 Task: Add a signature Lane Turner containing With gratitude and sincere wishes, Lane Turner to email address softage.3@softage.net and add a label Maintenance
Action: Mouse moved to (95, 154)
Screenshot: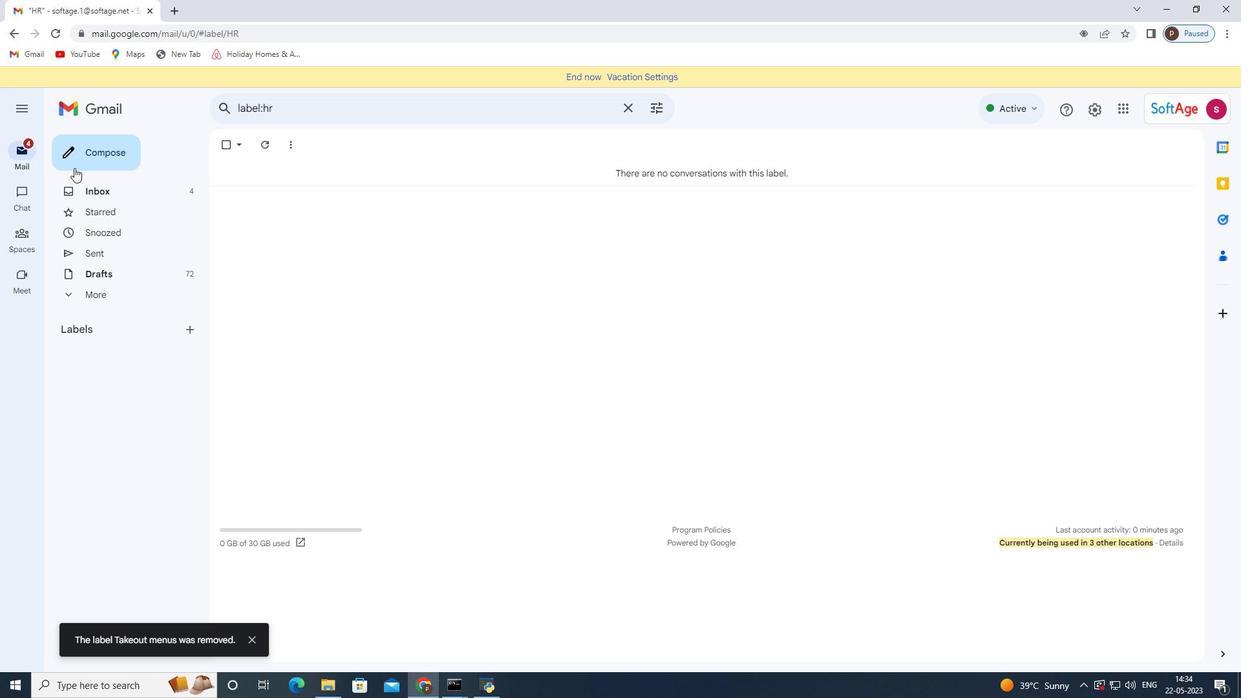 
Action: Mouse pressed left at (95, 154)
Screenshot: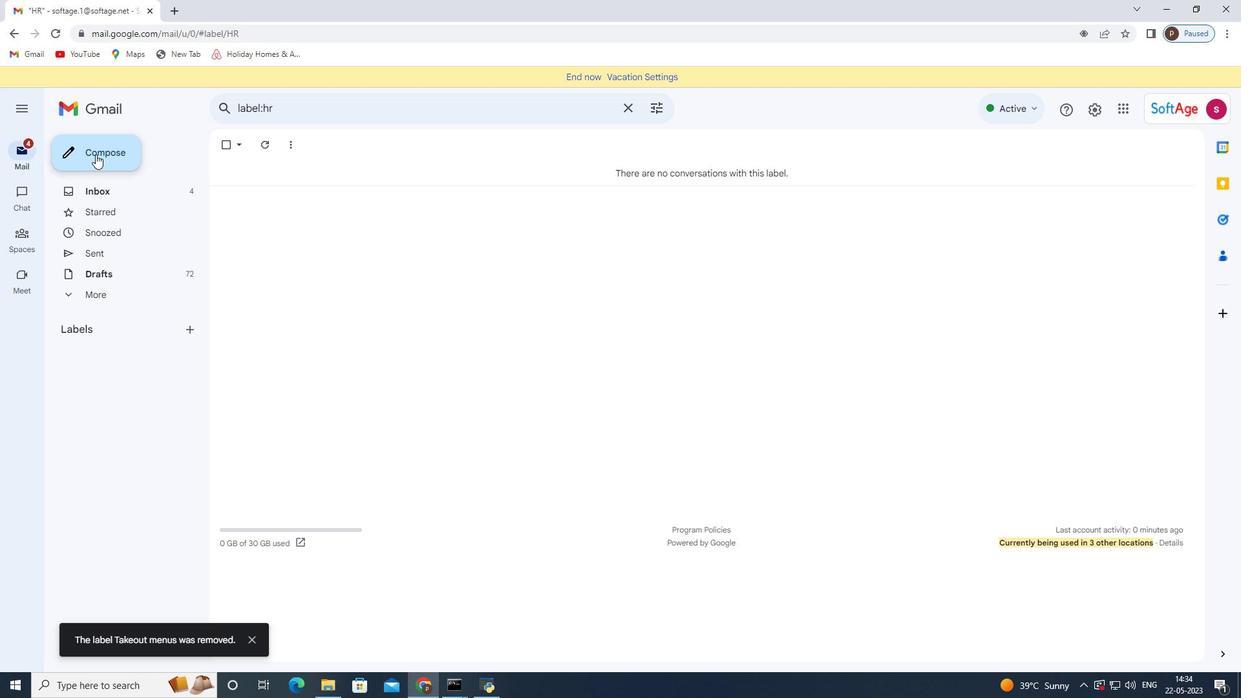 
Action: Mouse moved to (1045, 645)
Screenshot: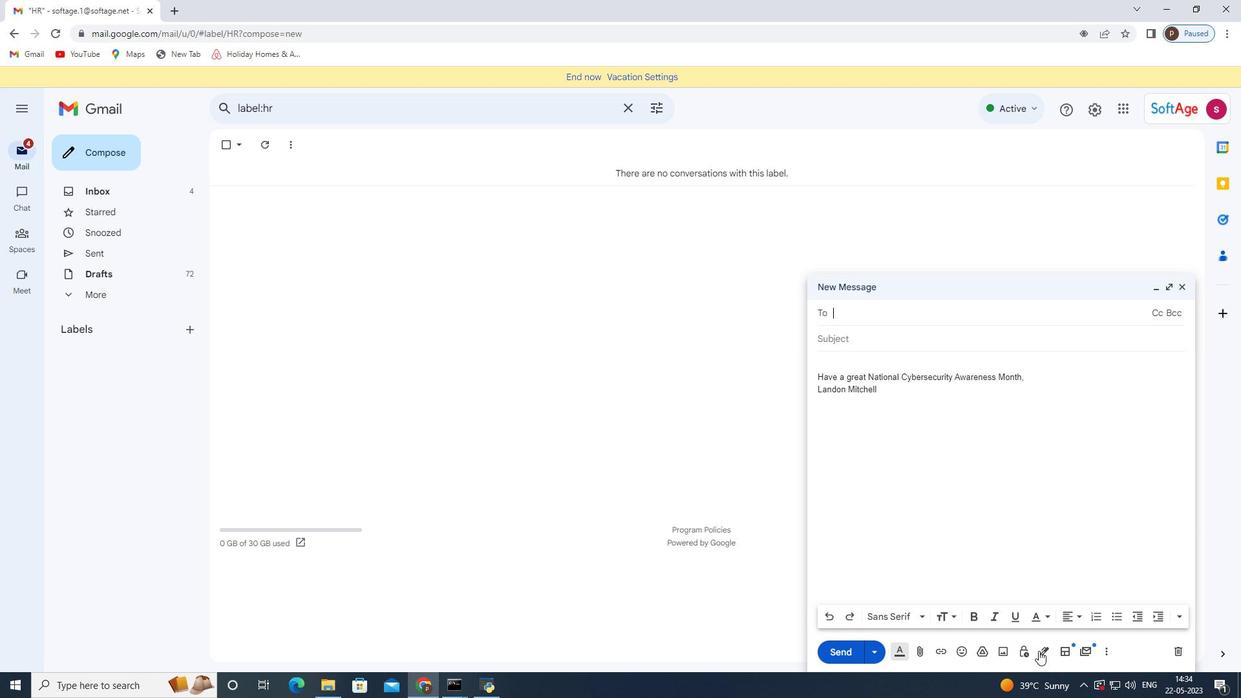 
Action: Mouse pressed left at (1045, 645)
Screenshot: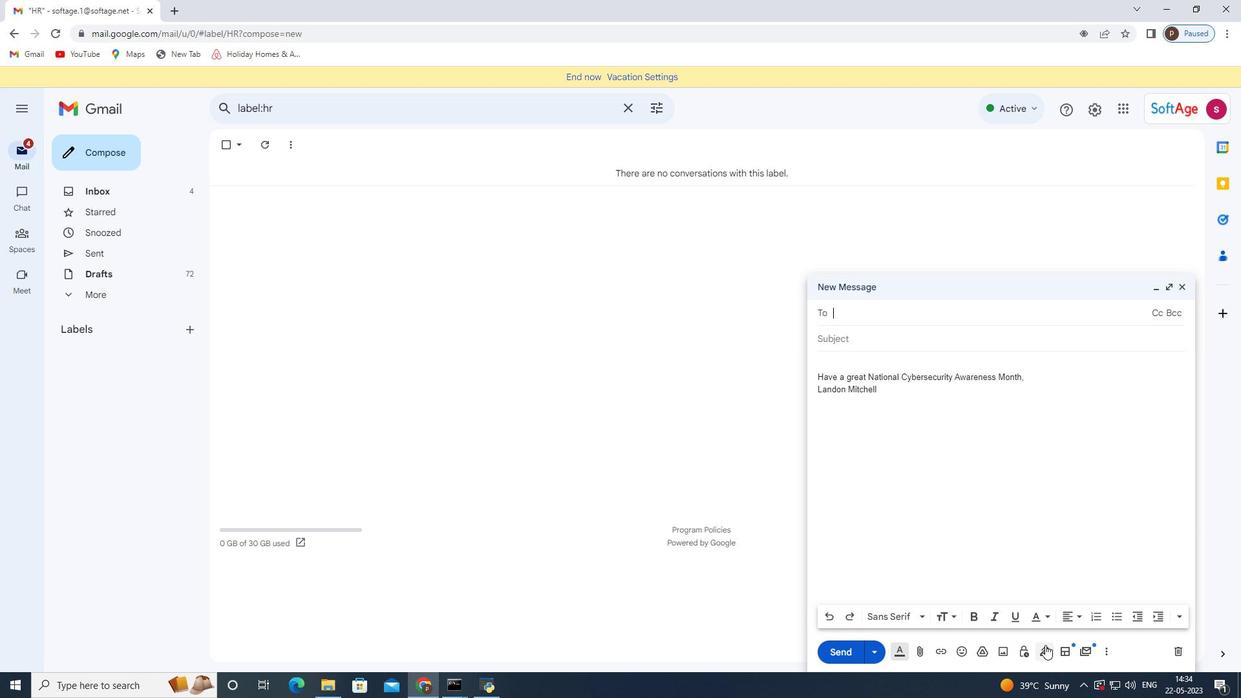 
Action: Mouse moved to (1085, 590)
Screenshot: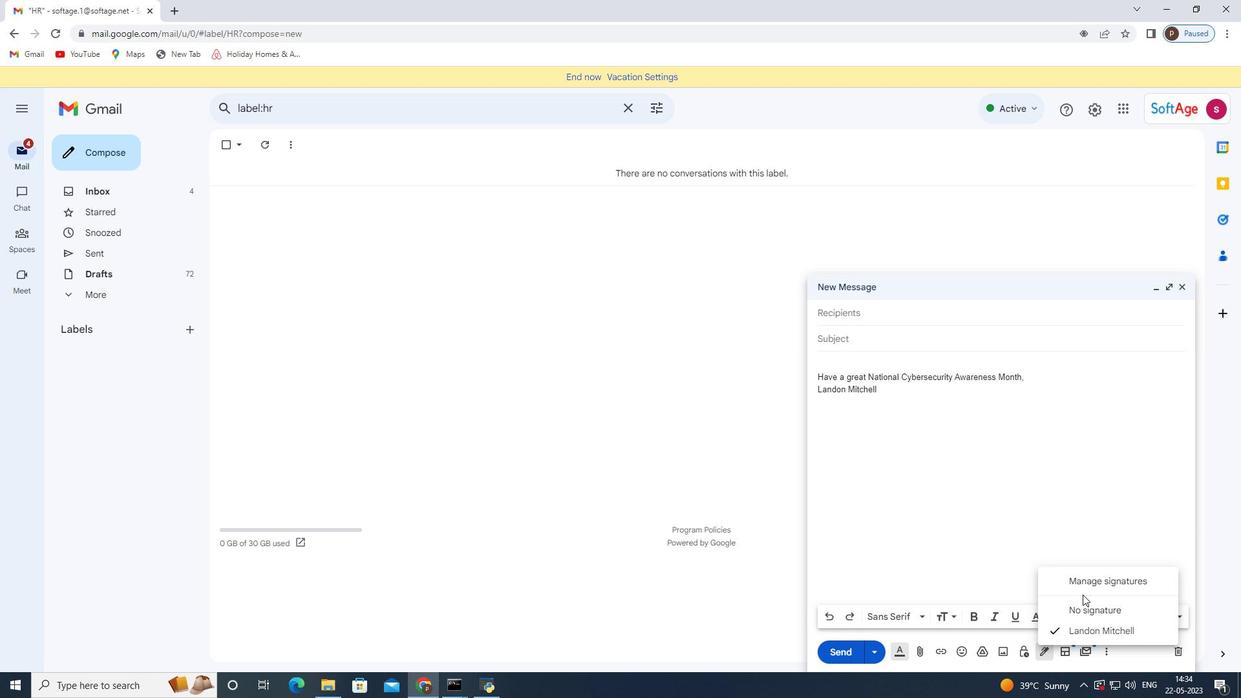 
Action: Mouse pressed left at (1085, 590)
Screenshot: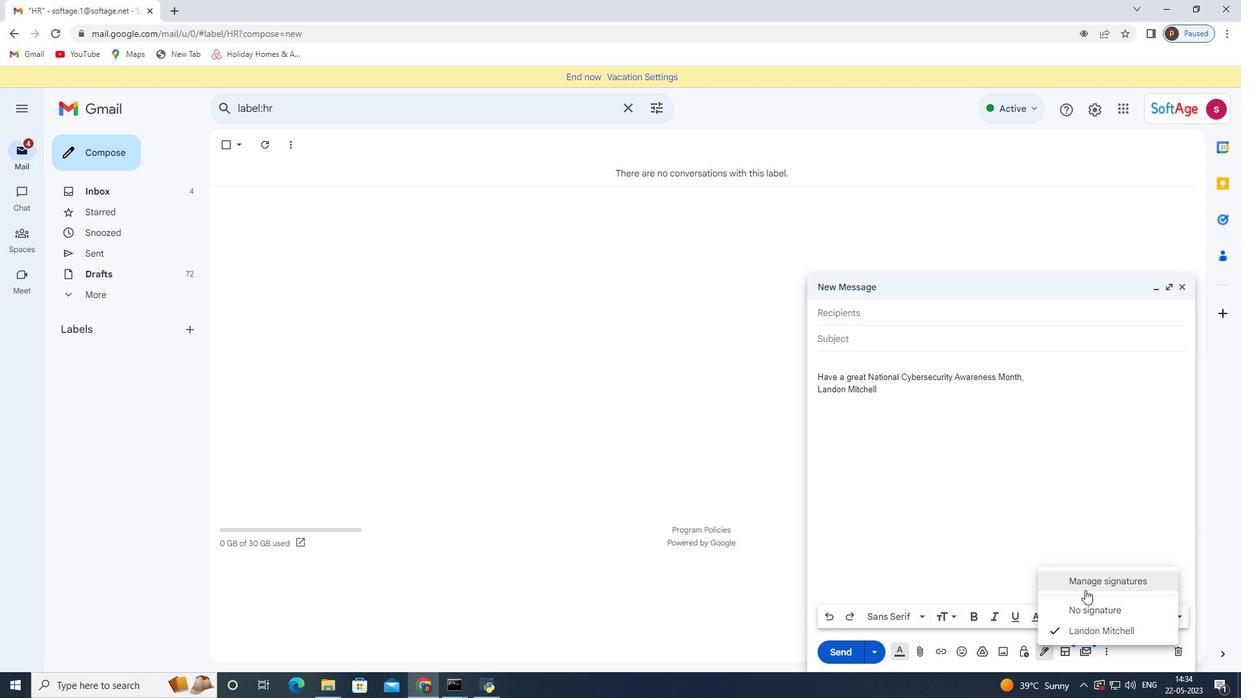
Action: Mouse moved to (488, 414)
Screenshot: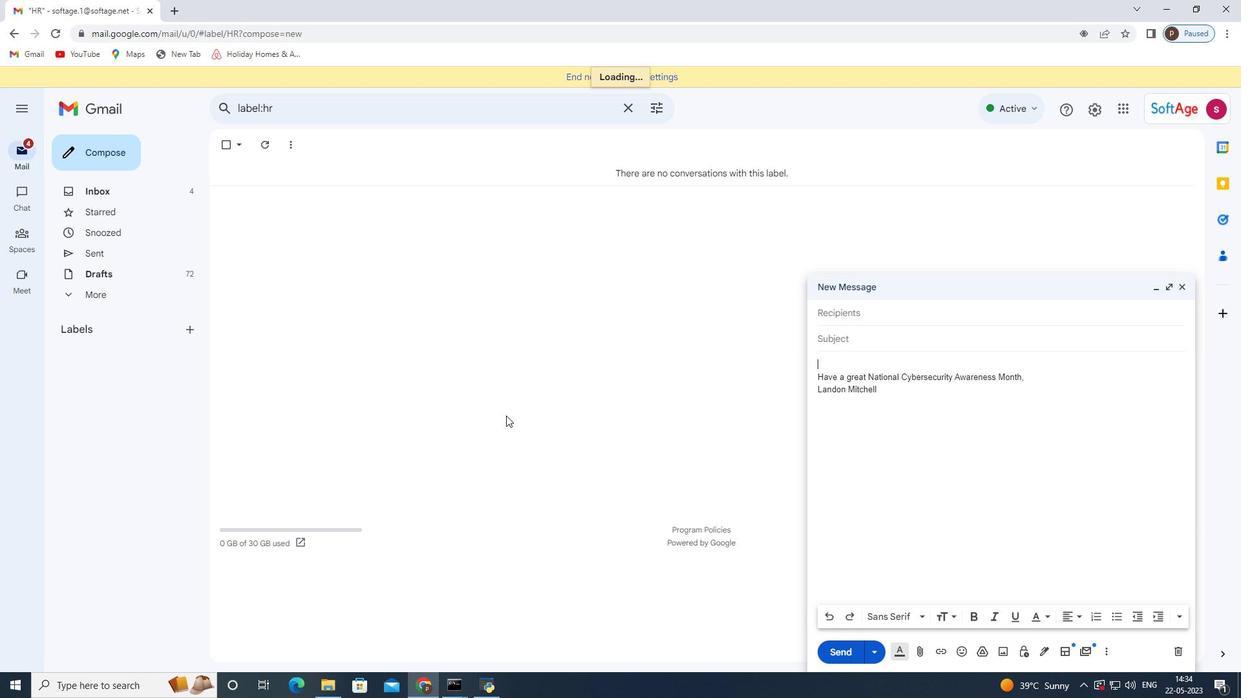 
Action: Mouse scrolled (488, 413) with delta (0, 0)
Screenshot: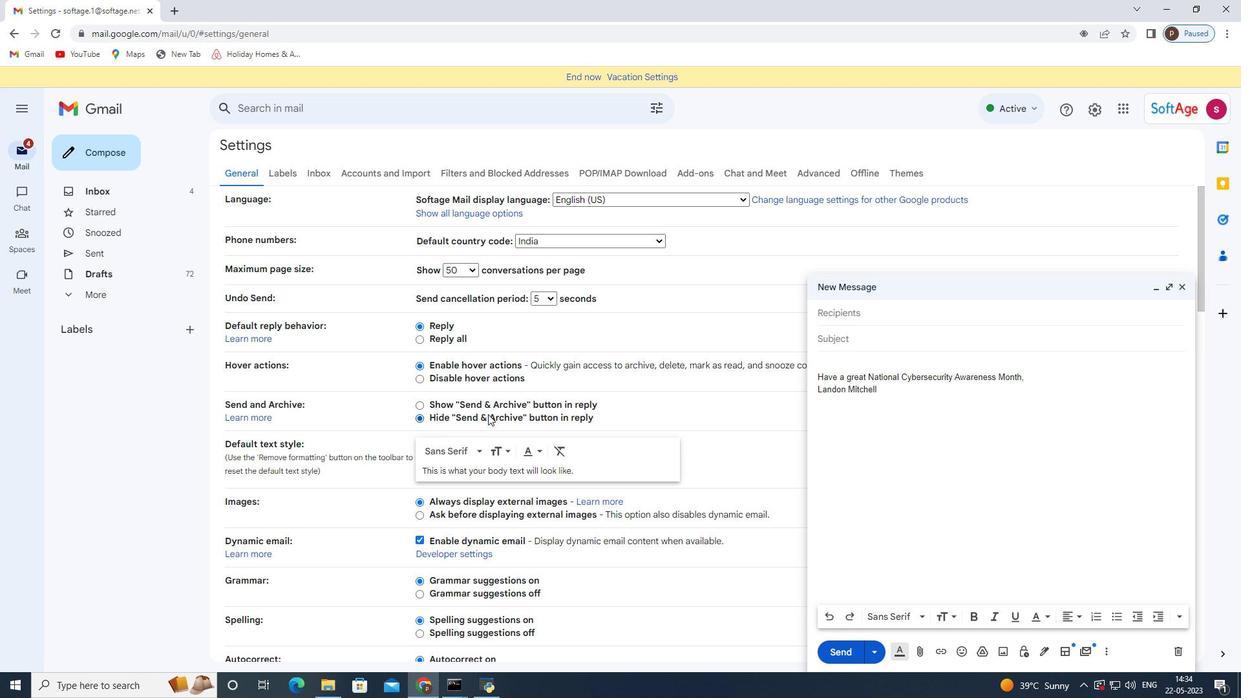 
Action: Mouse scrolled (488, 413) with delta (0, 0)
Screenshot: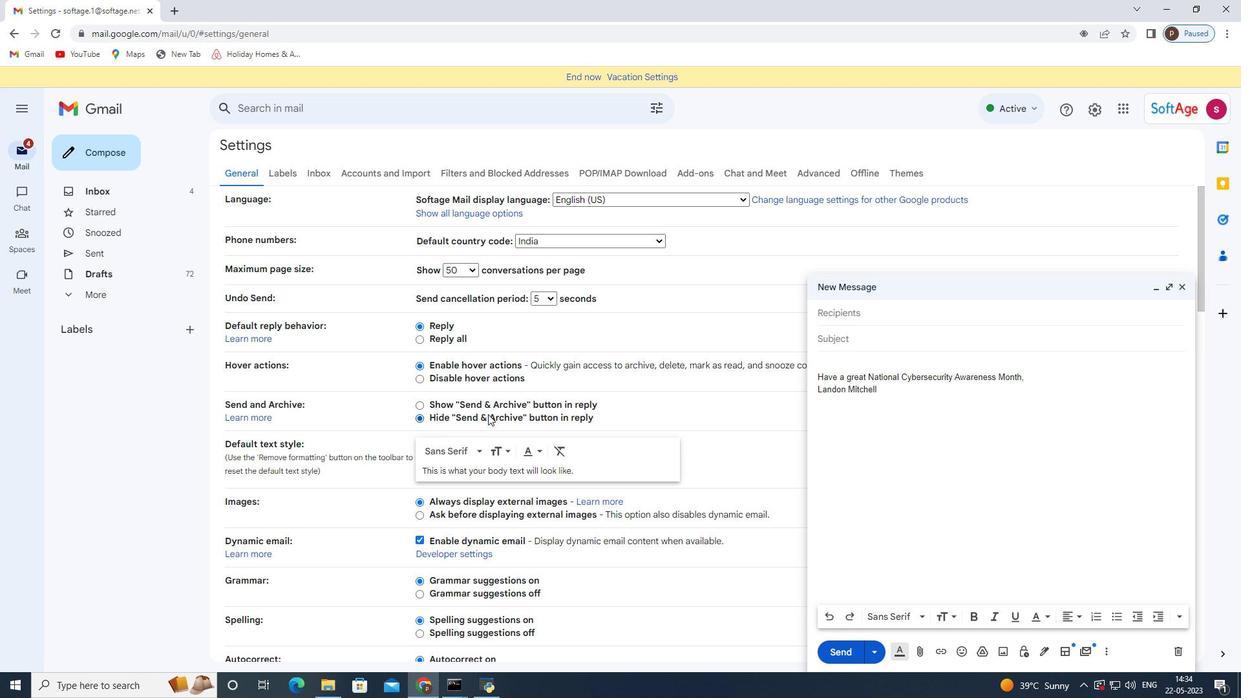
Action: Mouse scrolled (488, 413) with delta (0, 0)
Screenshot: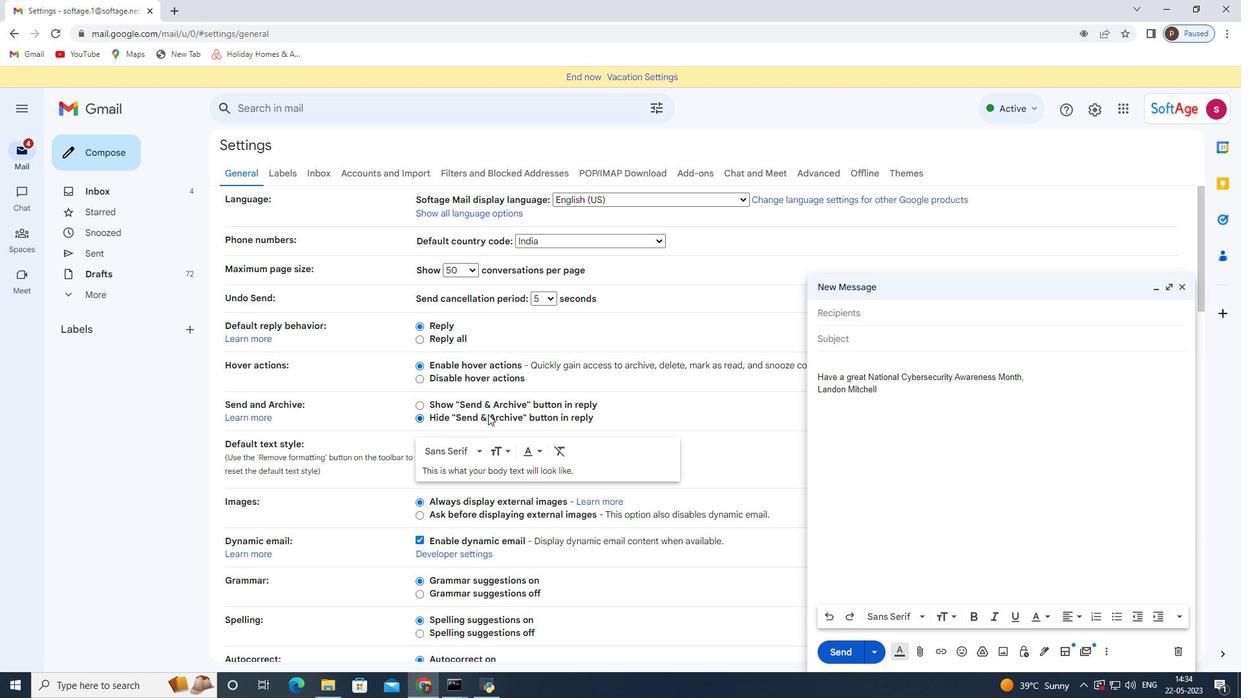 
Action: Mouse scrolled (488, 413) with delta (0, 0)
Screenshot: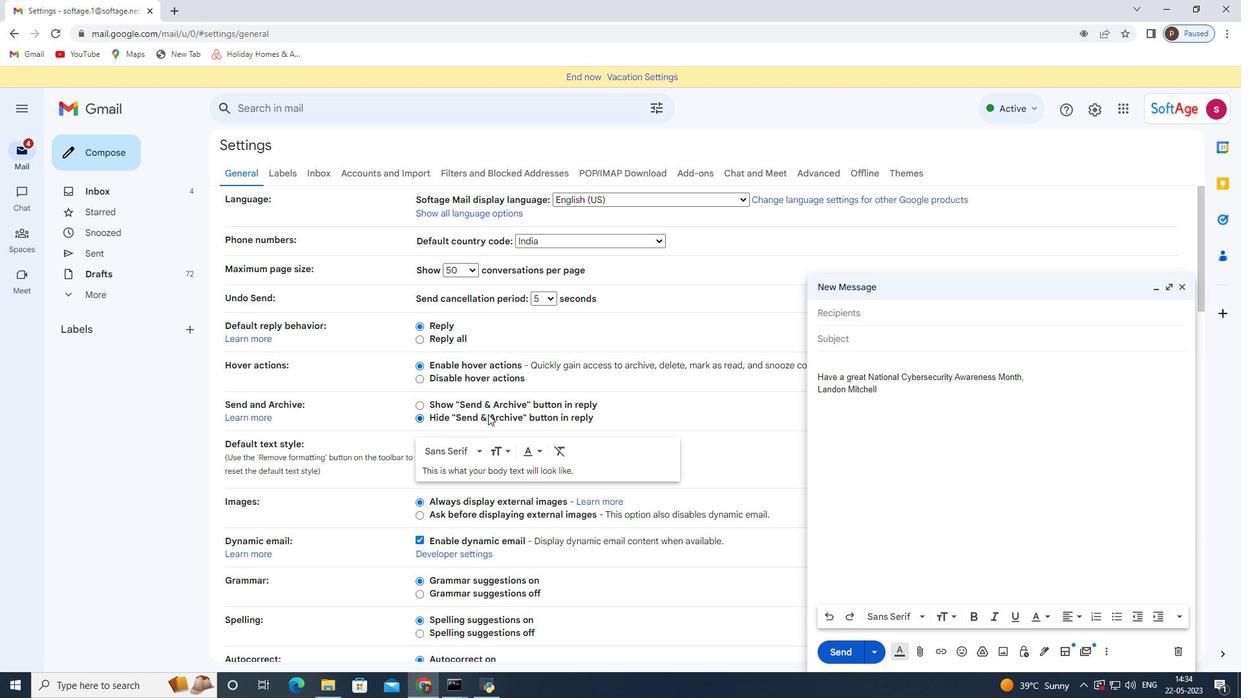
Action: Mouse moved to (511, 469)
Screenshot: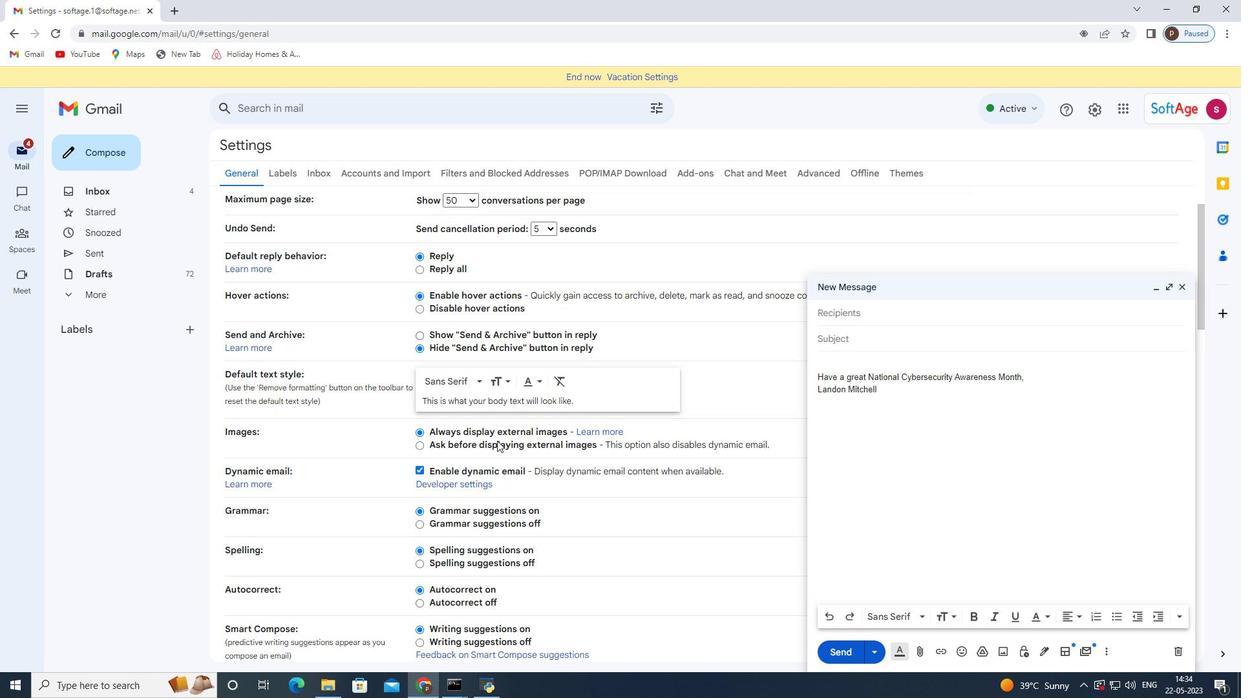 
Action: Mouse scrolled (511, 469) with delta (0, 0)
Screenshot: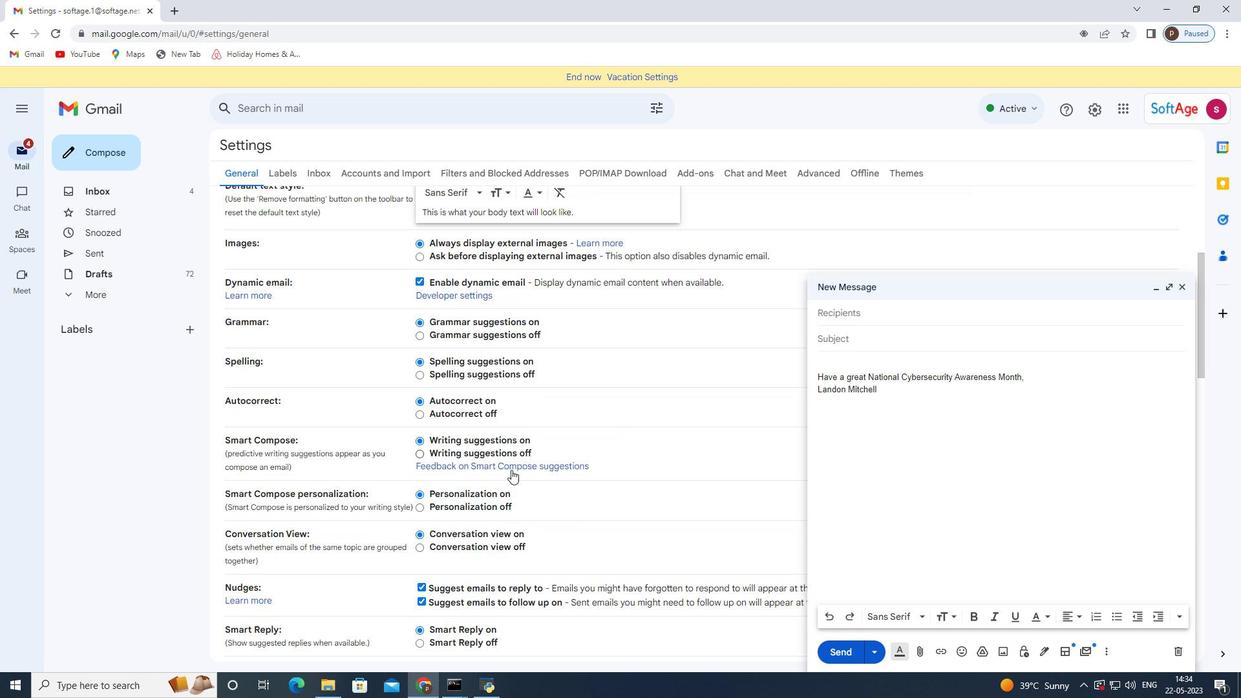
Action: Mouse moved to (511, 469)
Screenshot: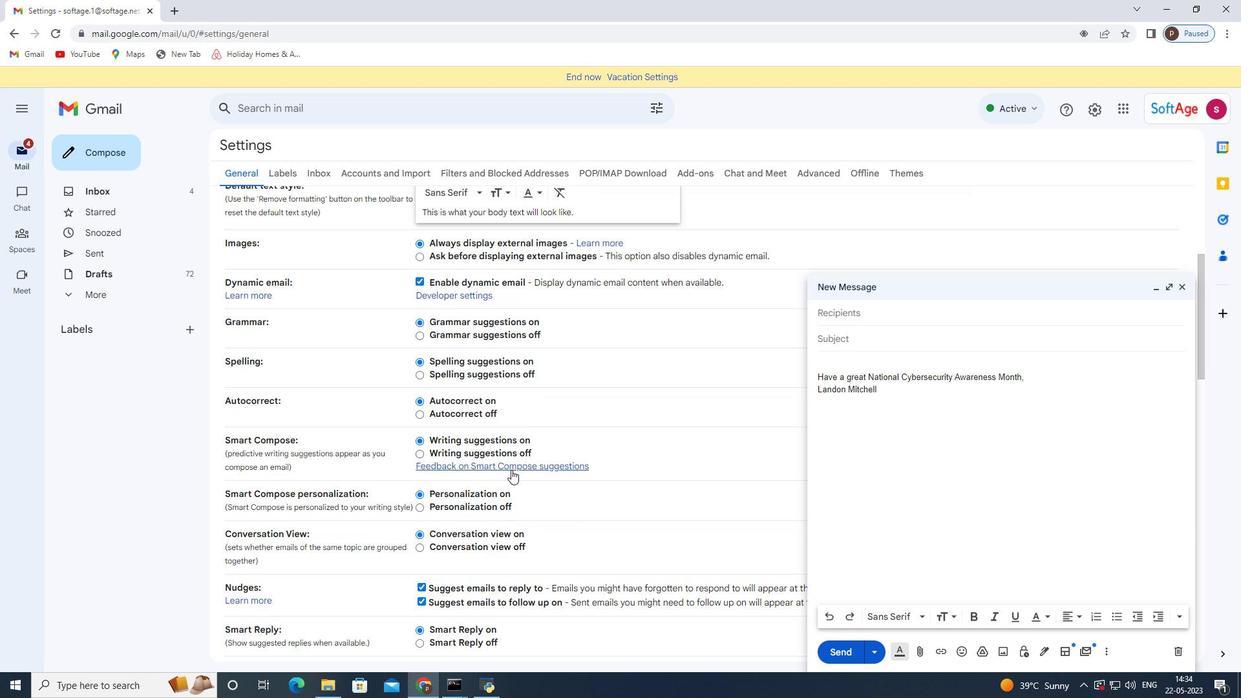 
Action: Mouse scrolled (511, 469) with delta (0, 0)
Screenshot: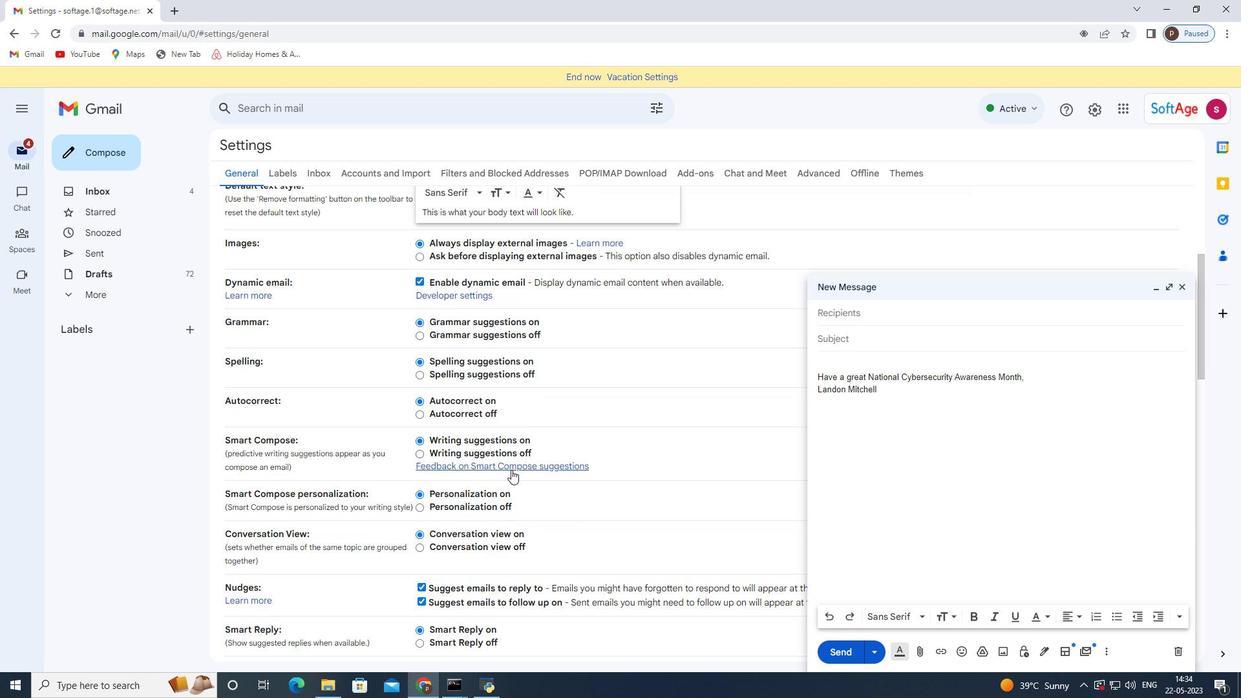 
Action: Mouse moved to (511, 471)
Screenshot: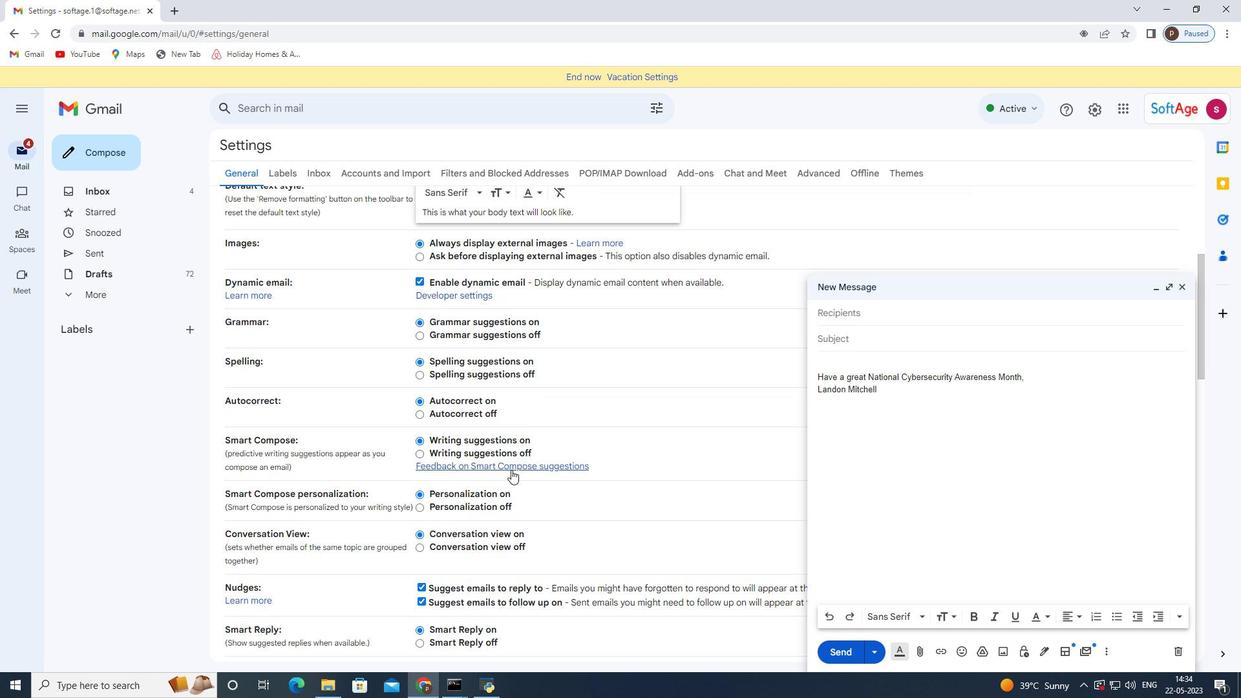 
Action: Mouse scrolled (511, 470) with delta (0, 0)
Screenshot: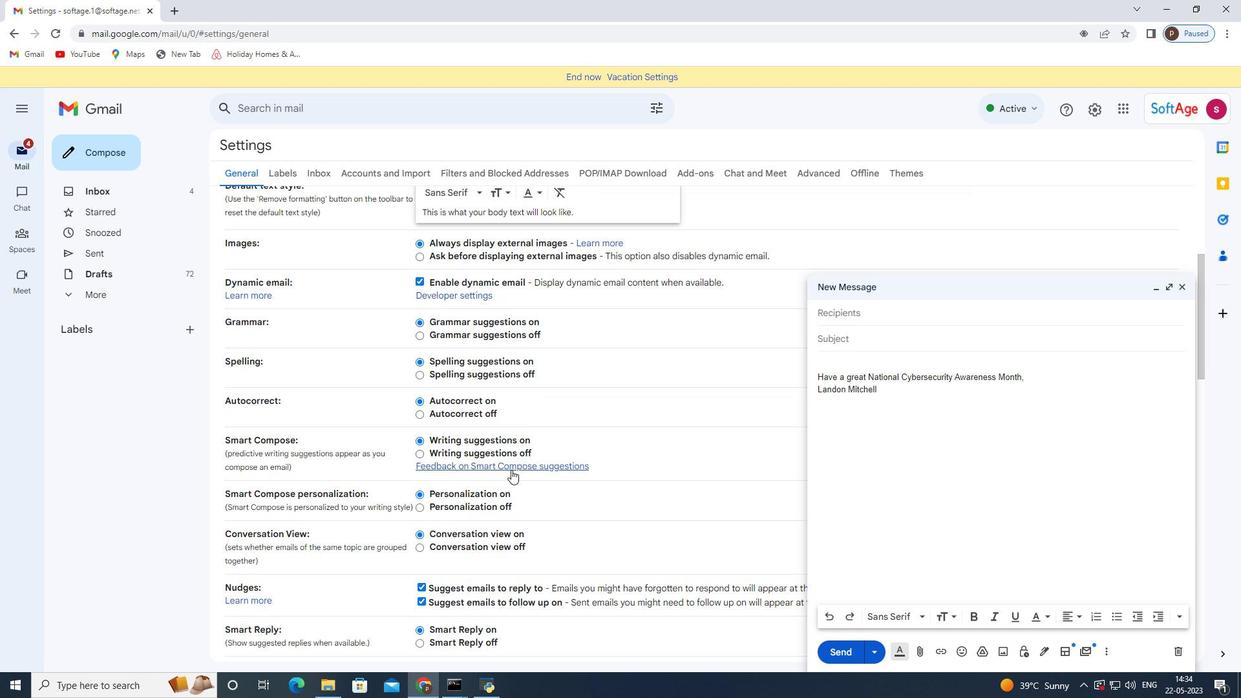 
Action: Mouse moved to (511, 471)
Screenshot: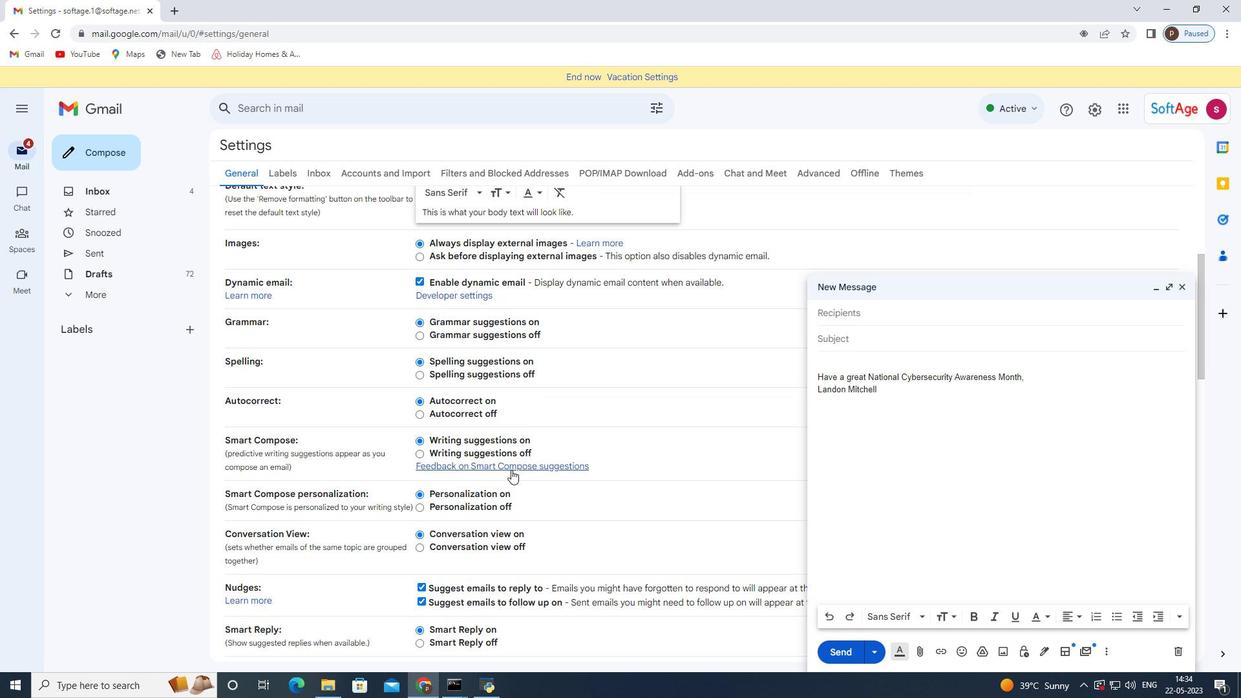 
Action: Mouse scrolled (511, 470) with delta (0, 0)
Screenshot: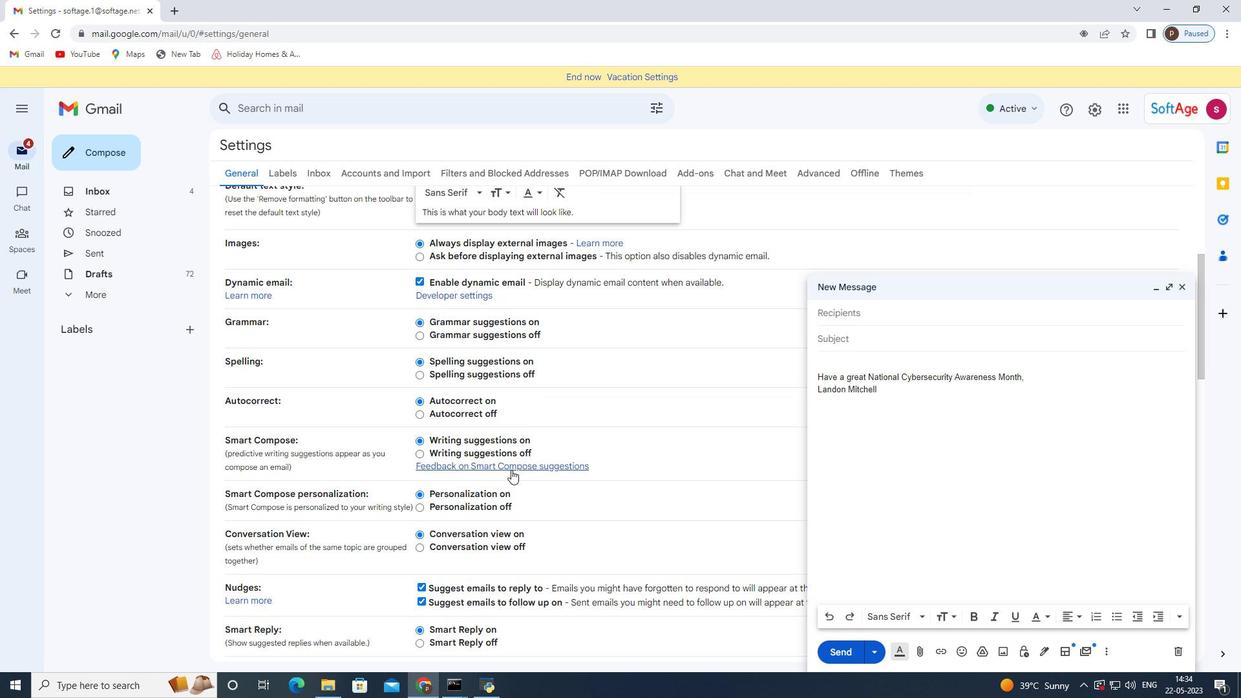
Action: Mouse moved to (508, 475)
Screenshot: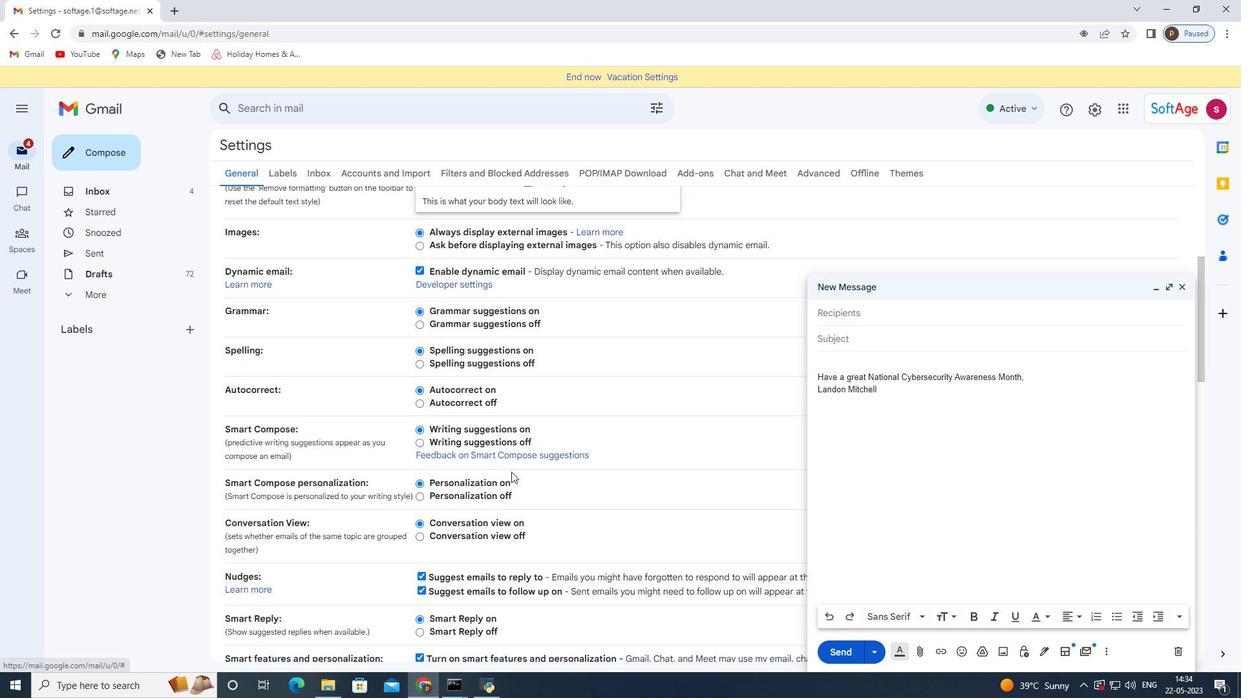 
Action: Mouse scrolled (508, 475) with delta (0, 0)
Screenshot: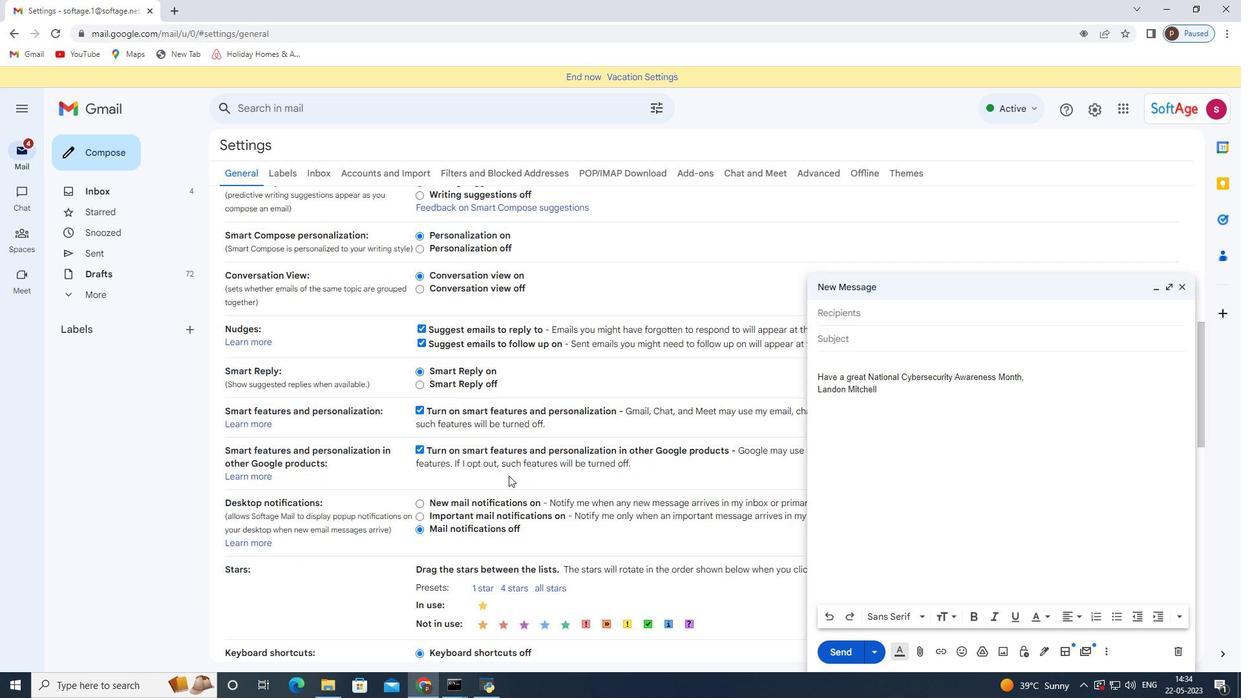 
Action: Mouse scrolled (508, 475) with delta (0, 0)
Screenshot: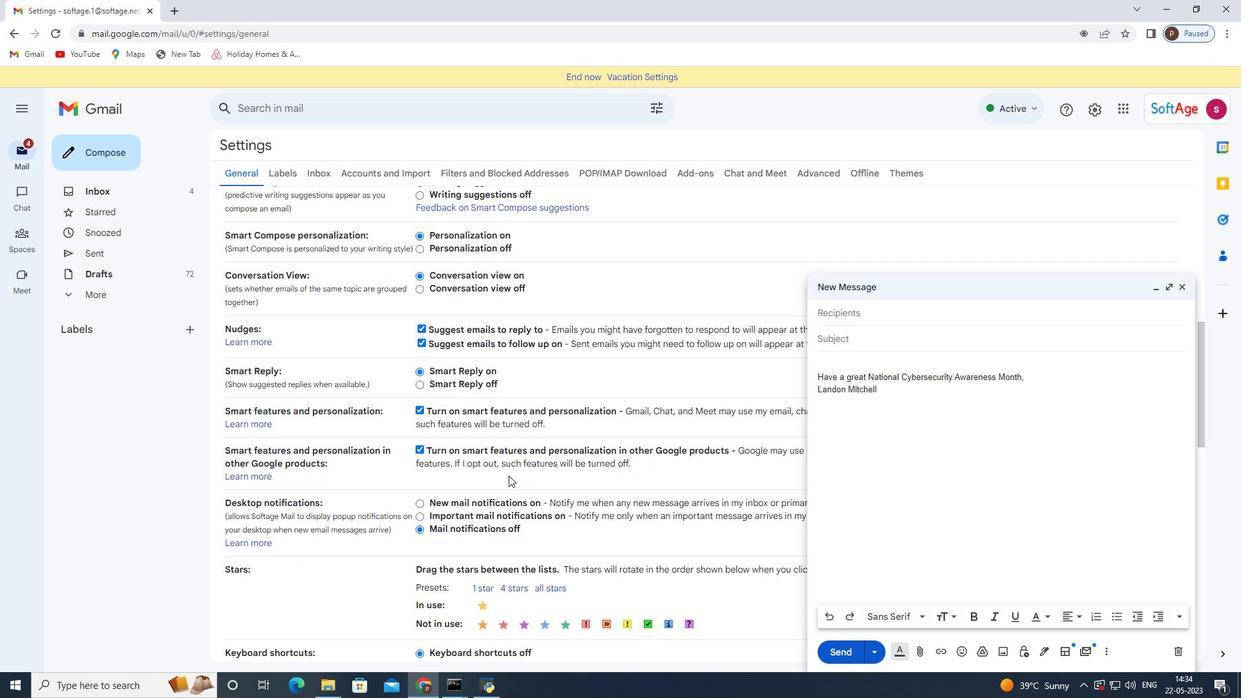 
Action: Mouse scrolled (508, 475) with delta (0, 0)
Screenshot: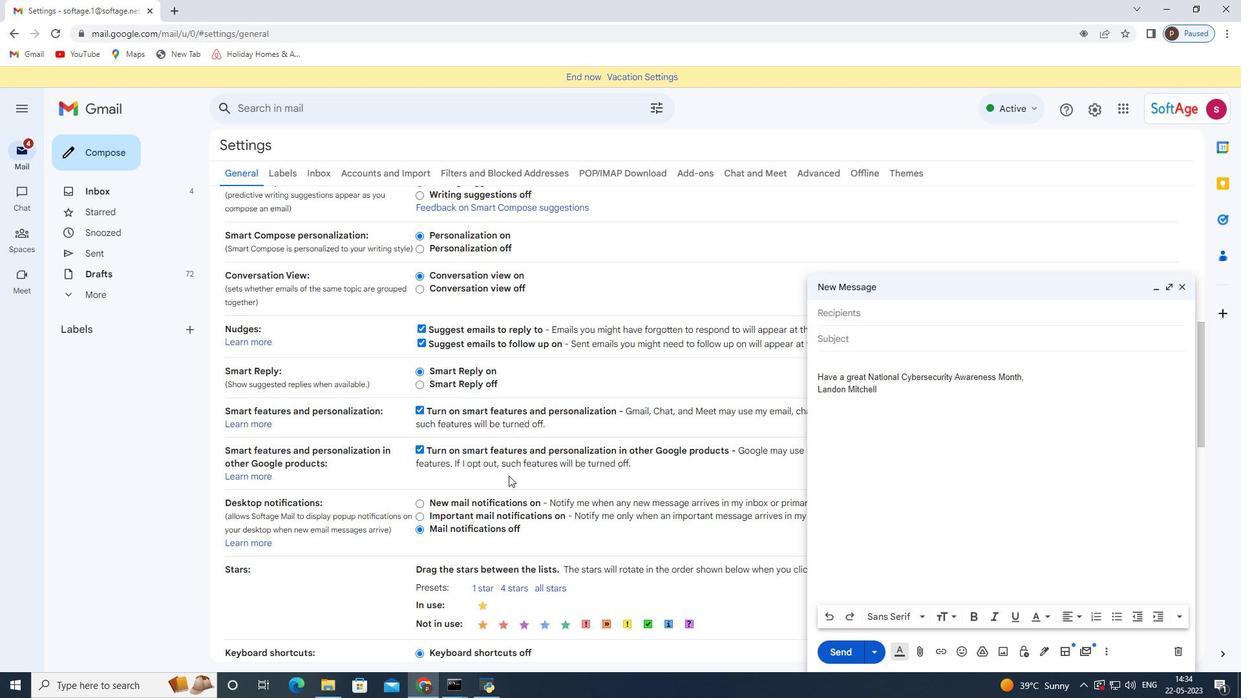 
Action: Mouse scrolled (508, 475) with delta (0, 0)
Screenshot: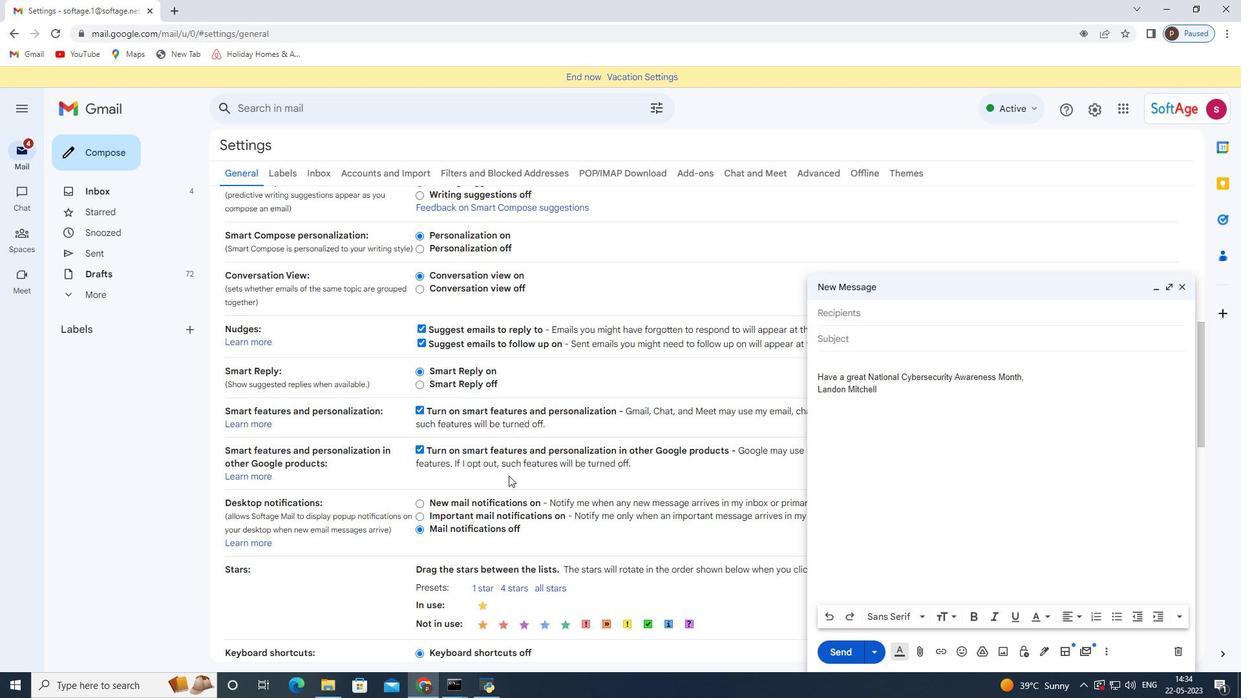 
Action: Mouse scrolled (508, 475) with delta (0, 0)
Screenshot: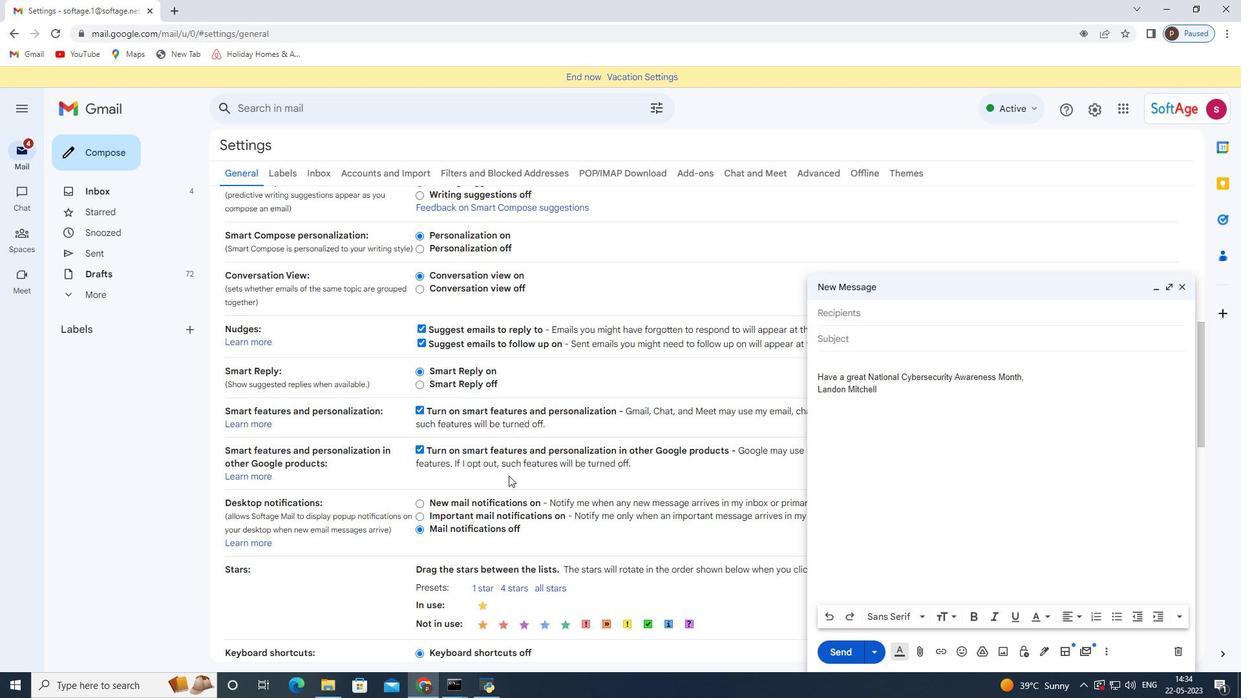 
Action: Mouse moved to (553, 511)
Screenshot: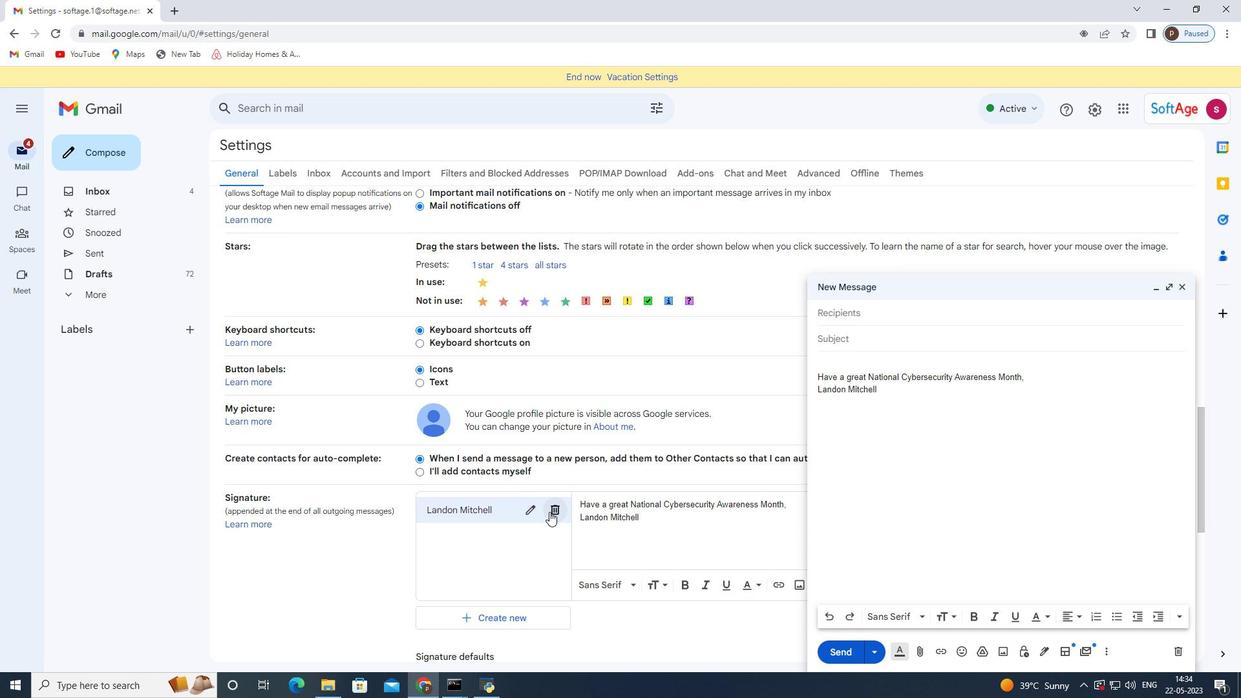 
Action: Mouse pressed left at (553, 511)
Screenshot: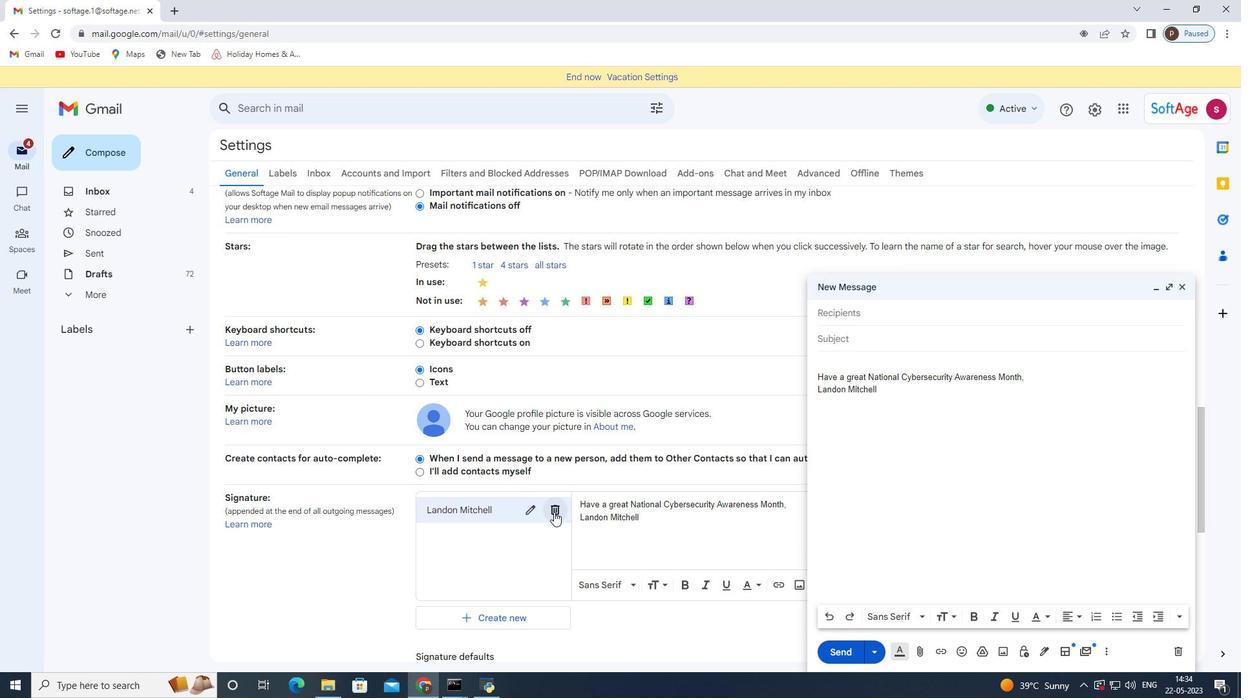 
Action: Mouse moved to (742, 390)
Screenshot: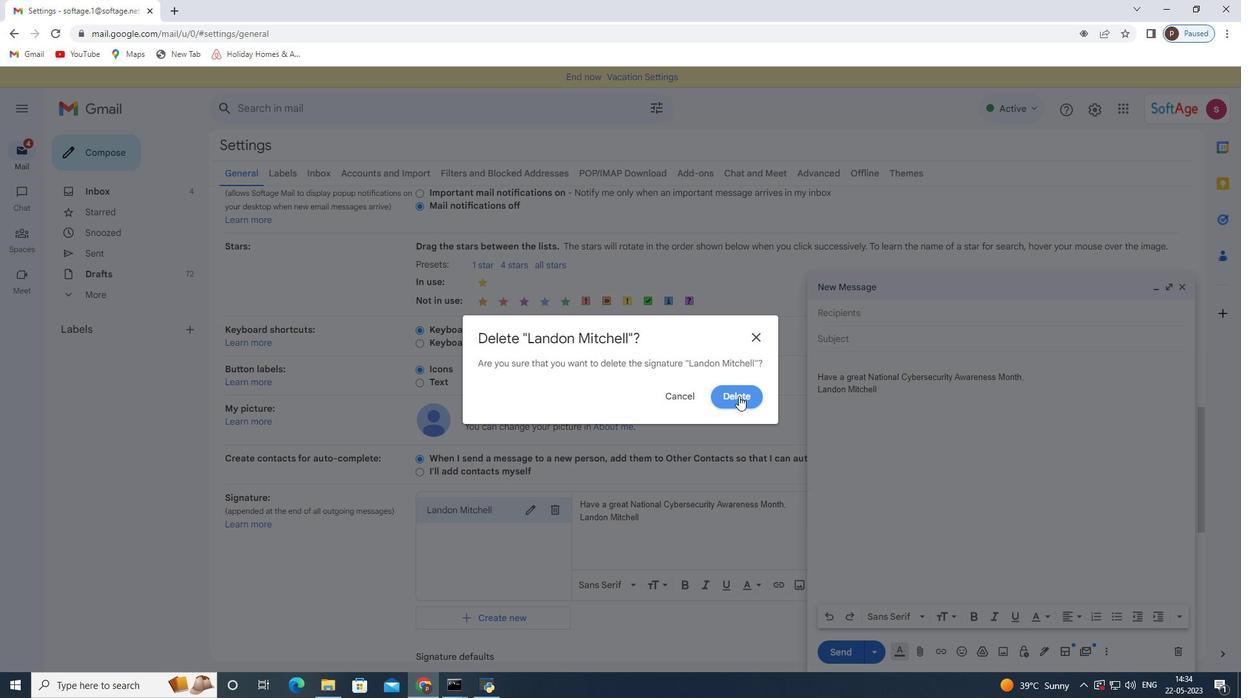 
Action: Mouse pressed left at (742, 390)
Screenshot: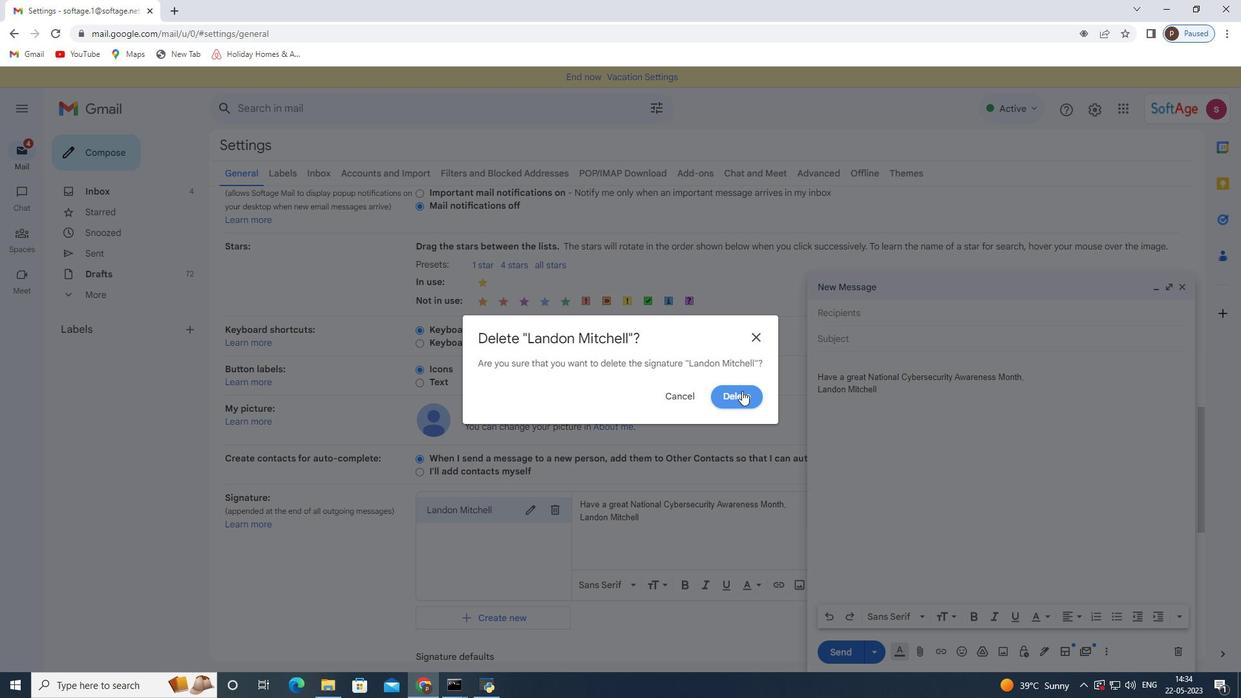 
Action: Mouse moved to (479, 524)
Screenshot: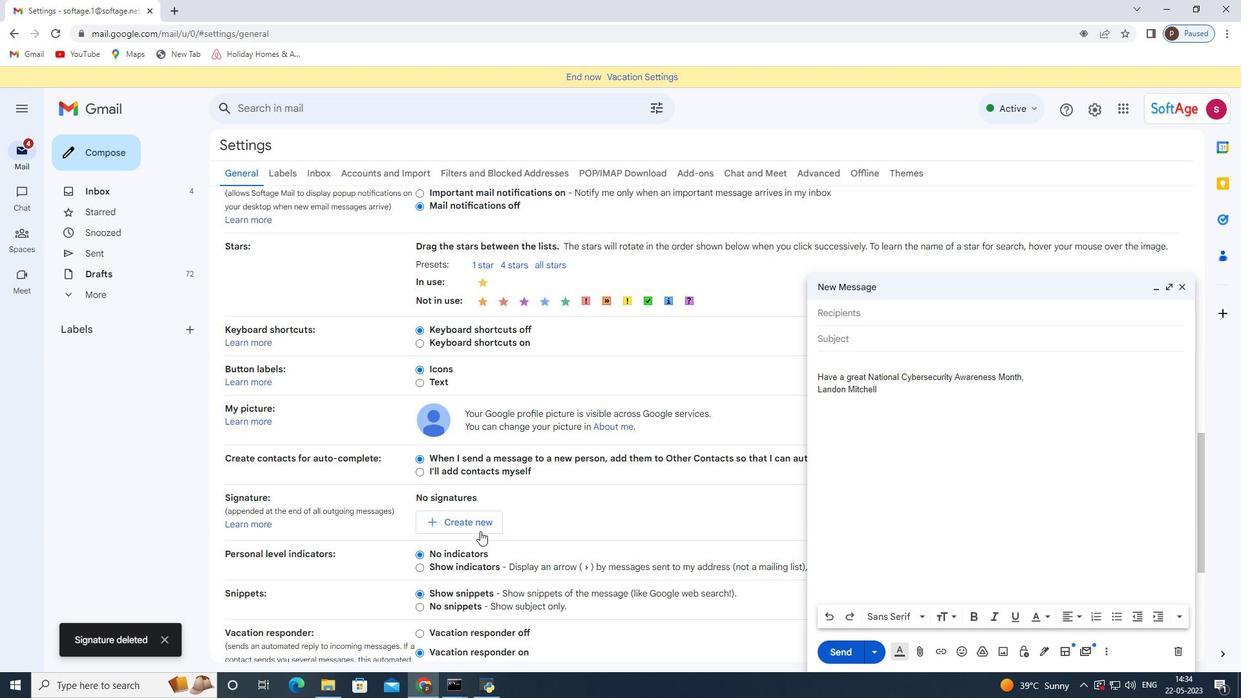 
Action: Mouse pressed left at (479, 524)
Screenshot: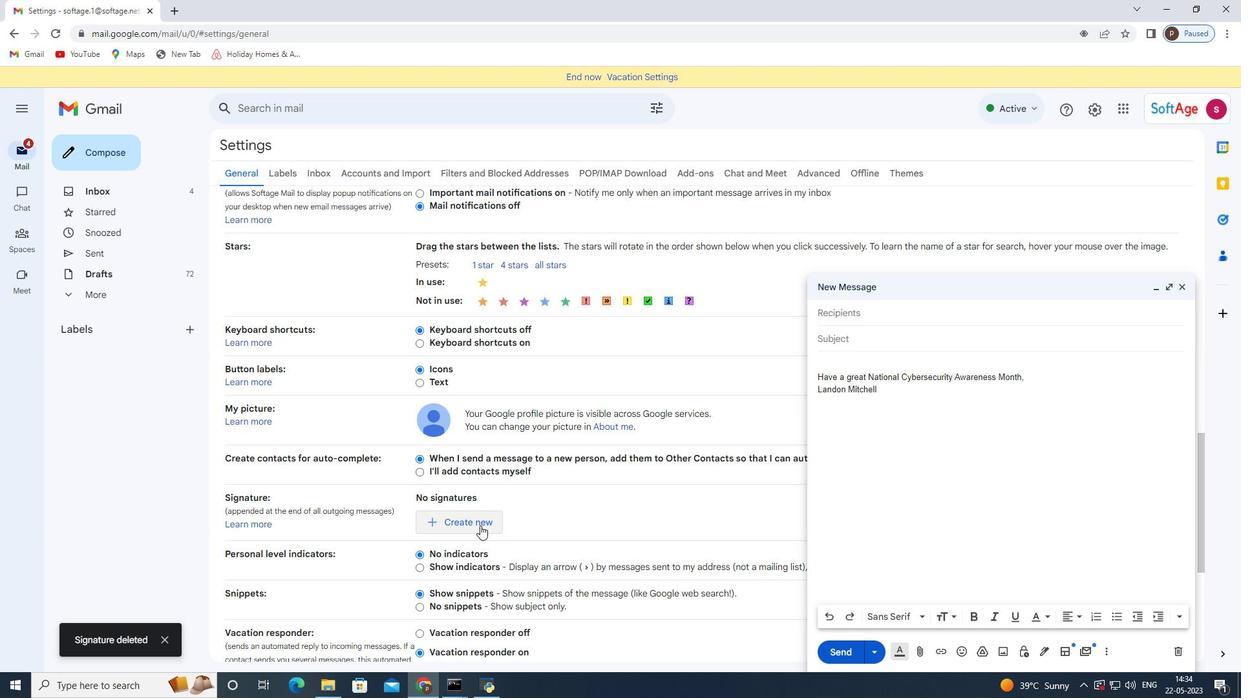 
Action: Mouse moved to (530, 360)
Screenshot: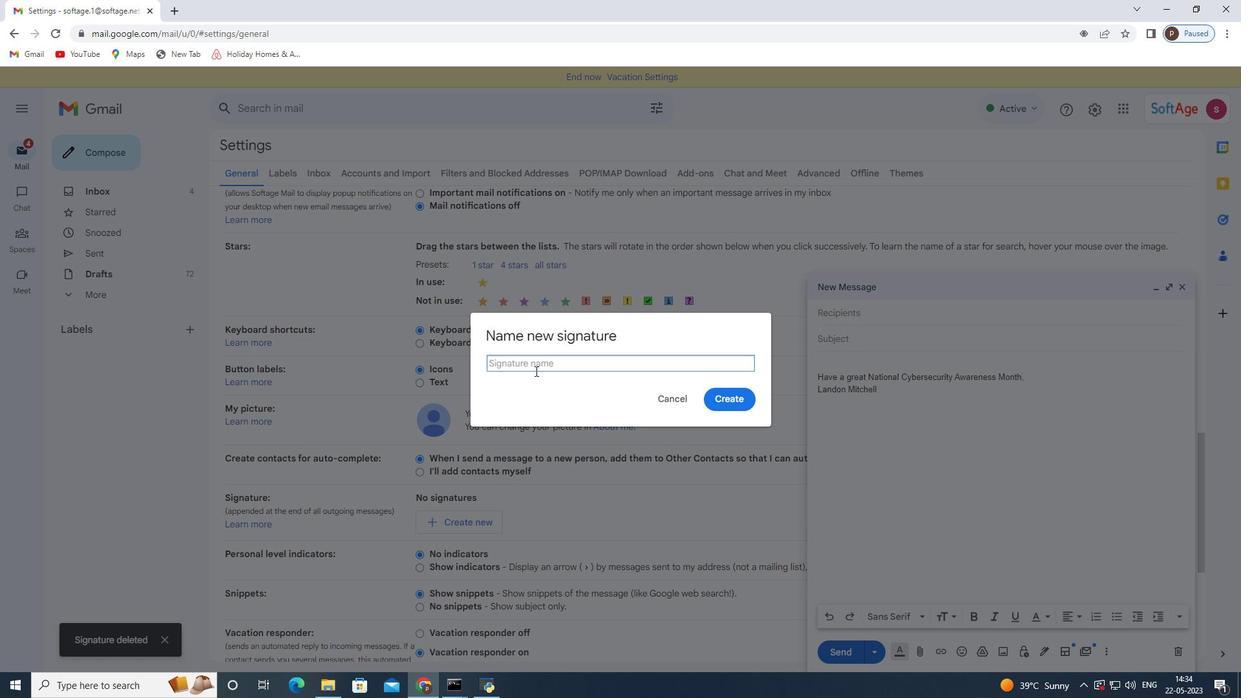 
Action: Mouse pressed left at (530, 360)
Screenshot: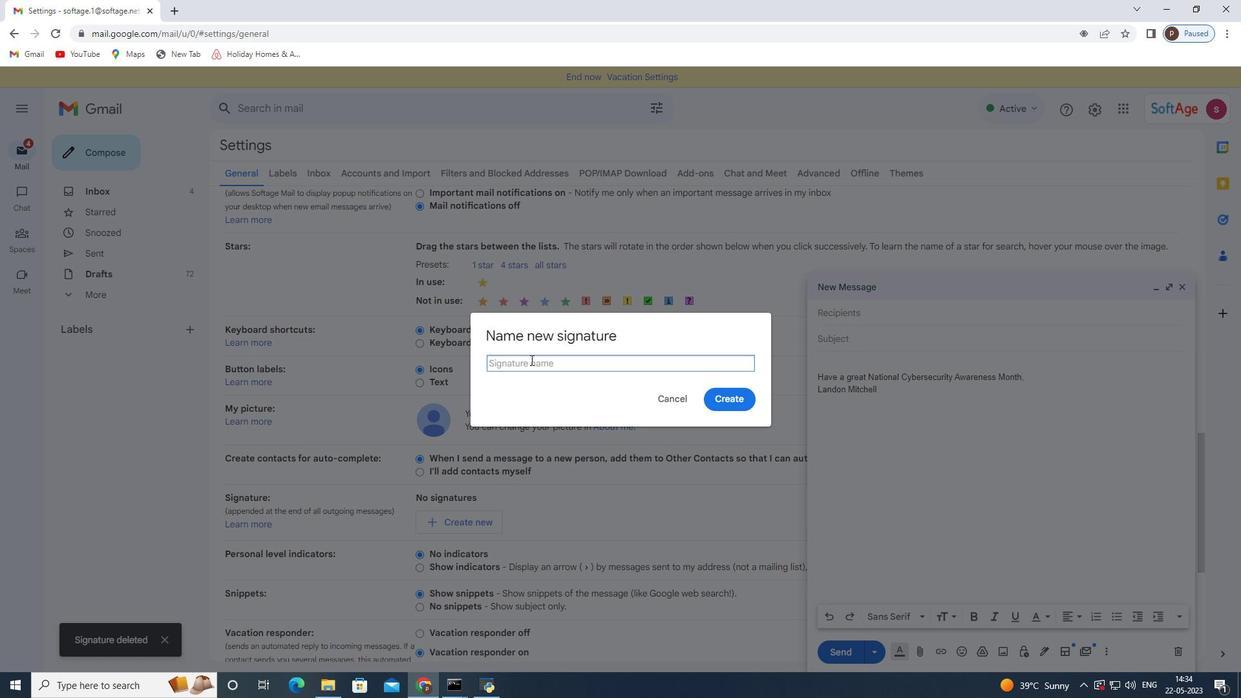 
Action: Key pressed <Key.shift>Lane<Key.space><Key.shift>Turner
Screenshot: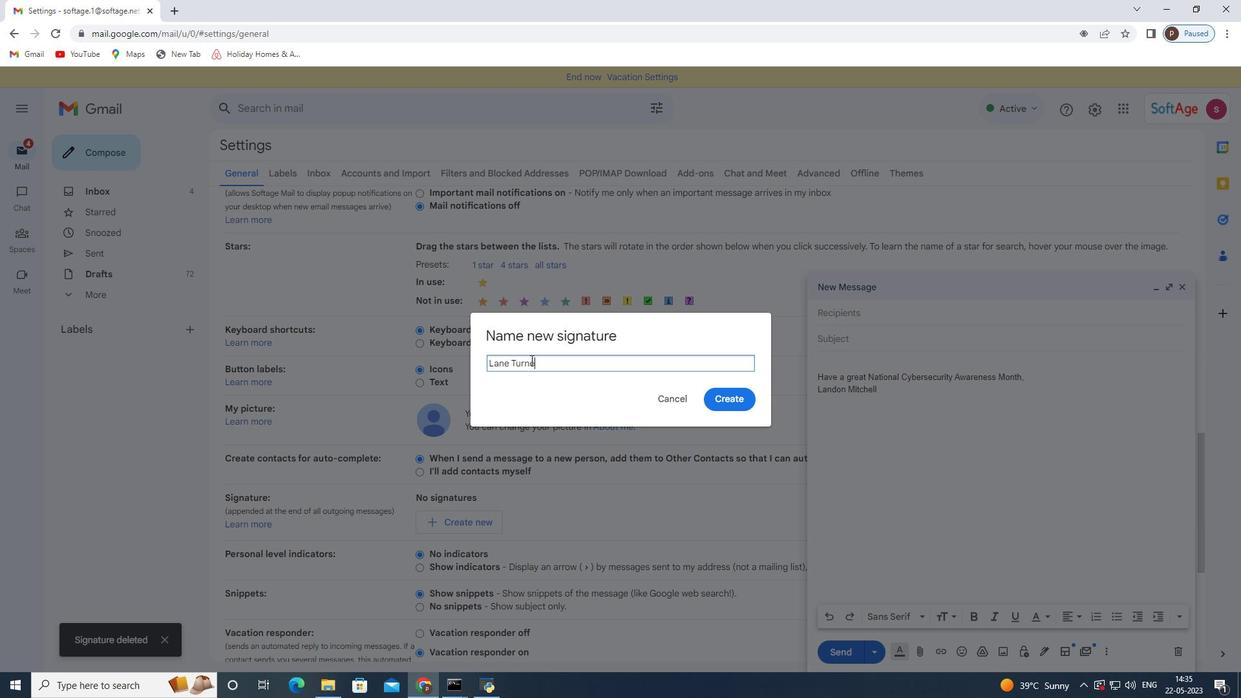 
Action: Mouse moved to (741, 403)
Screenshot: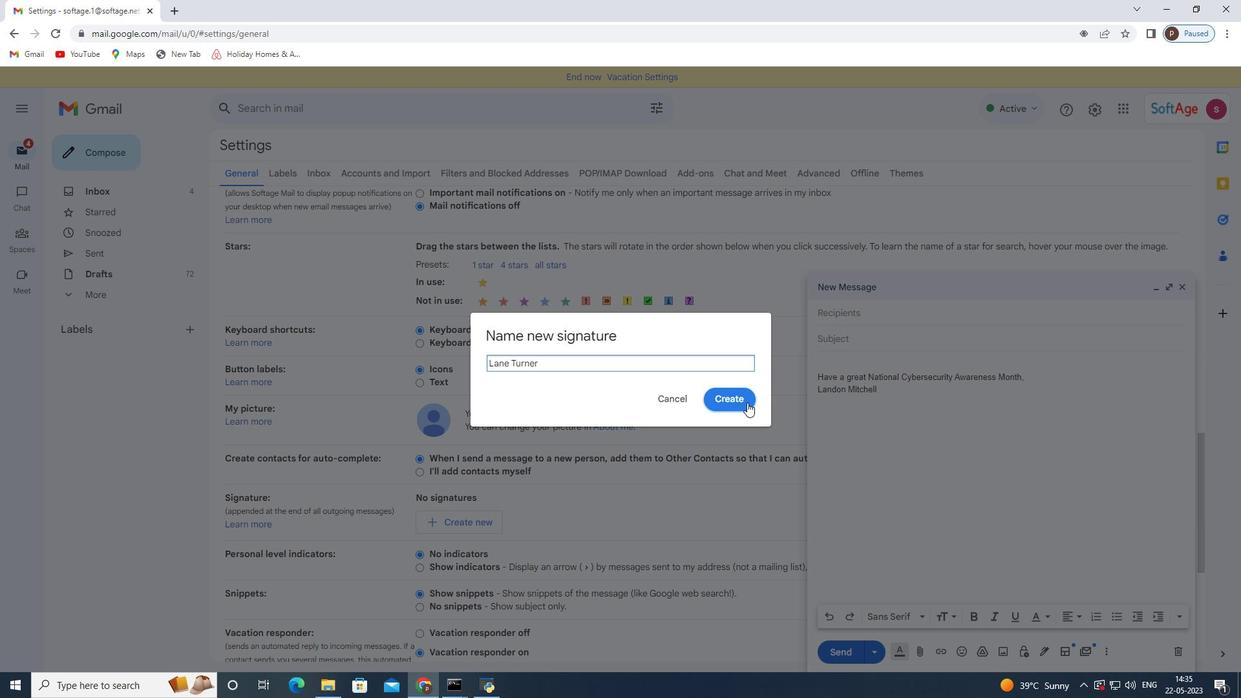 
Action: Mouse pressed left at (741, 403)
Screenshot: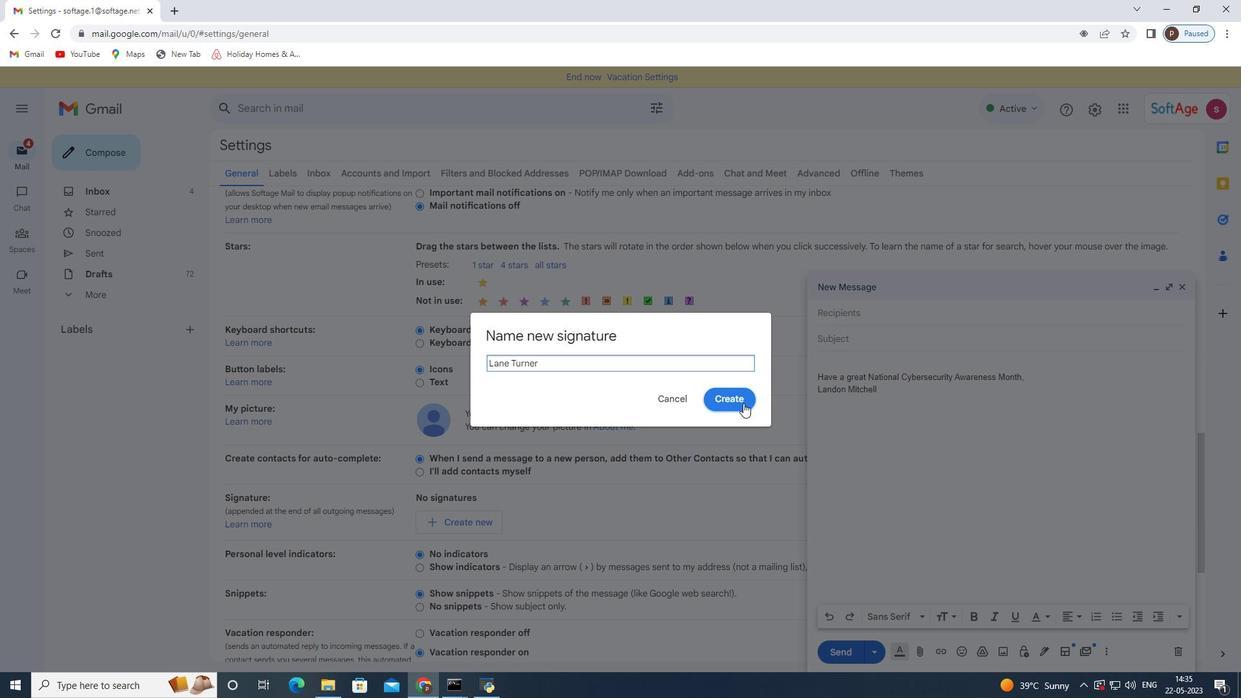 
Action: Mouse moved to (648, 503)
Screenshot: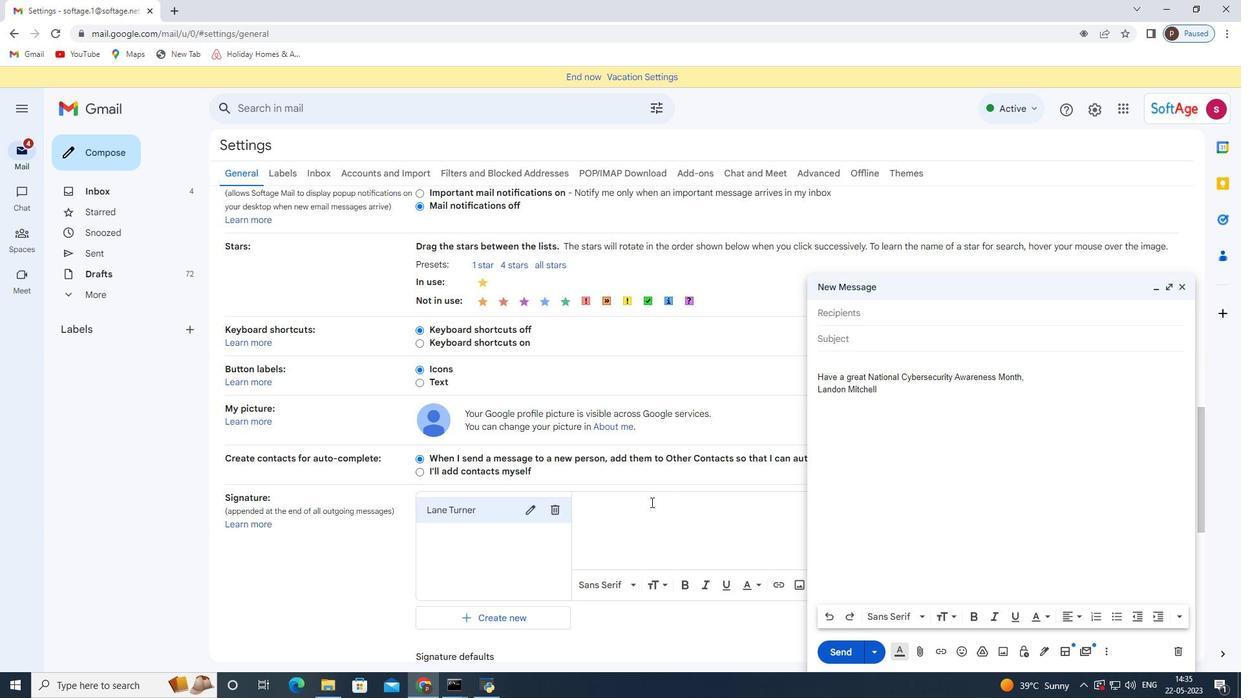 
Action: Mouse pressed left at (648, 503)
Screenshot: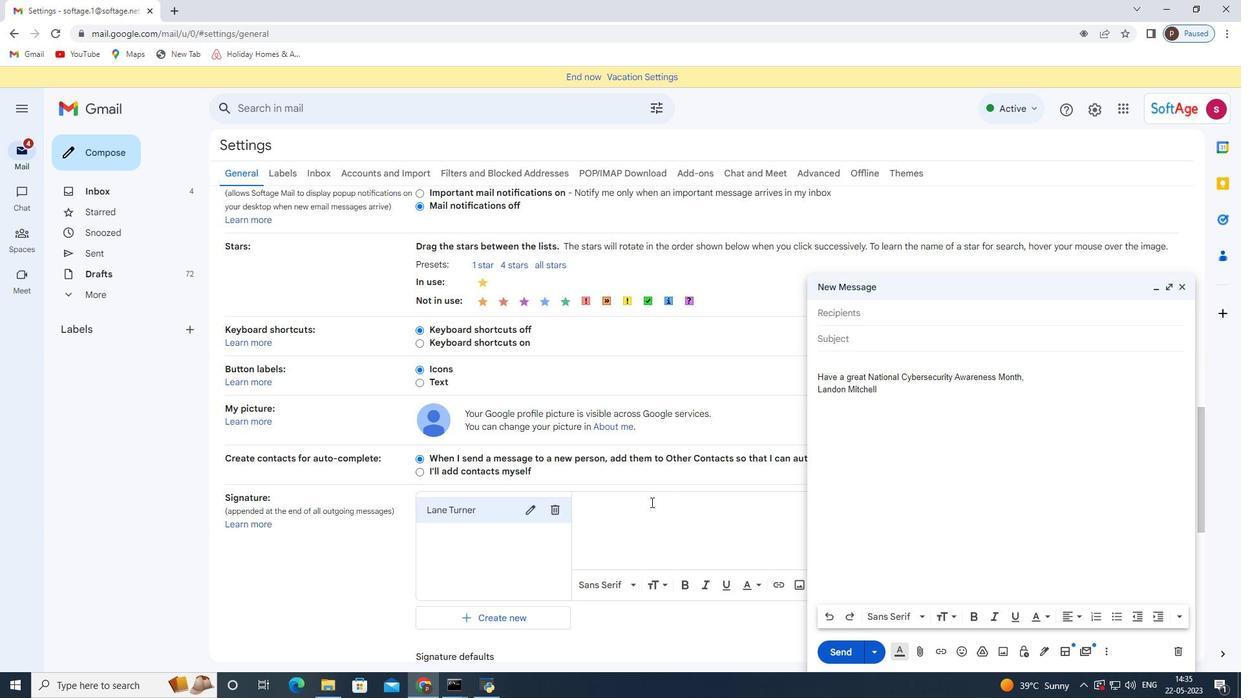 
Action: Mouse moved to (648, 503)
Screenshot: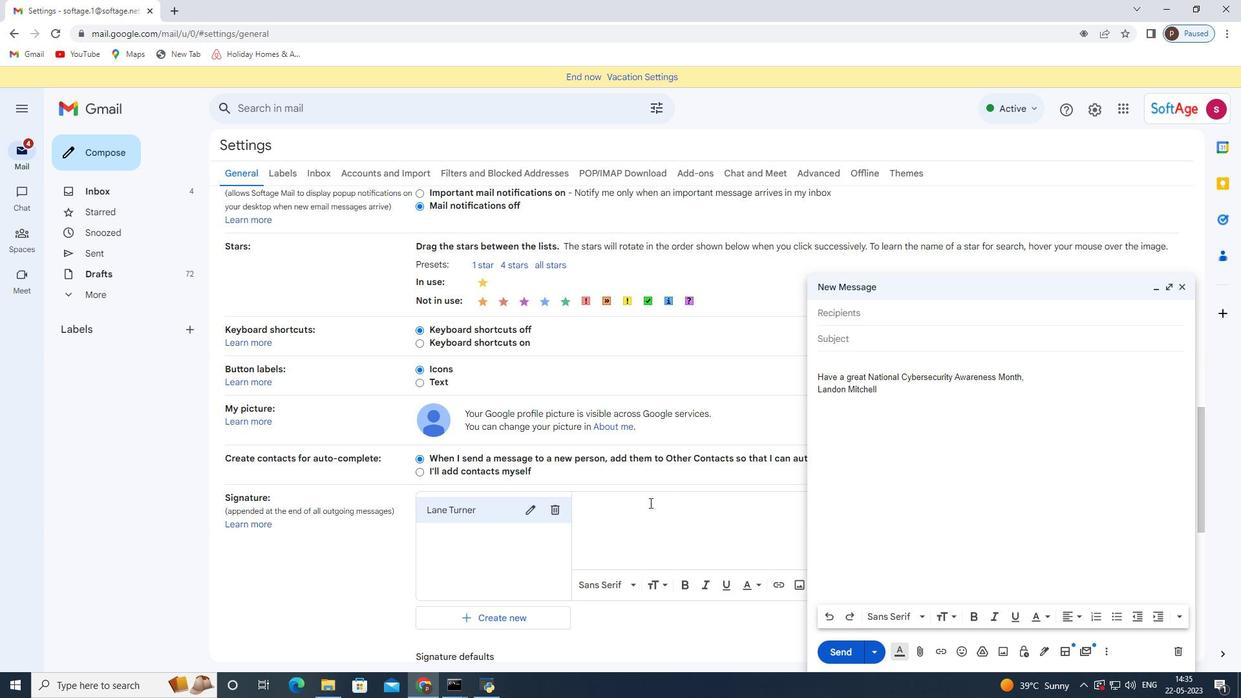 
Action: Key pressed <Key.shift>With<Key.space>gratitude<Key.space>and<Key.space>sincere<Key.space>wishes,<Key.enter><Key.shift>Lane<Key.space><Key.shift>Turner
Screenshot: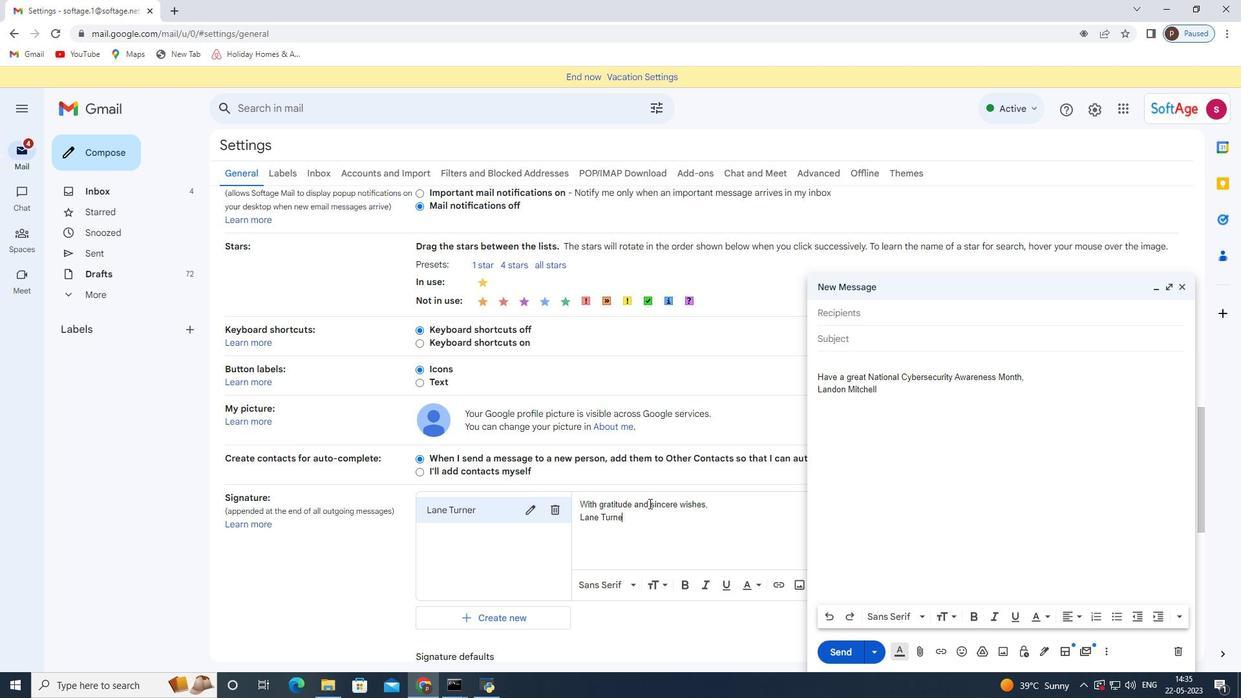 
Action: Mouse moved to (698, 495)
Screenshot: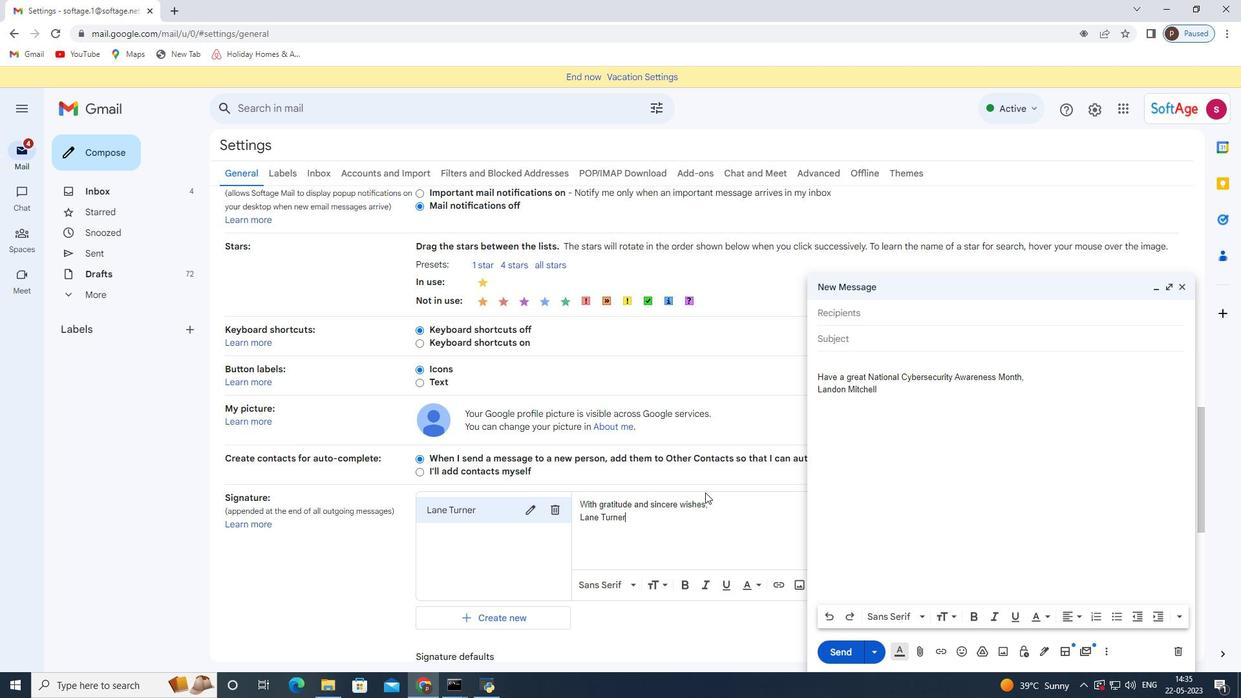 
Action: Mouse scrolled (698, 494) with delta (0, 0)
Screenshot: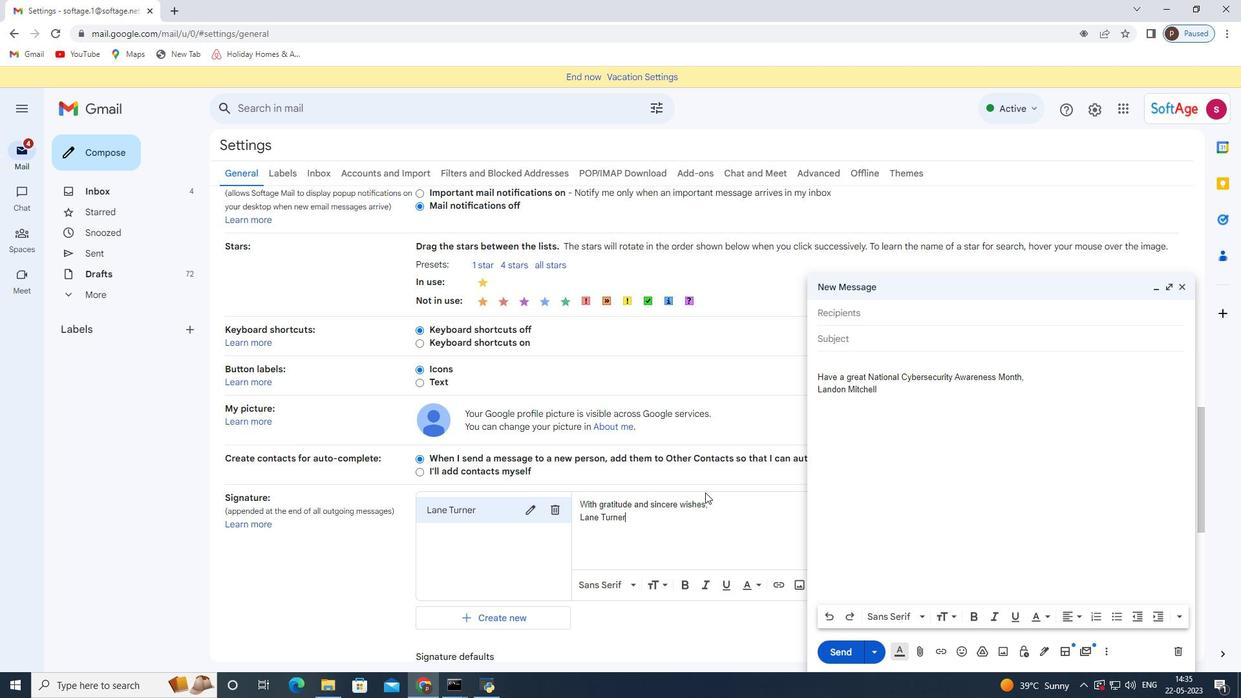 
Action: Mouse scrolled (698, 494) with delta (0, 0)
Screenshot: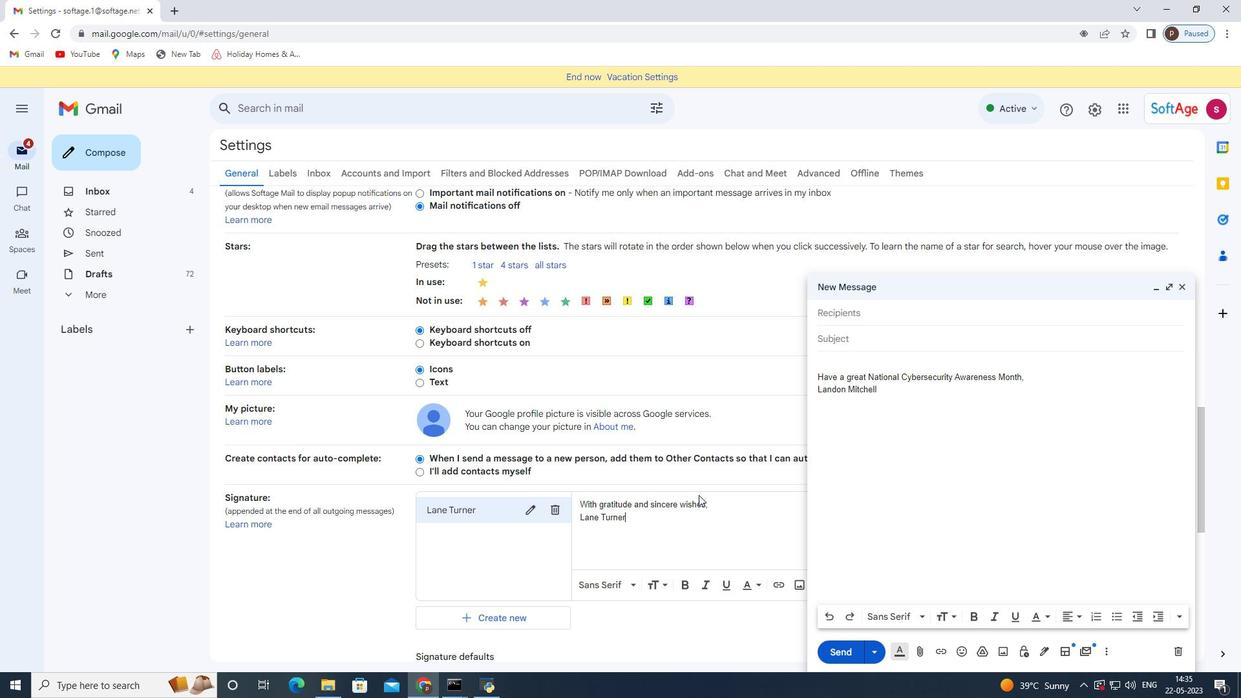 
Action: Mouse moved to (647, 506)
Screenshot: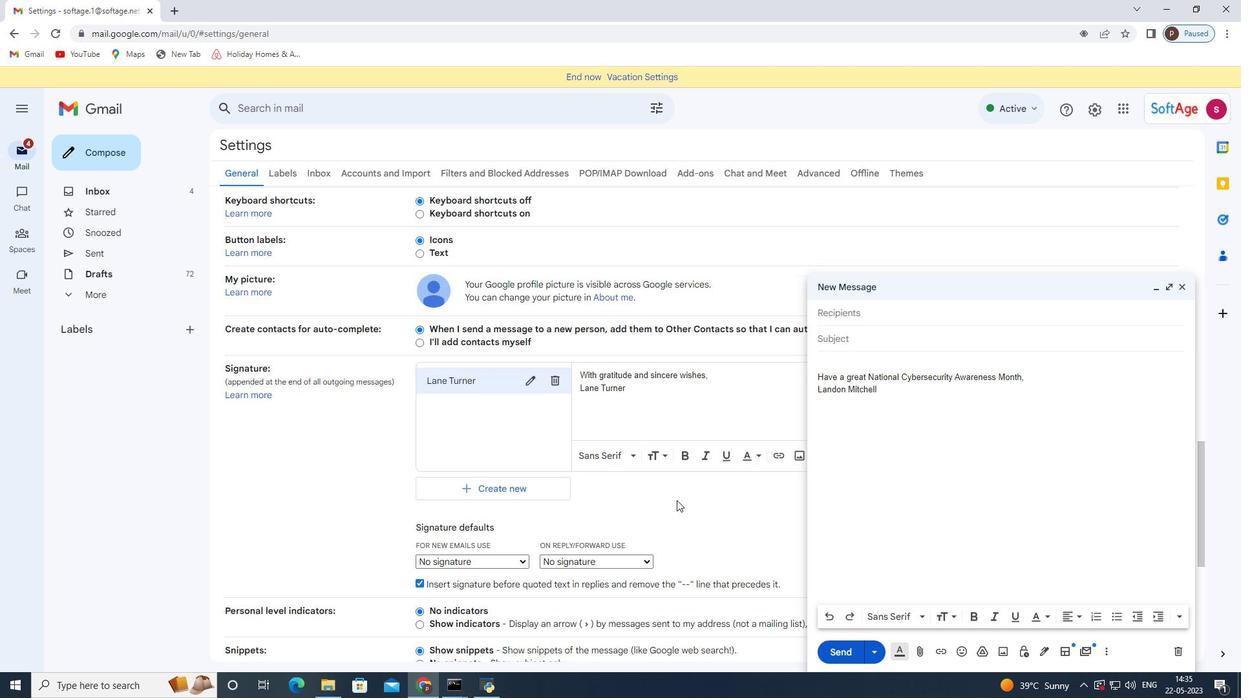 
Action: Mouse scrolled (647, 506) with delta (0, 0)
Screenshot: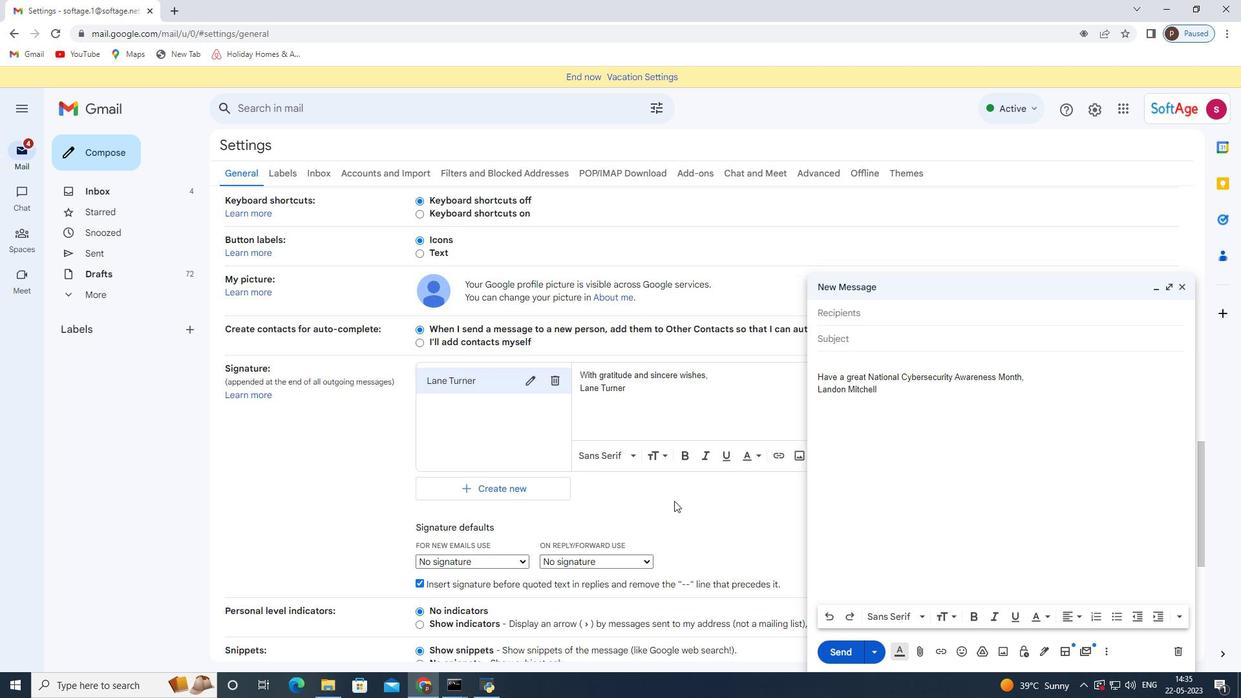 
Action: Mouse scrolled (647, 507) with delta (0, 0)
Screenshot: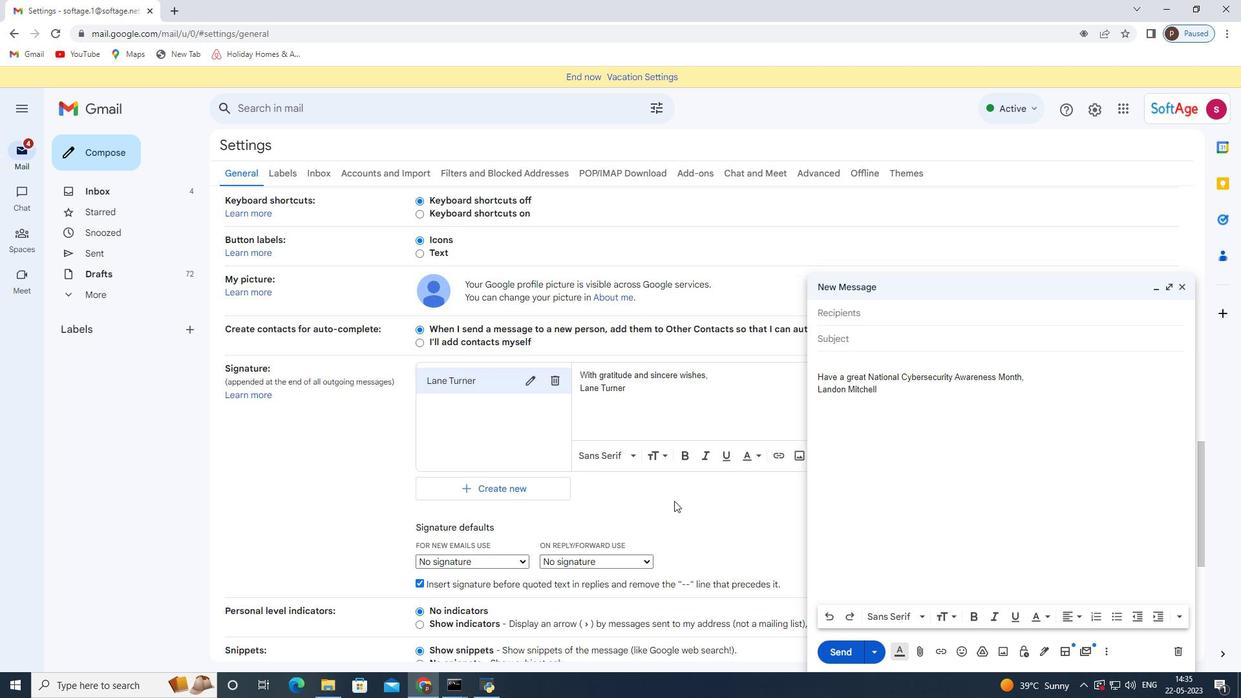 
Action: Mouse scrolled (647, 506) with delta (0, 0)
Screenshot: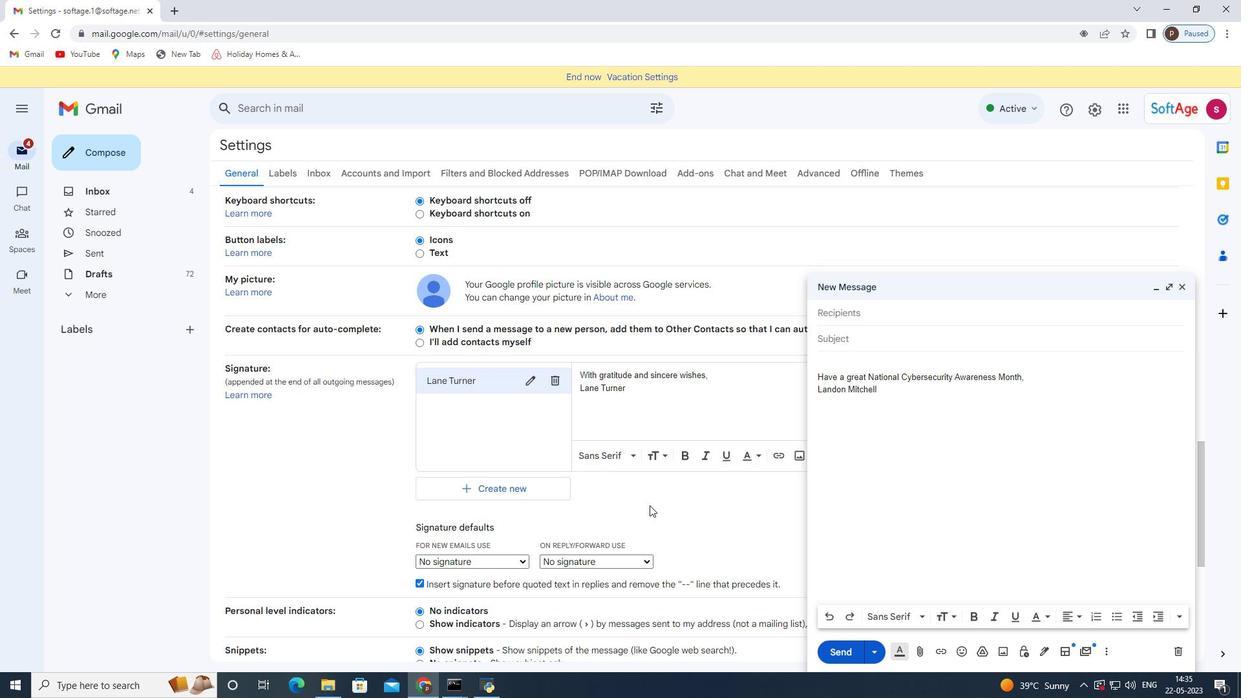 
Action: Mouse moved to (497, 503)
Screenshot: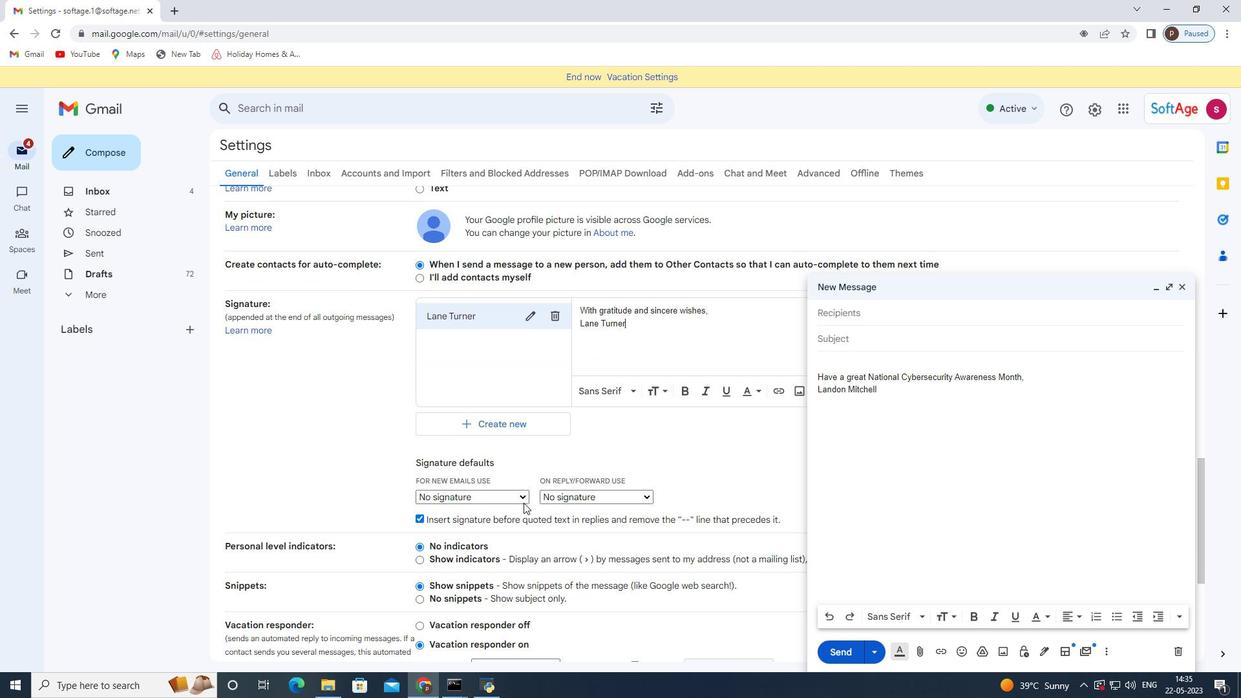 
Action: Mouse pressed left at (497, 503)
Screenshot: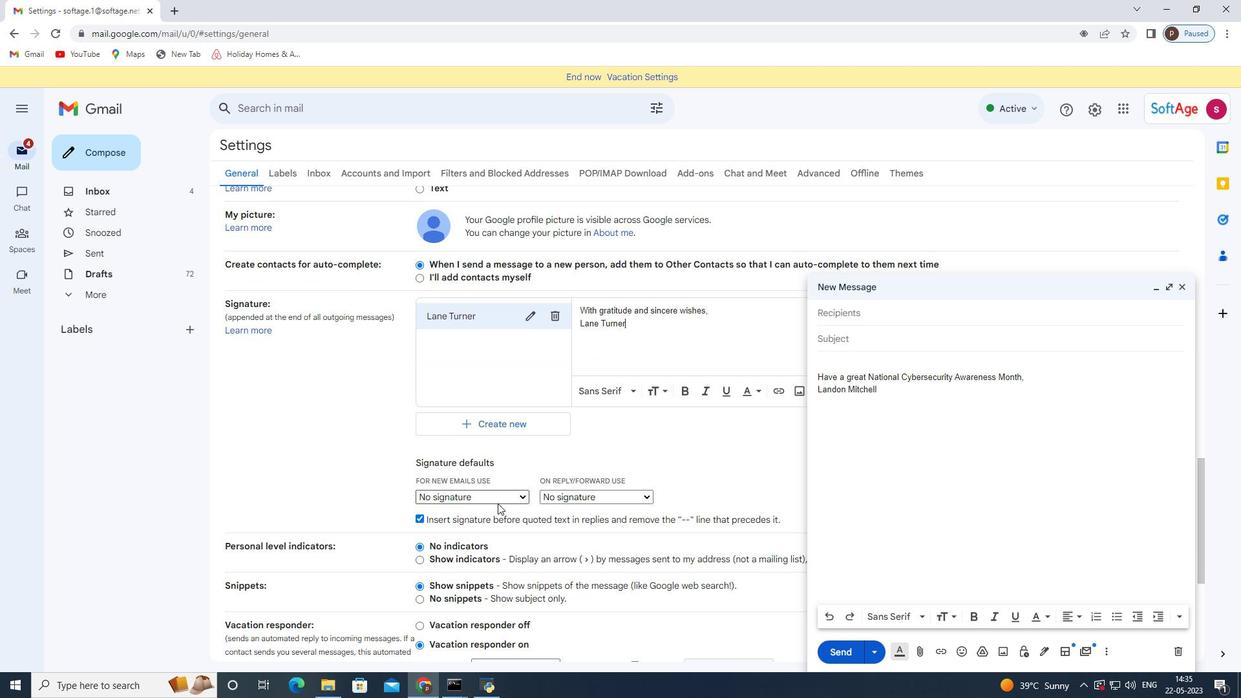 
Action: Mouse moved to (477, 519)
Screenshot: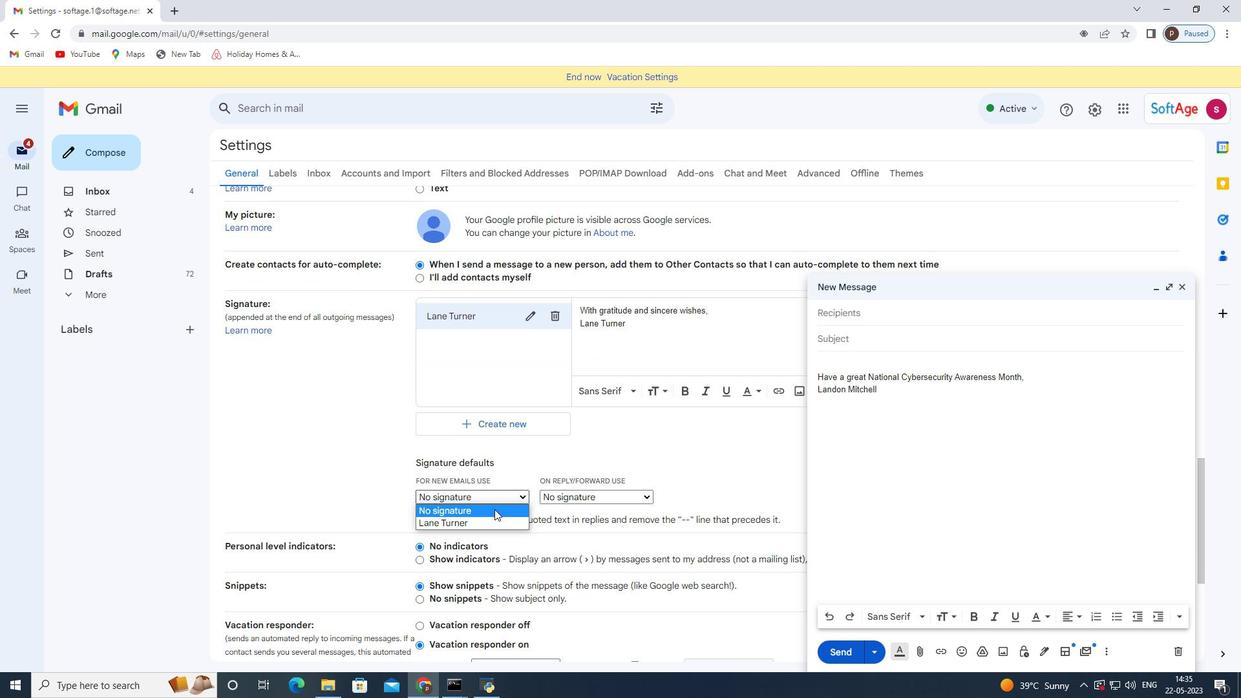 
Action: Mouse pressed left at (477, 519)
Screenshot: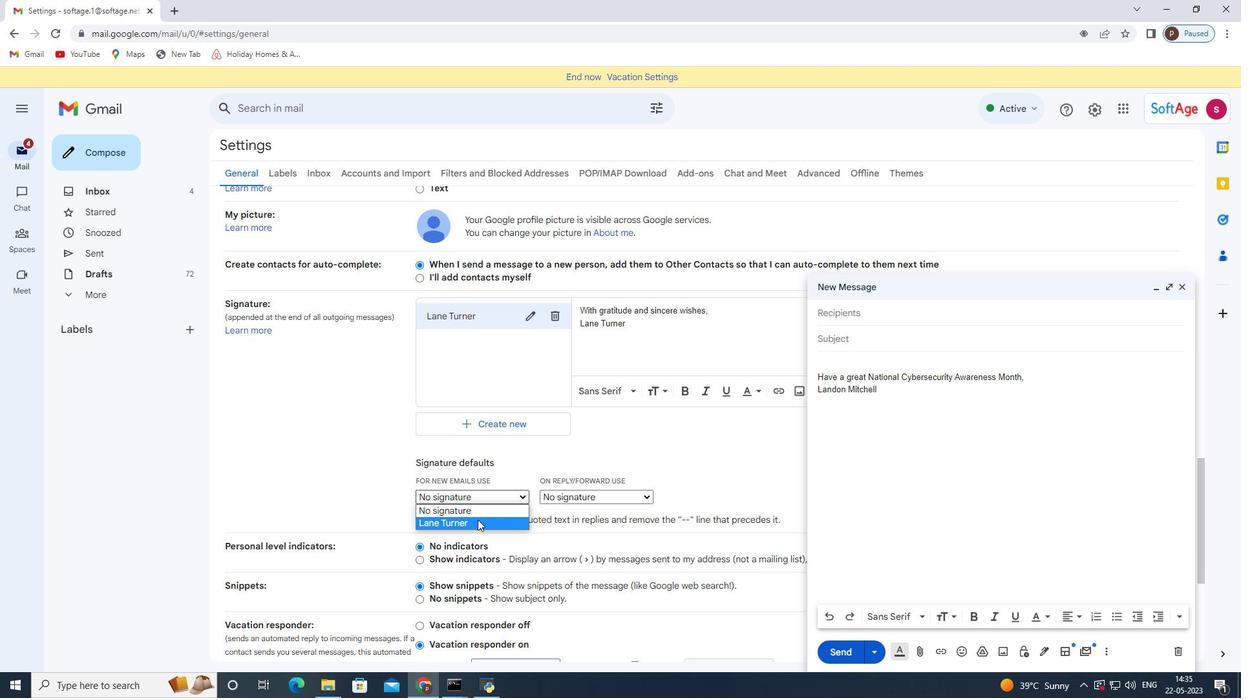 
Action: Mouse moved to (619, 491)
Screenshot: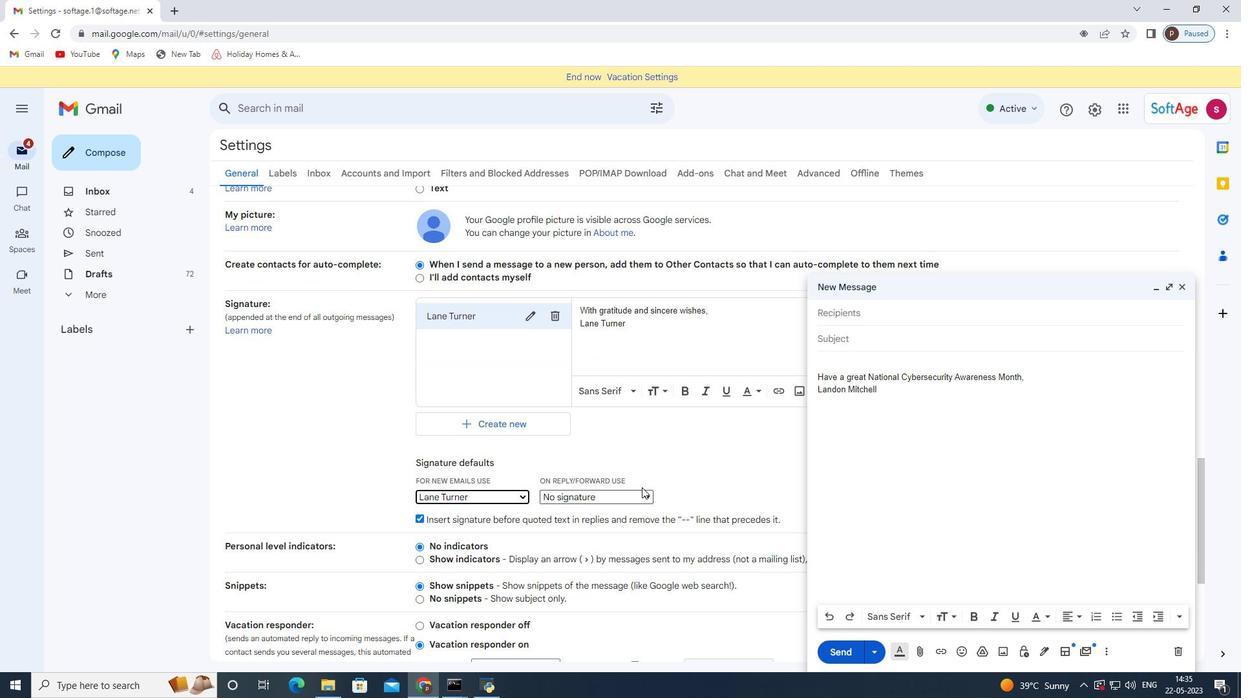 
Action: Mouse pressed left at (619, 491)
Screenshot: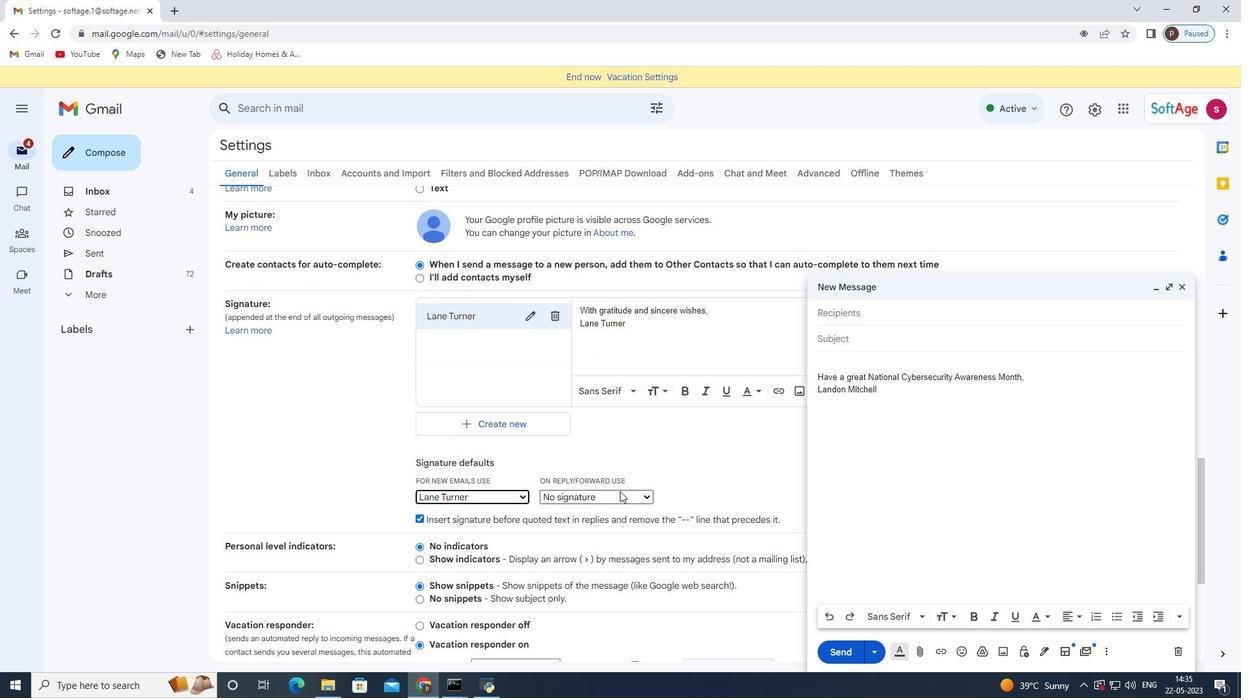 
Action: Mouse moved to (604, 519)
Screenshot: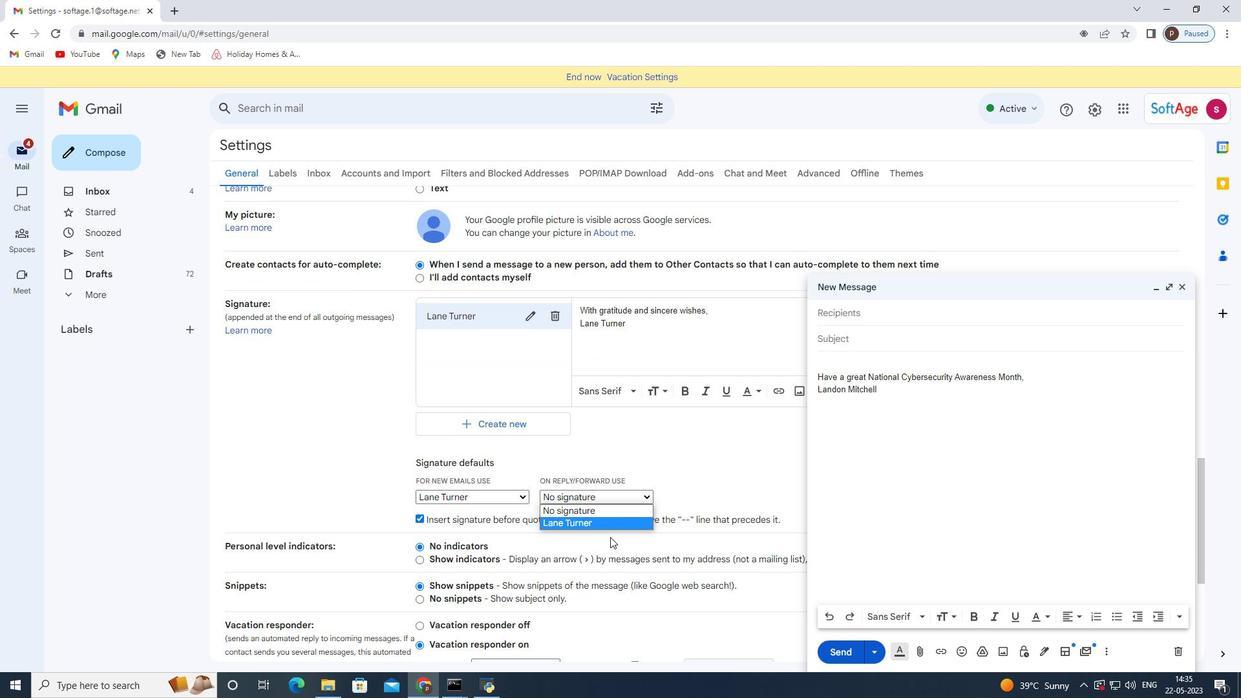 
Action: Mouse pressed left at (604, 519)
Screenshot: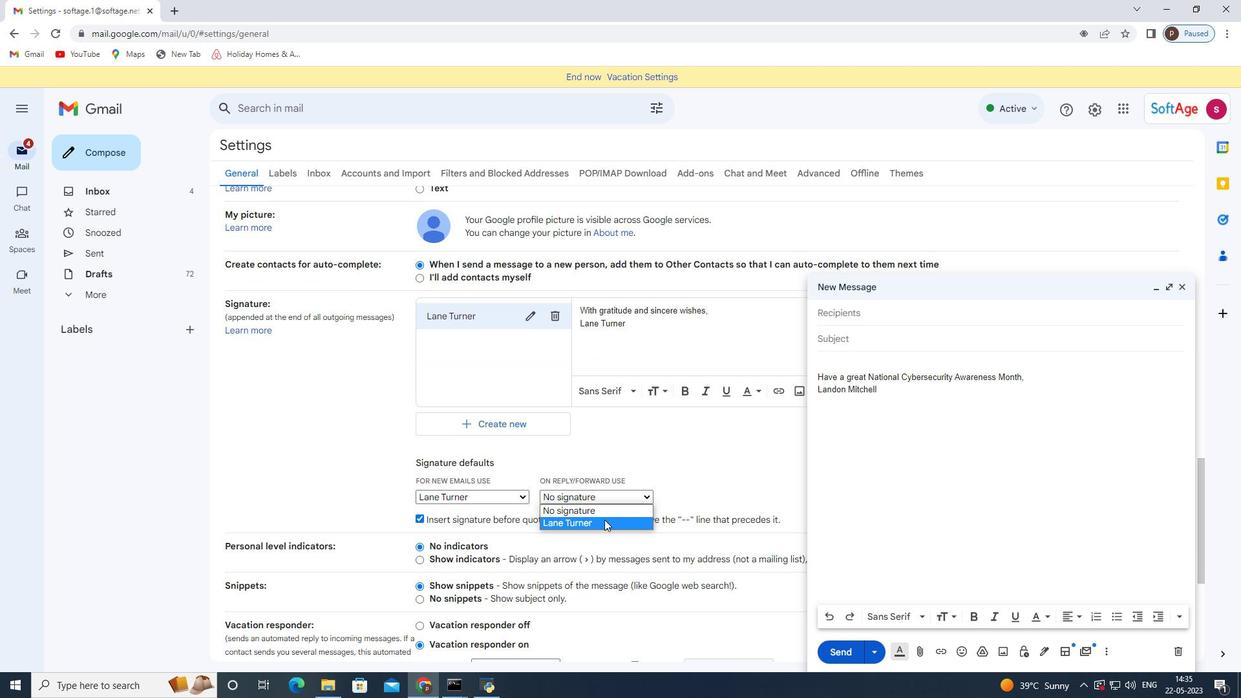 
Action: Mouse scrolled (604, 519) with delta (0, 0)
Screenshot: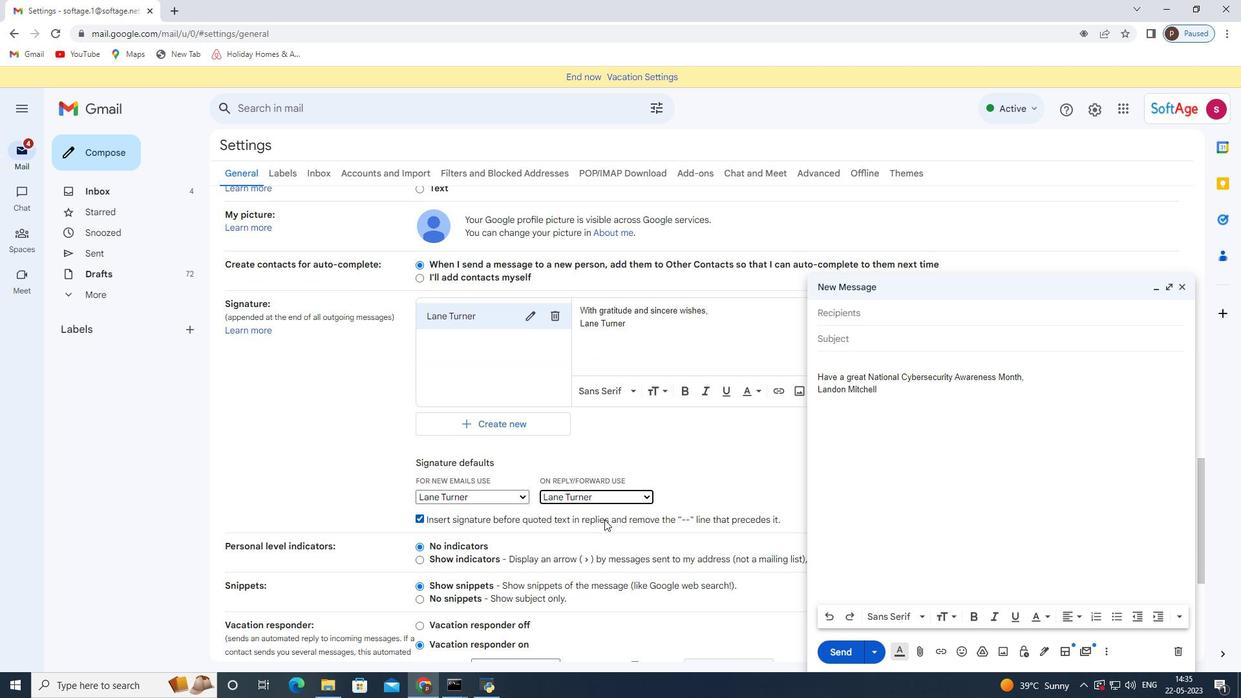 
Action: Mouse scrolled (604, 519) with delta (0, 0)
Screenshot: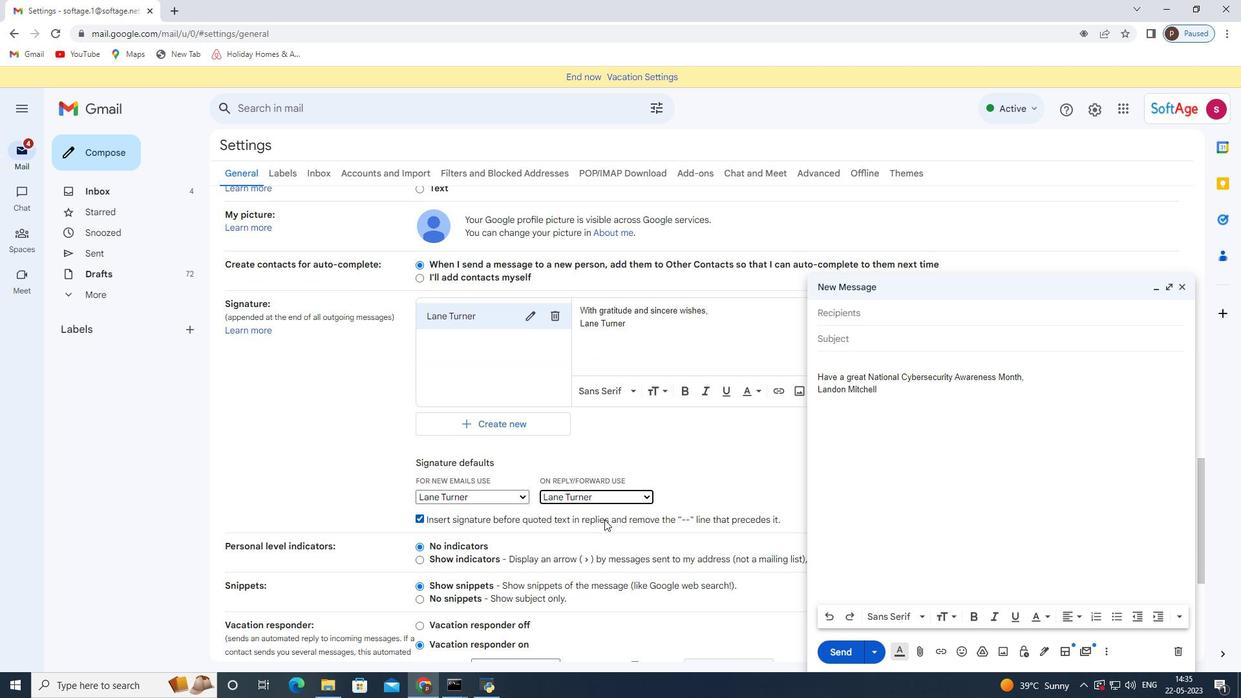 
Action: Mouse scrolled (604, 519) with delta (0, 0)
Screenshot: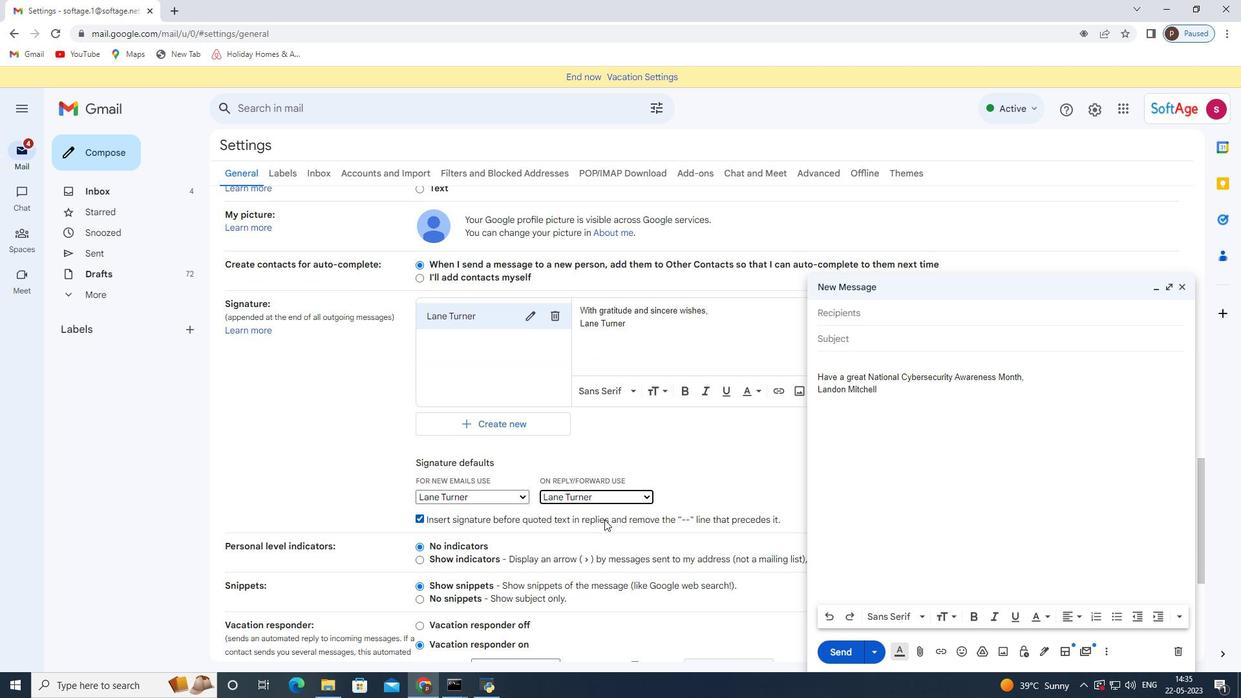 
Action: Mouse scrolled (604, 519) with delta (0, 0)
Screenshot: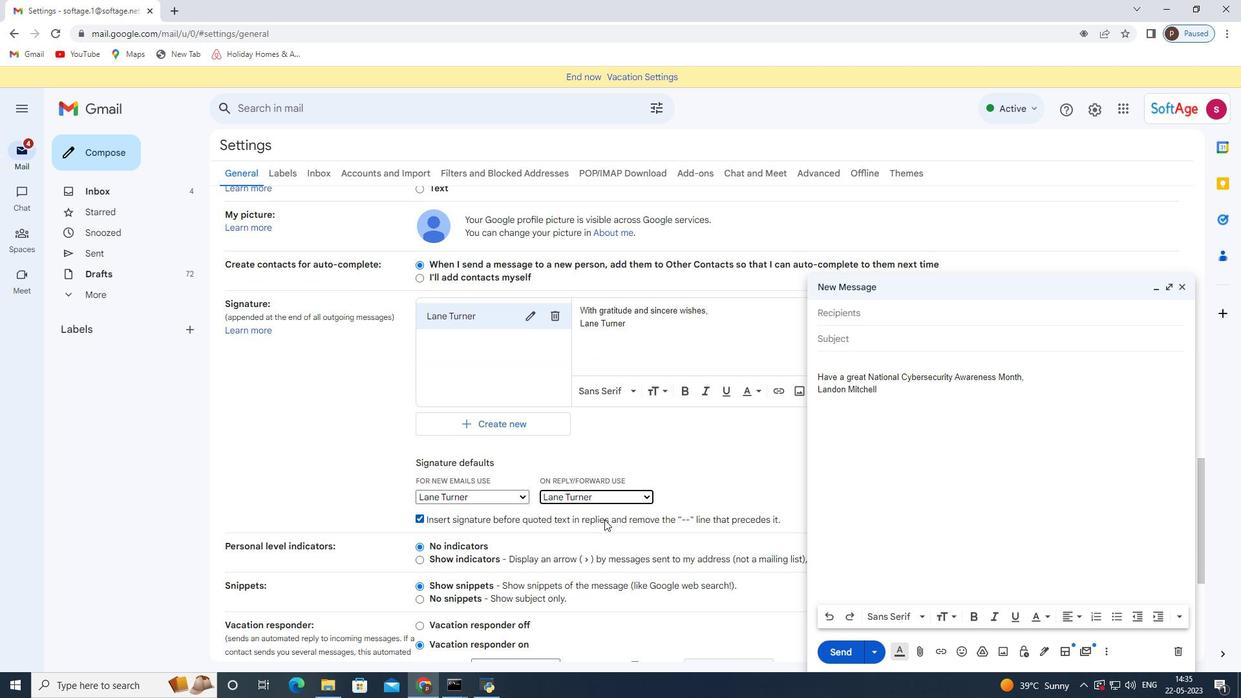 
Action: Mouse scrolled (604, 519) with delta (0, 0)
Screenshot: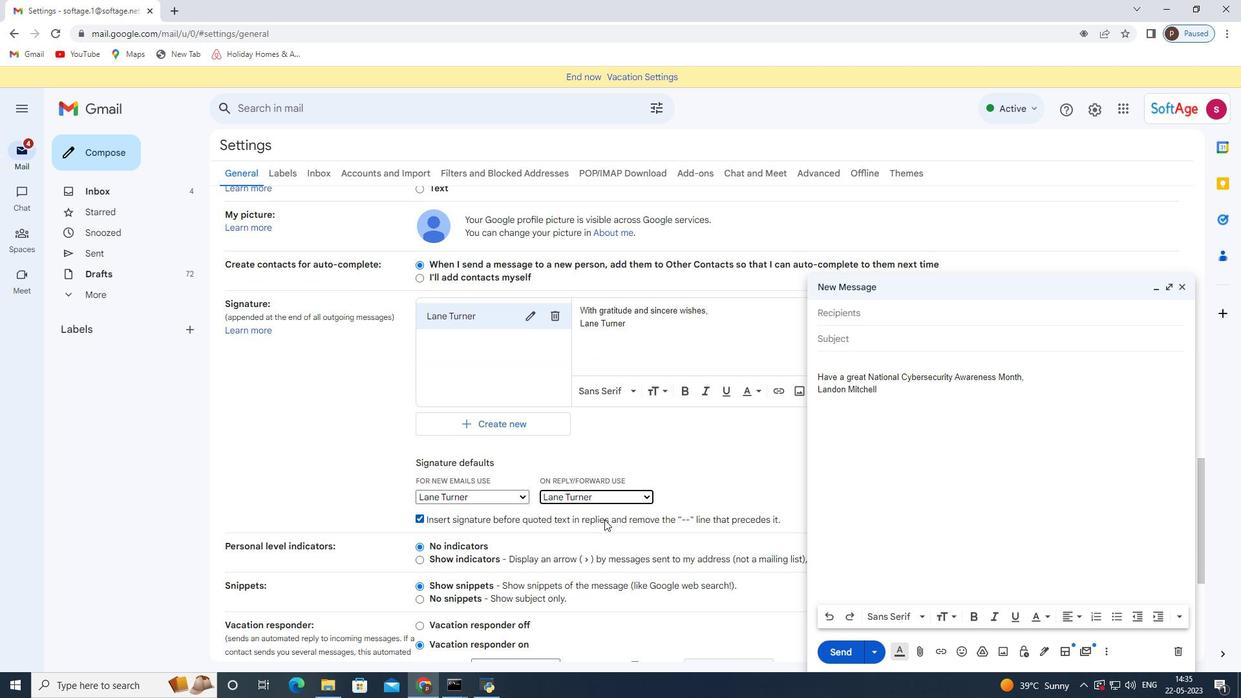 
Action: Mouse moved to (606, 519)
Screenshot: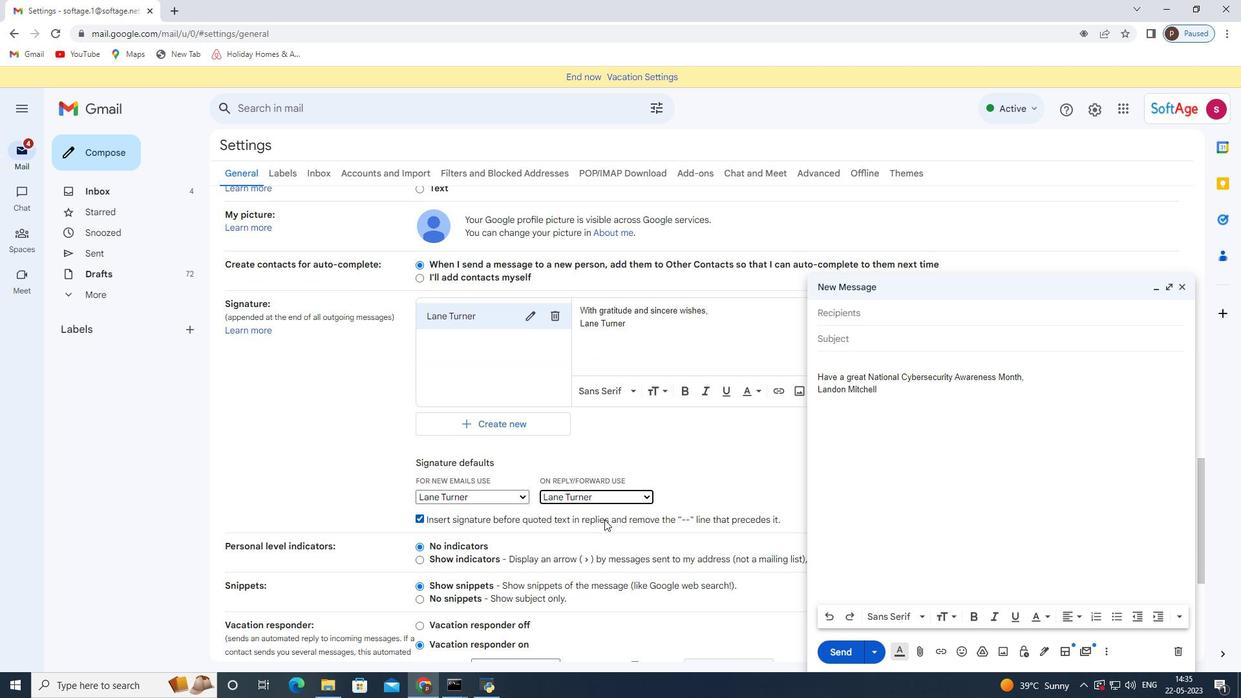 
Action: Mouse scrolled (606, 519) with delta (0, 0)
Screenshot: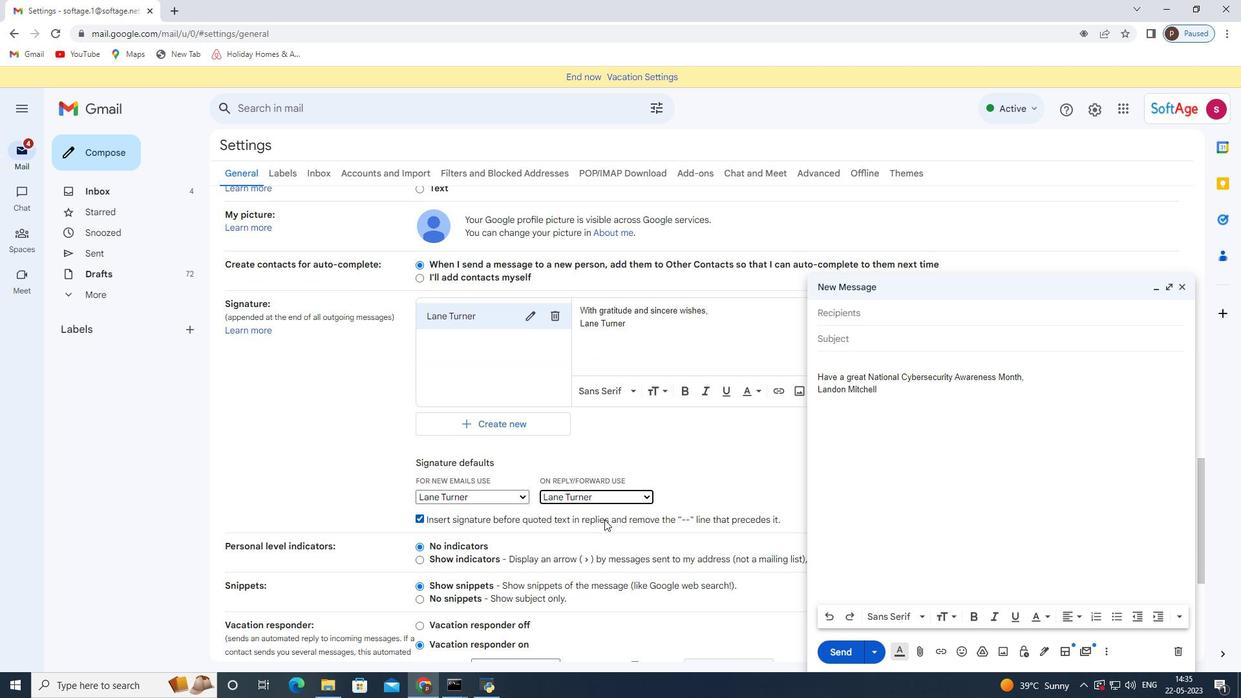 
Action: Mouse moved to (699, 592)
Screenshot: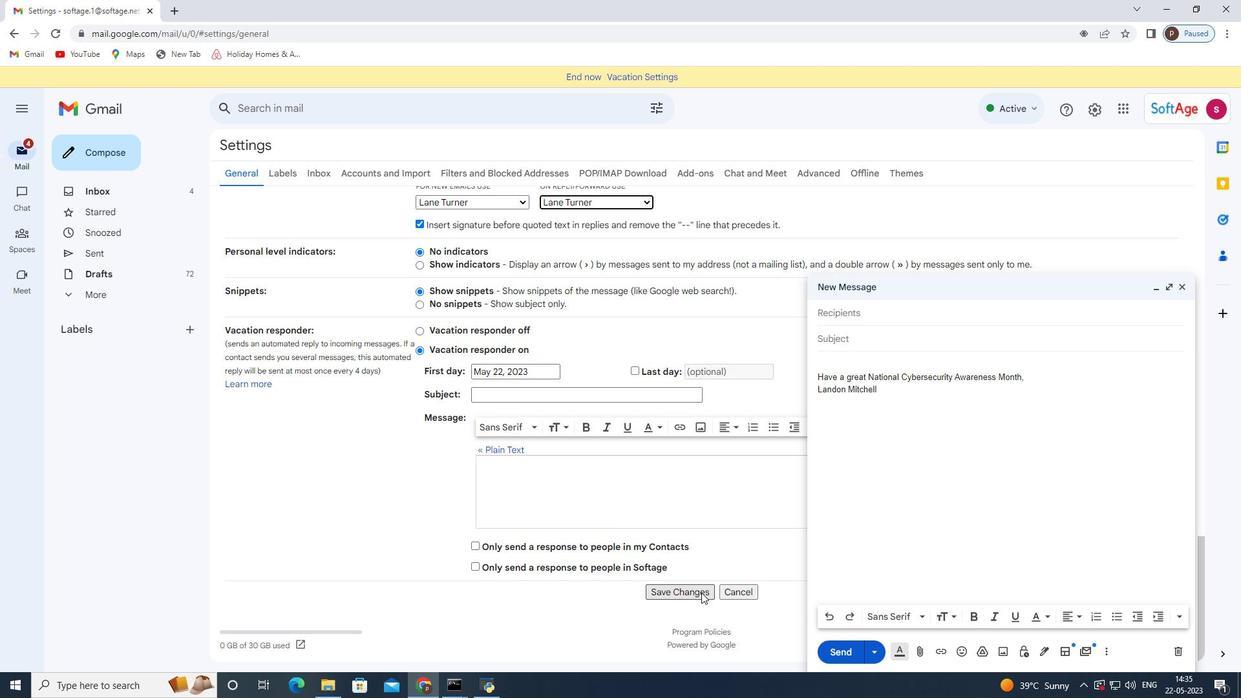 
Action: Mouse pressed left at (699, 592)
Screenshot: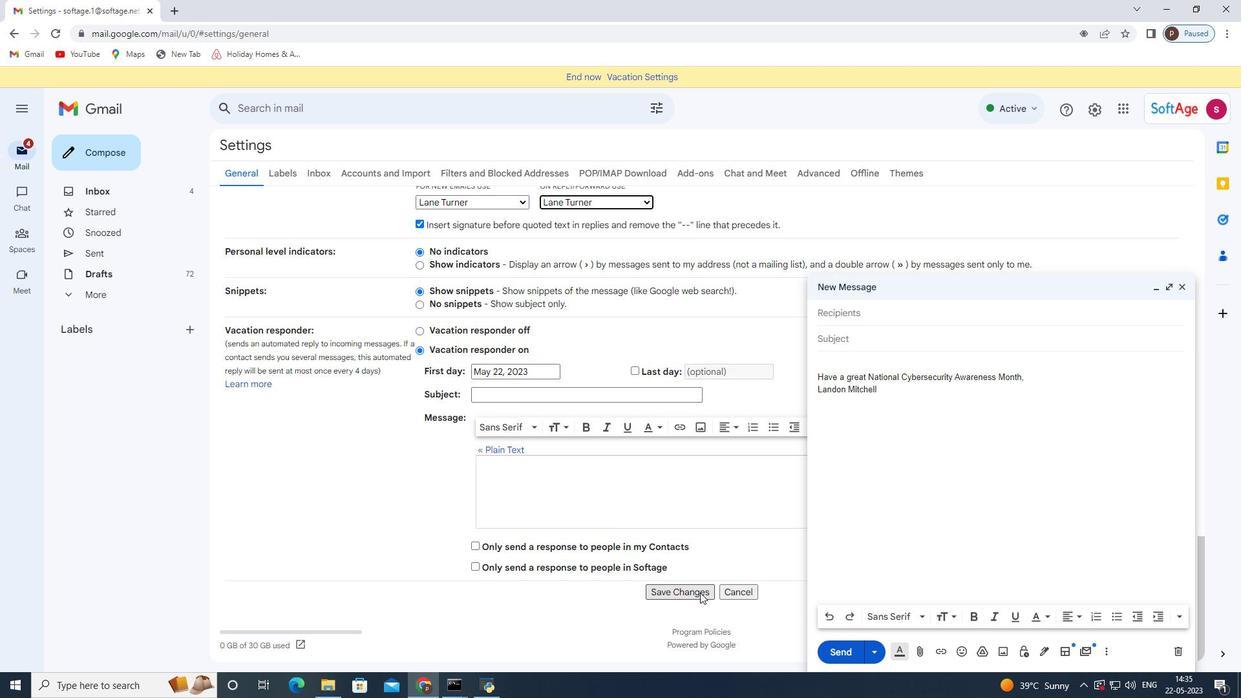 
Action: Mouse moved to (1184, 285)
Screenshot: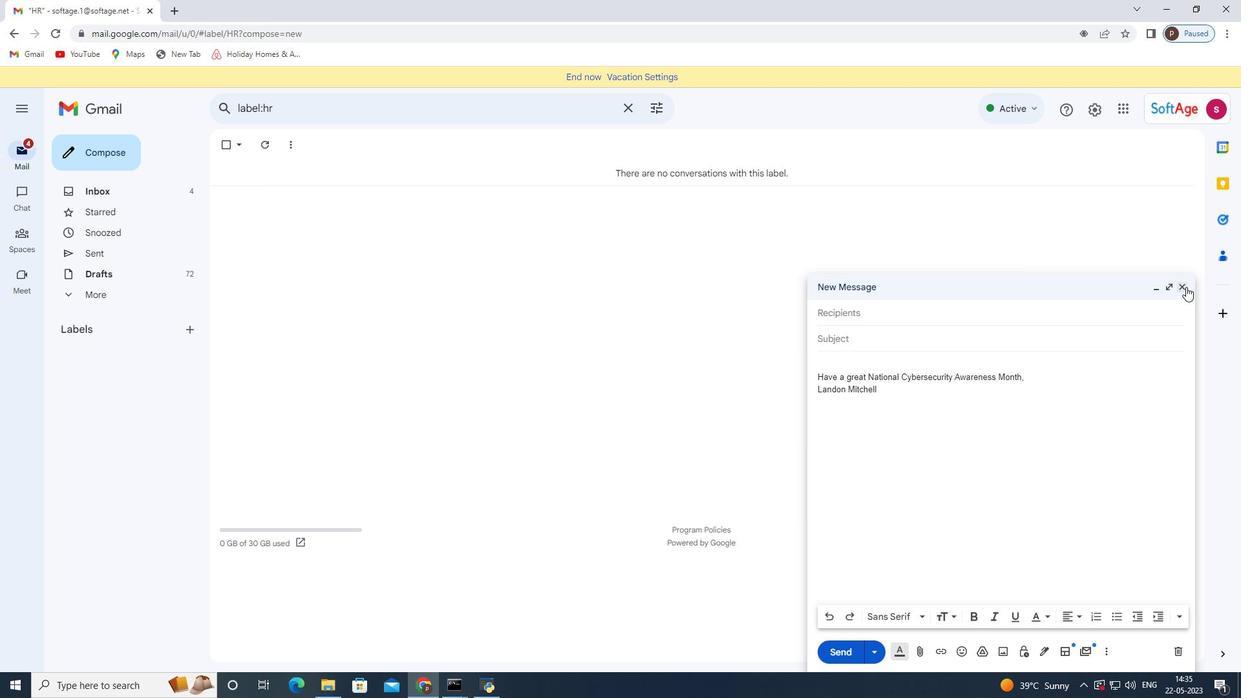 
Action: Mouse pressed left at (1184, 285)
Screenshot: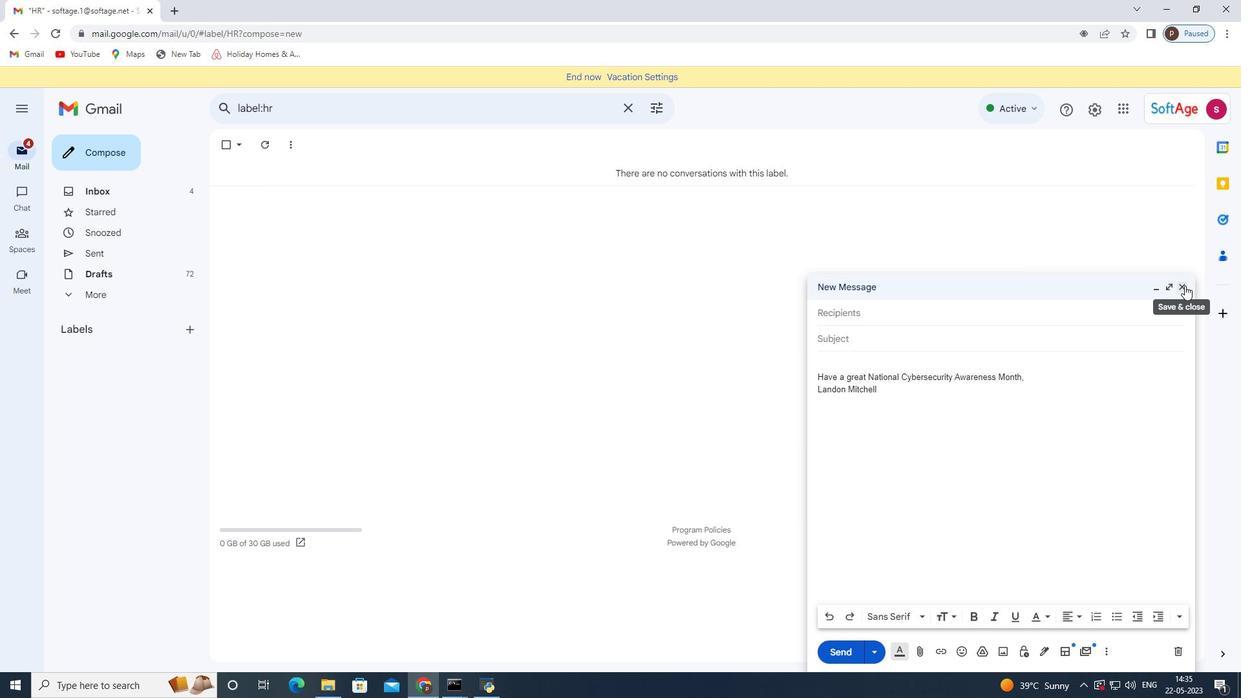 
Action: Mouse moved to (113, 155)
Screenshot: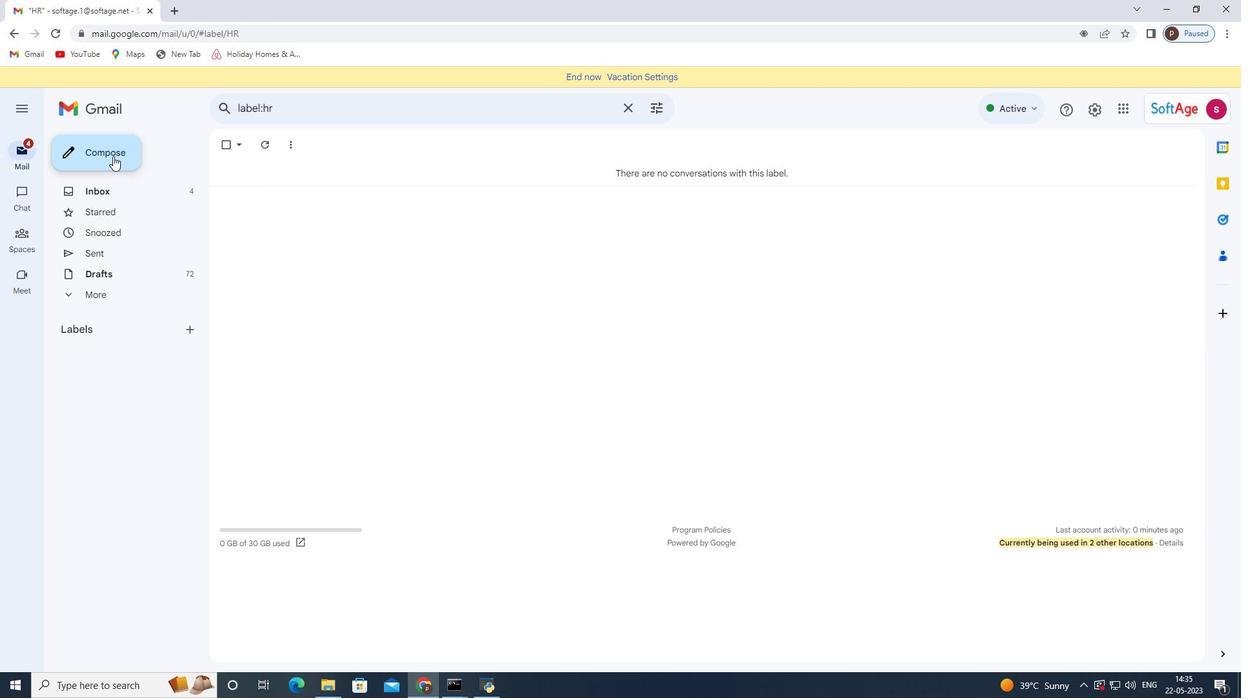 
Action: Mouse pressed left at (113, 155)
Screenshot: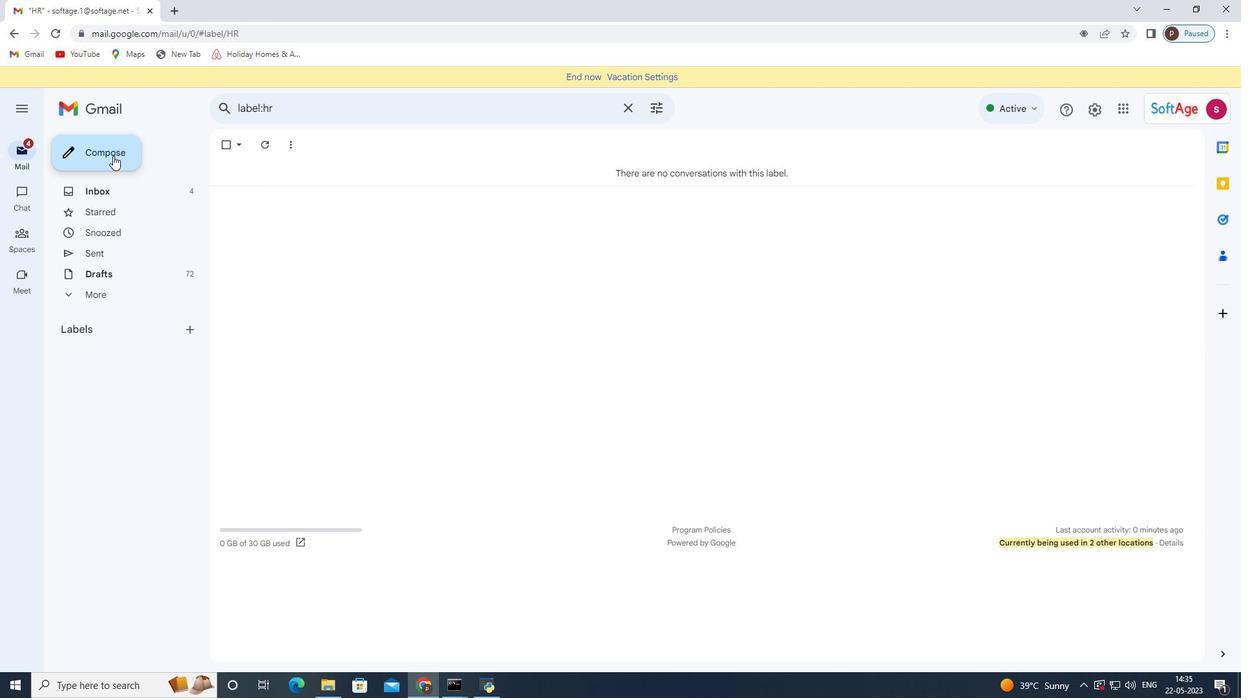 
Action: Mouse moved to (879, 318)
Screenshot: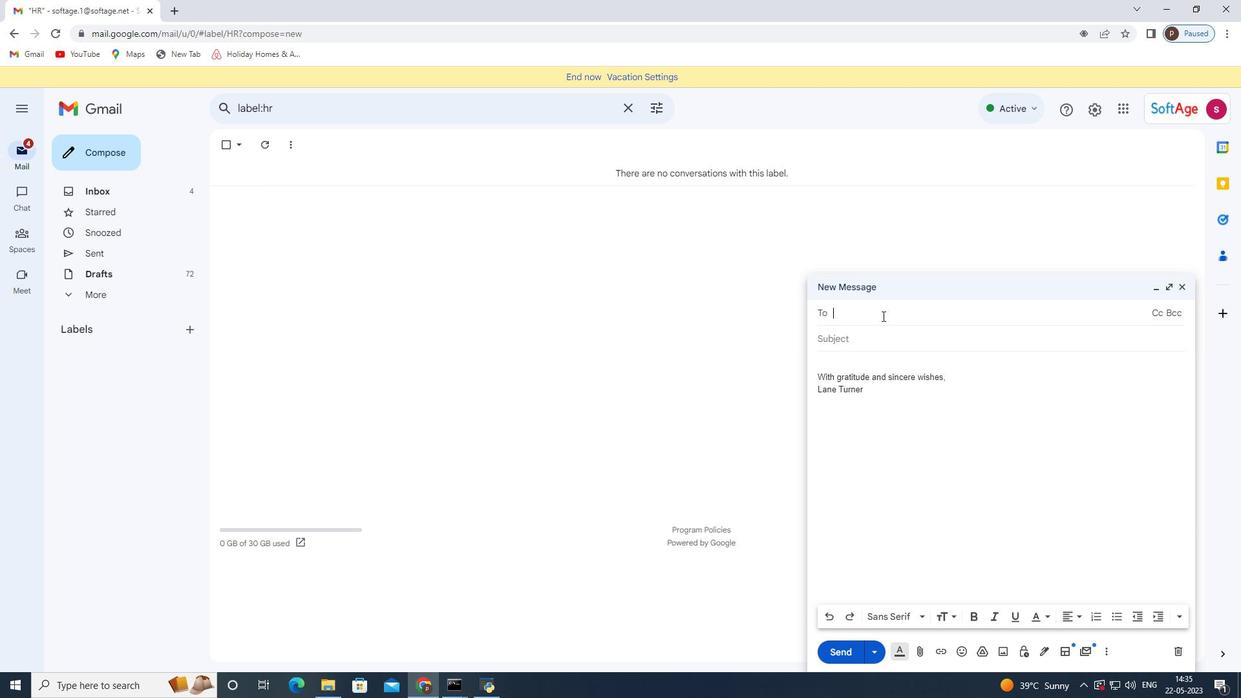 
Action: Mouse pressed left at (879, 318)
Screenshot: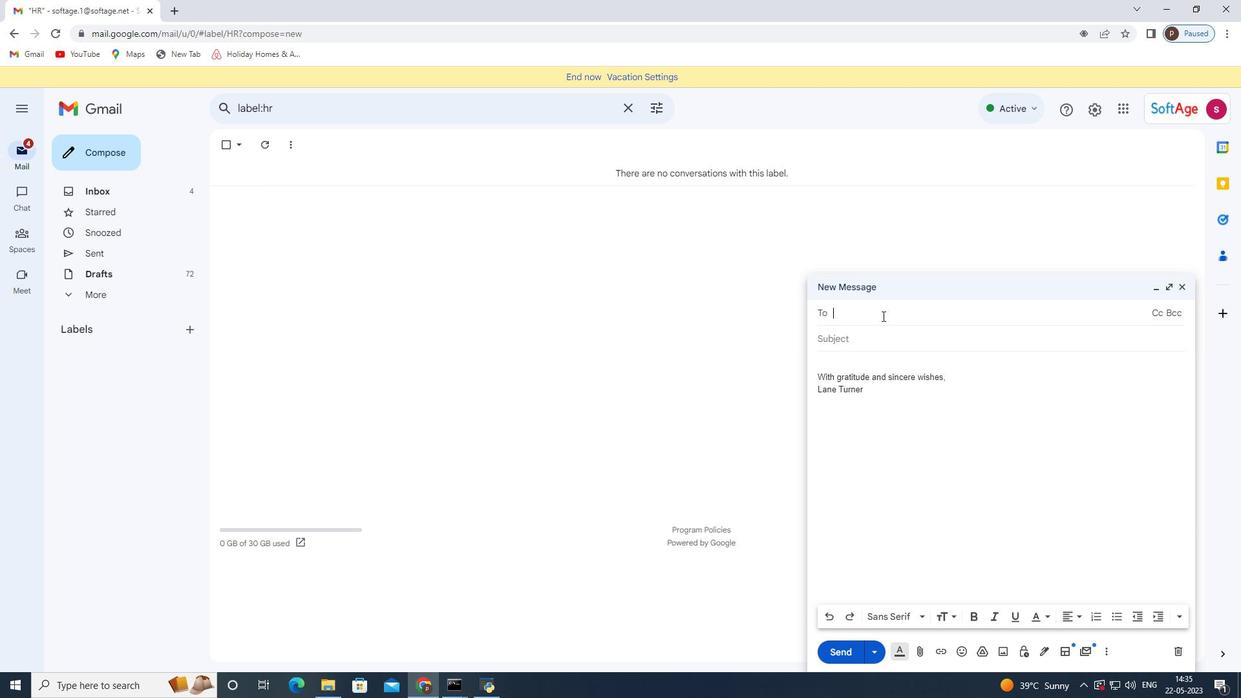 
Action: Key pressed softage.3<Key.shift><Key.shift>@softage.net
Screenshot: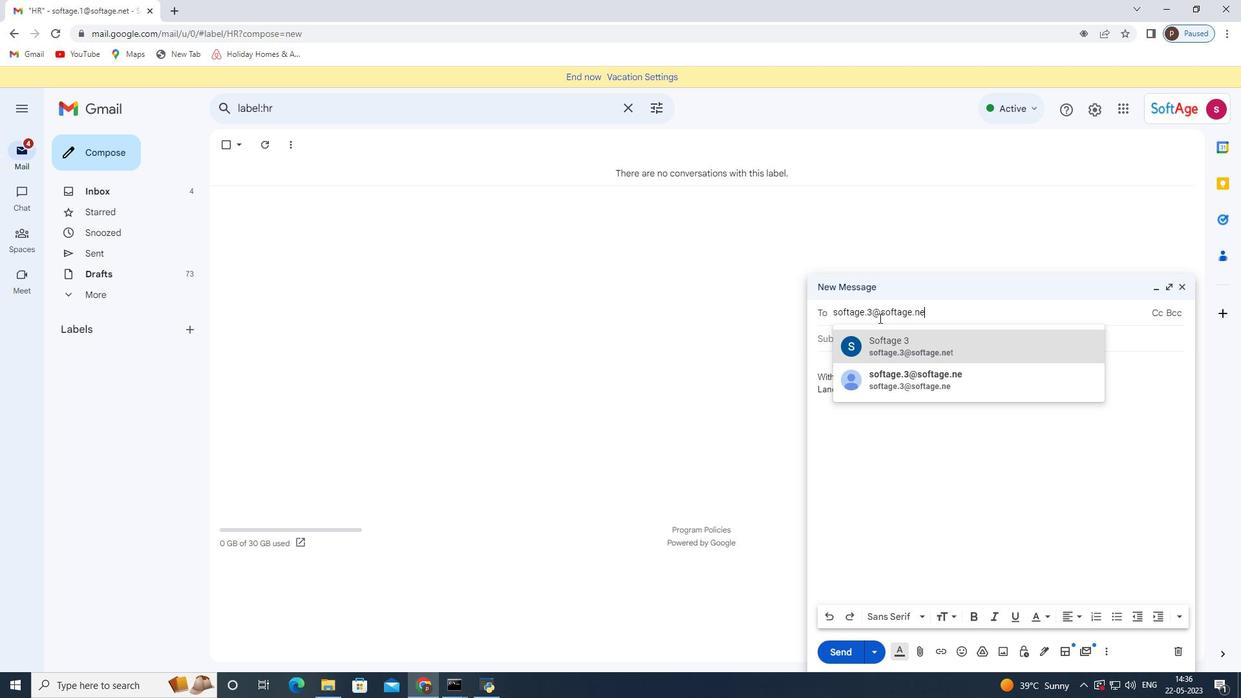 
Action: Mouse moved to (968, 346)
Screenshot: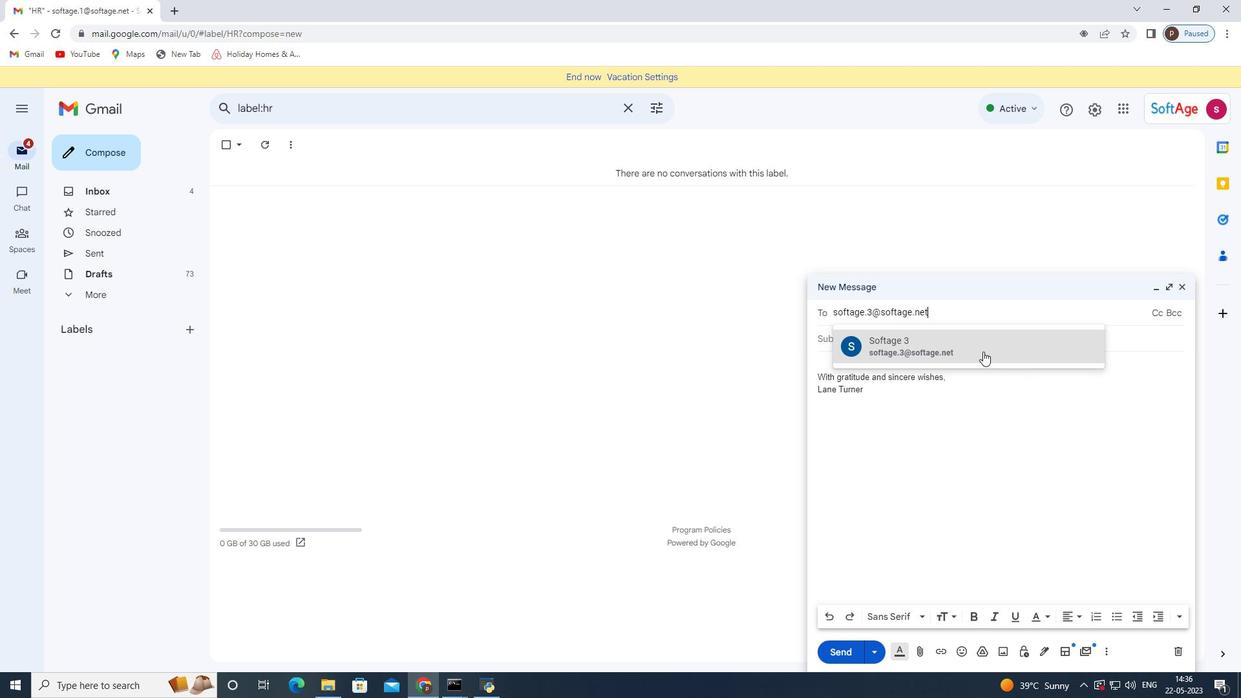 
Action: Mouse pressed left at (968, 346)
Screenshot: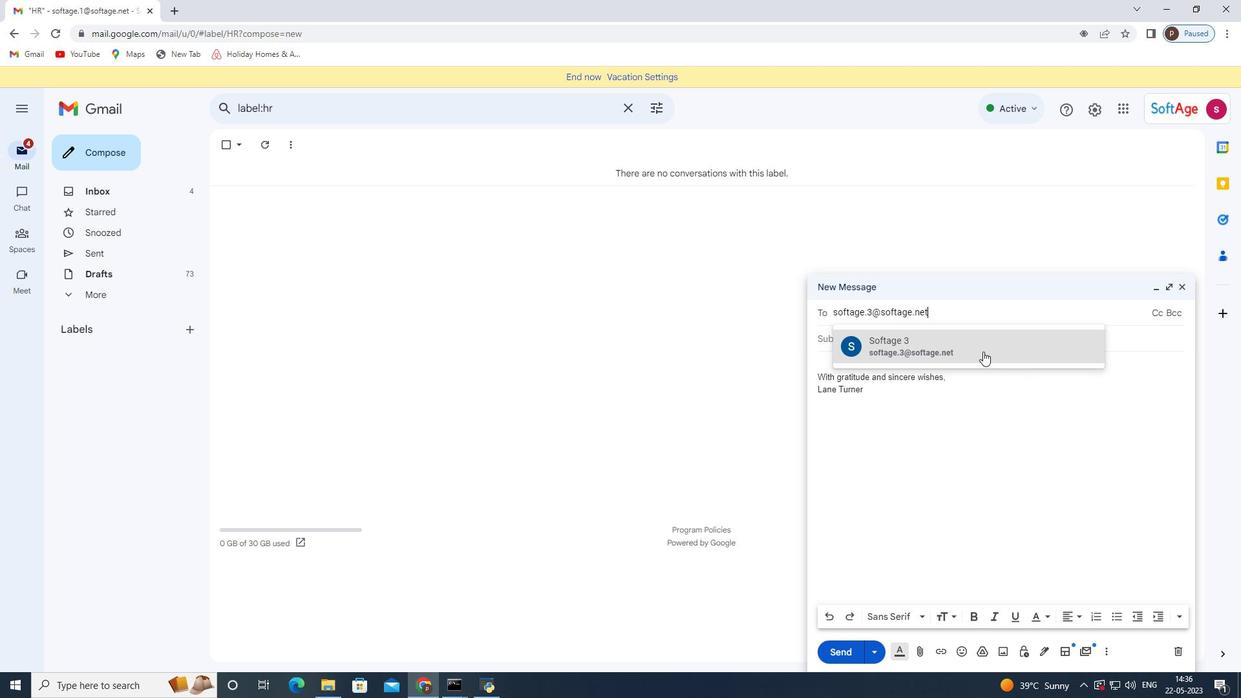 
Action: Mouse moved to (184, 334)
Screenshot: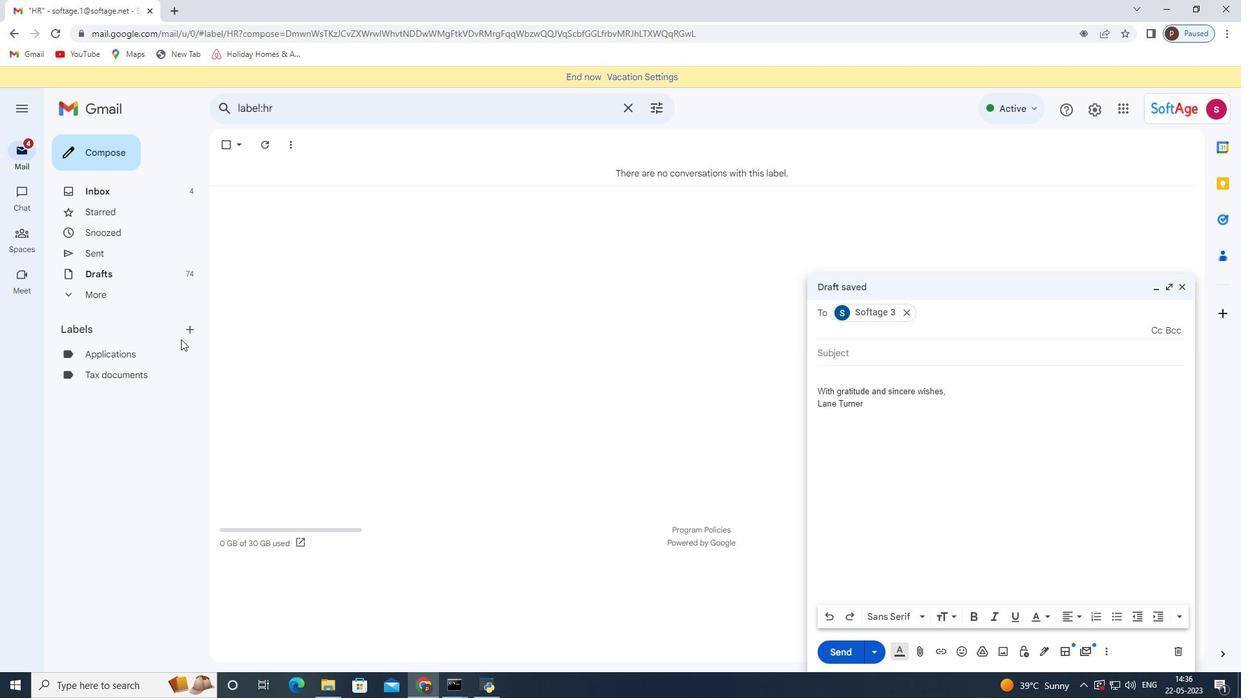 
Action: Mouse pressed left at (184, 334)
Screenshot: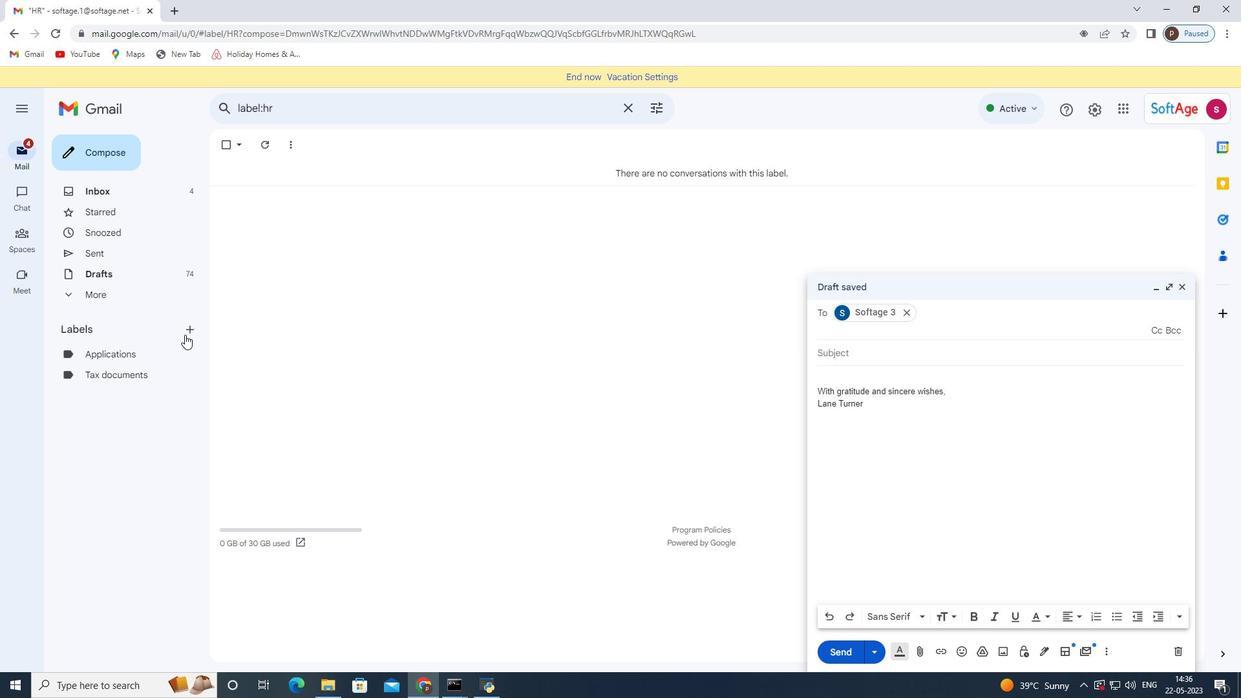 
Action: Mouse moved to (507, 358)
Screenshot: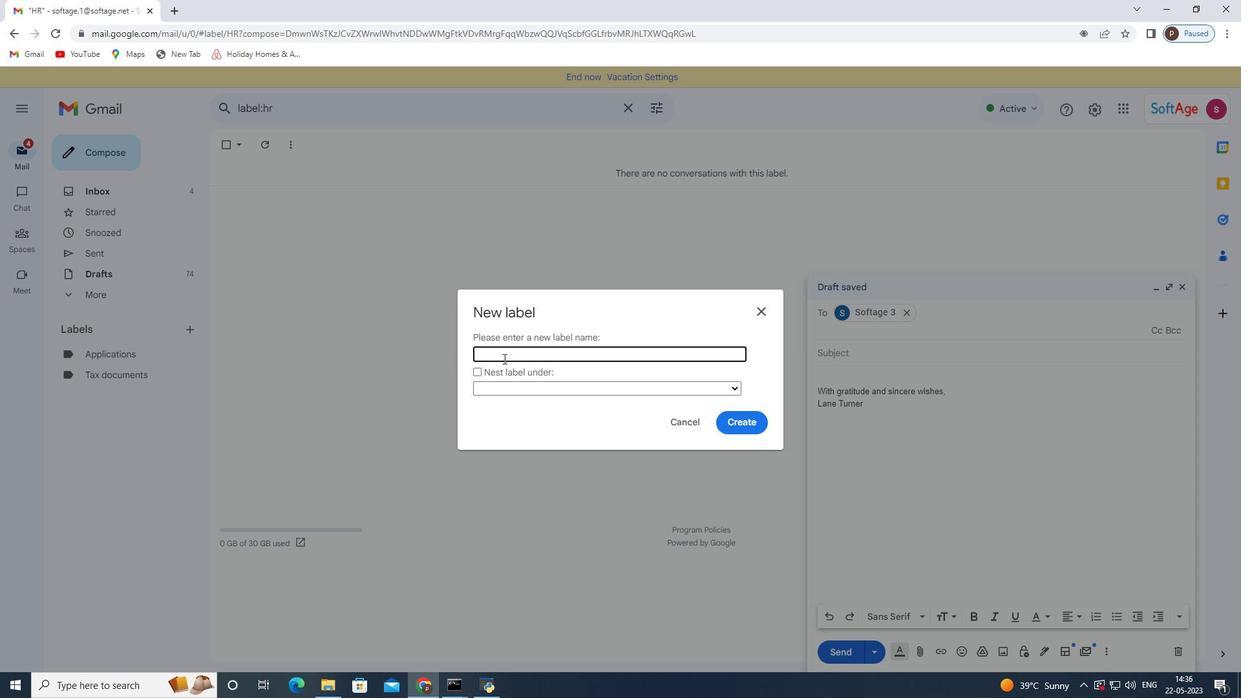 
Action: Mouse pressed left at (507, 358)
Screenshot: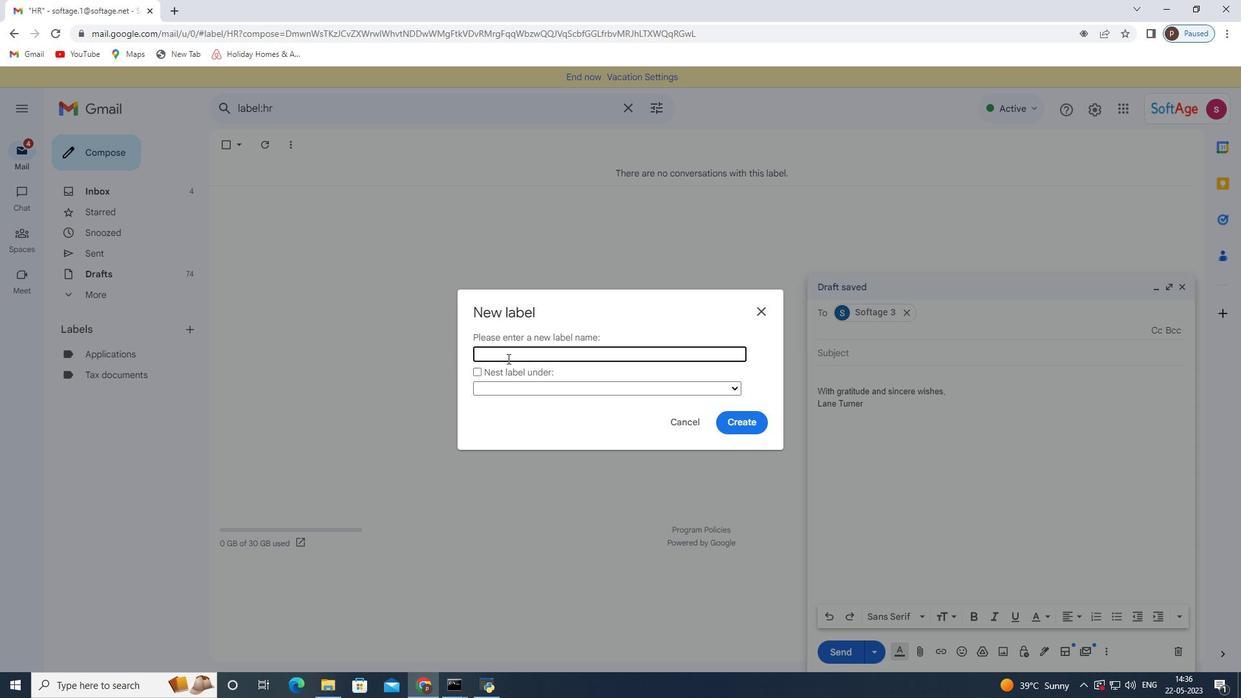 
Action: Key pressed <Key.shift>Maintenance
Screenshot: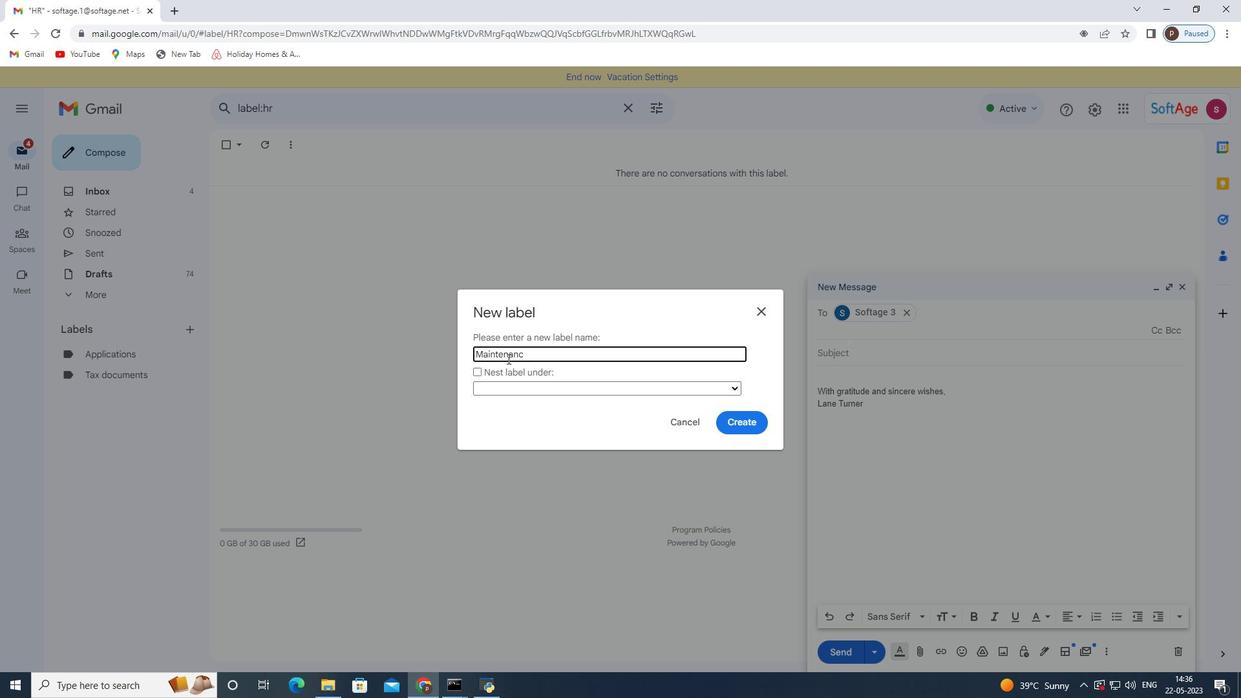 
Action: Mouse moved to (754, 425)
Screenshot: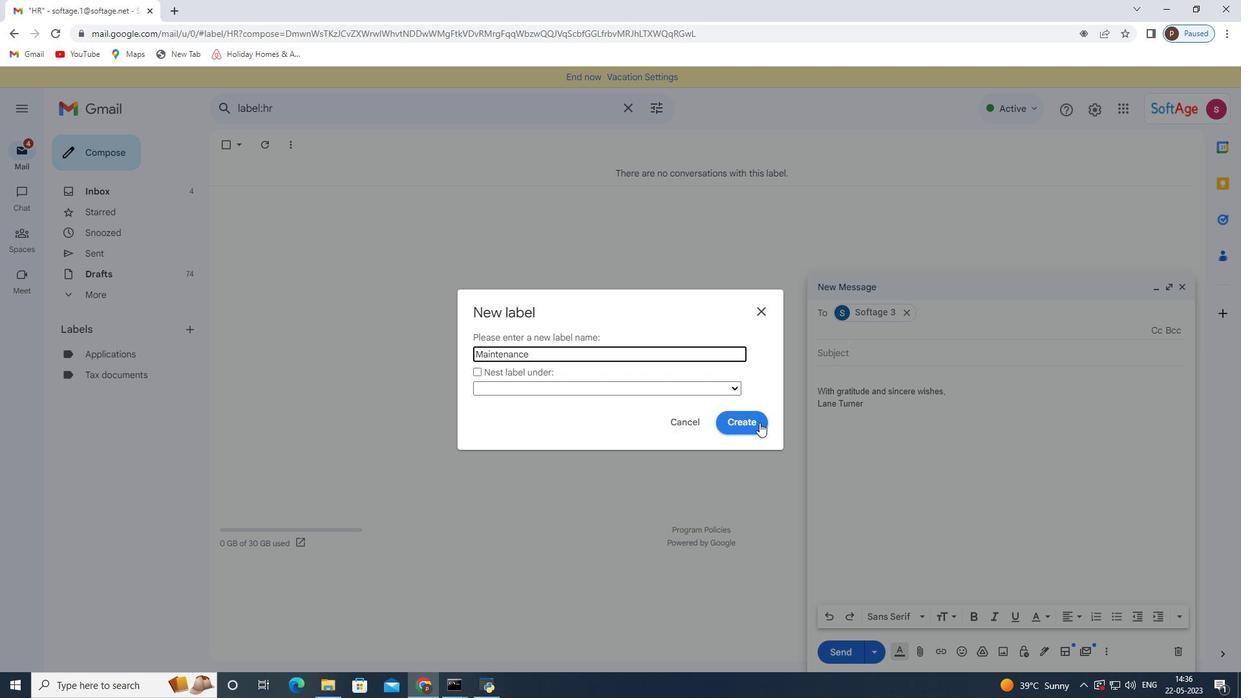 
Action: Mouse pressed left at (754, 425)
Screenshot: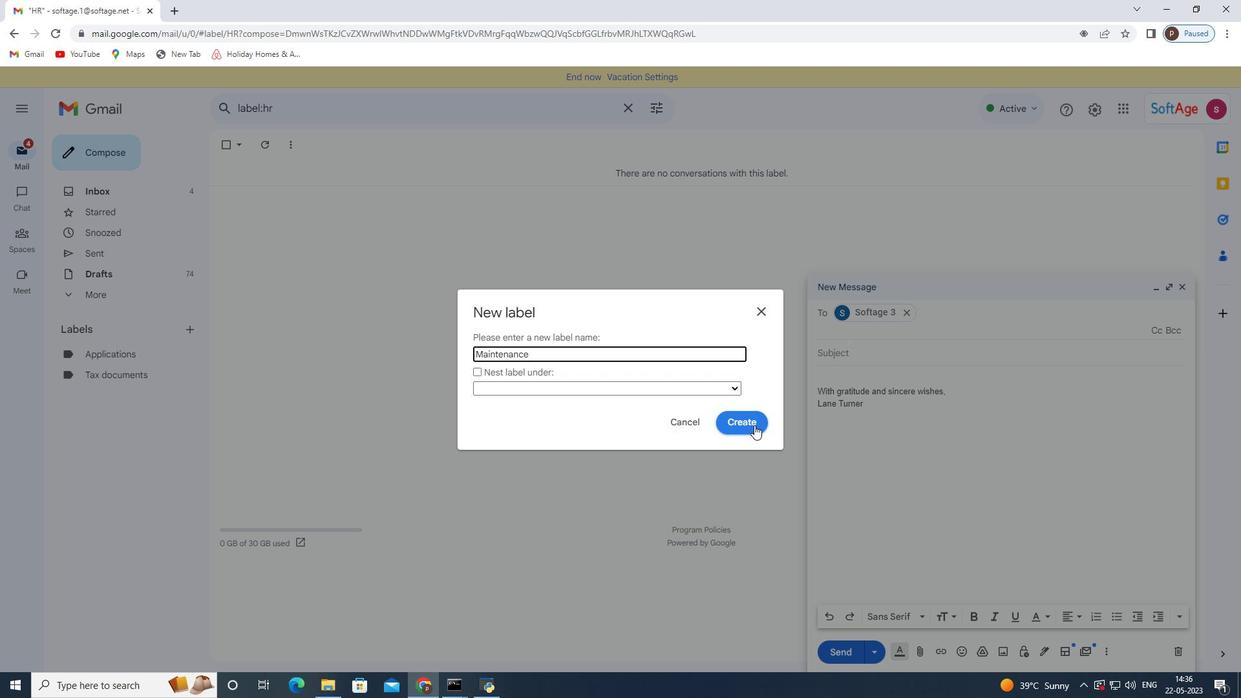 
Action: Mouse moved to (844, 654)
Screenshot: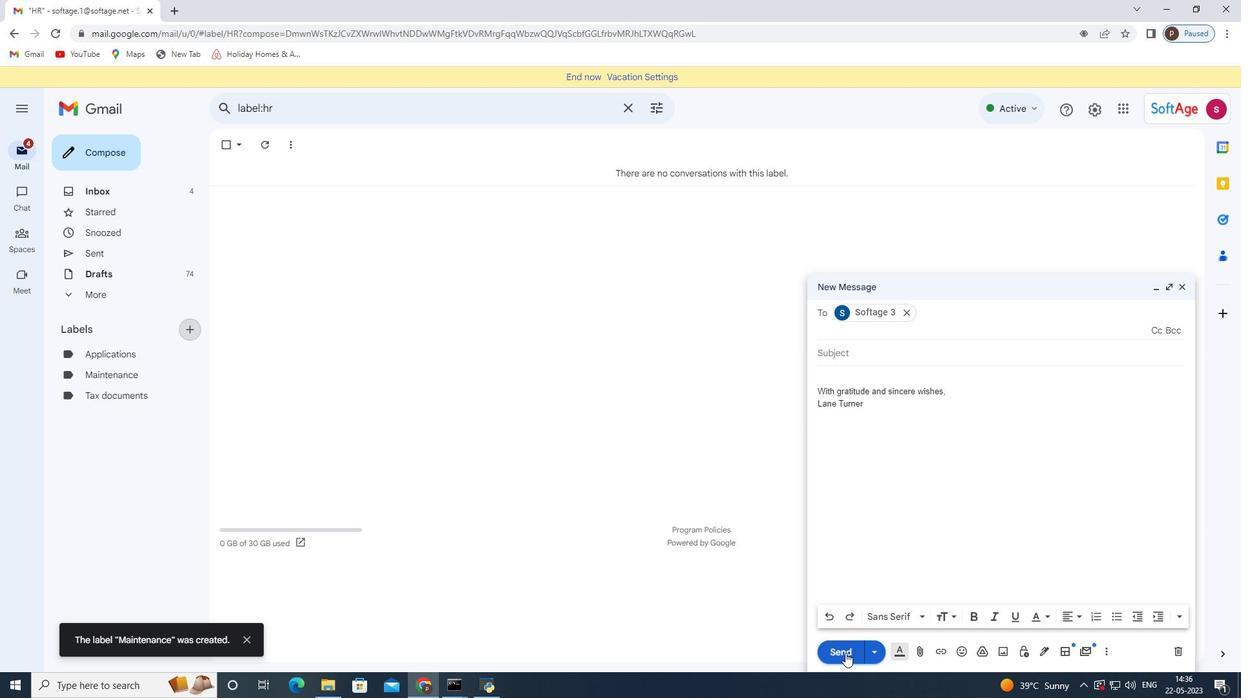 
Action: Mouse pressed left at (844, 654)
Screenshot: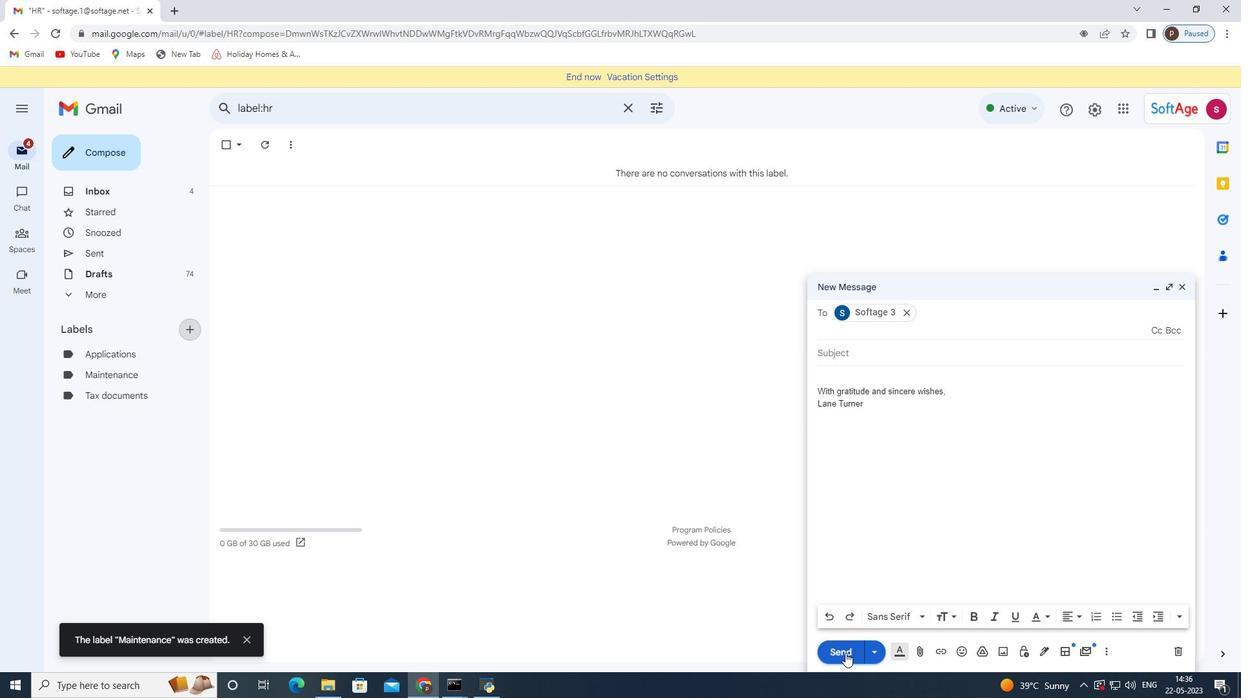 
Action: Mouse moved to (212, 473)
Screenshot: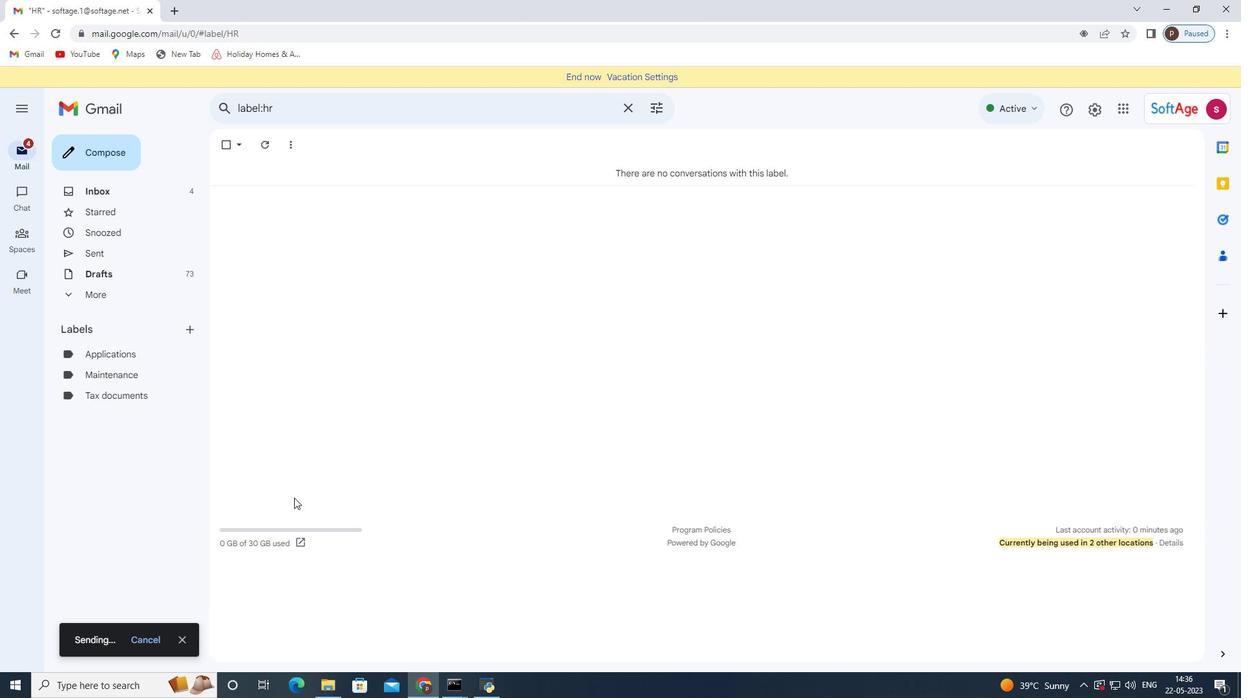 
